 Task: In the  document Jonathan.pdf Write the word in the shape with center alignment 'XOXO'Change Page orientation to  'Landscape' Insert emoji at the end of quote: Red Heart
Action: Mouse moved to (321, 502)
Screenshot: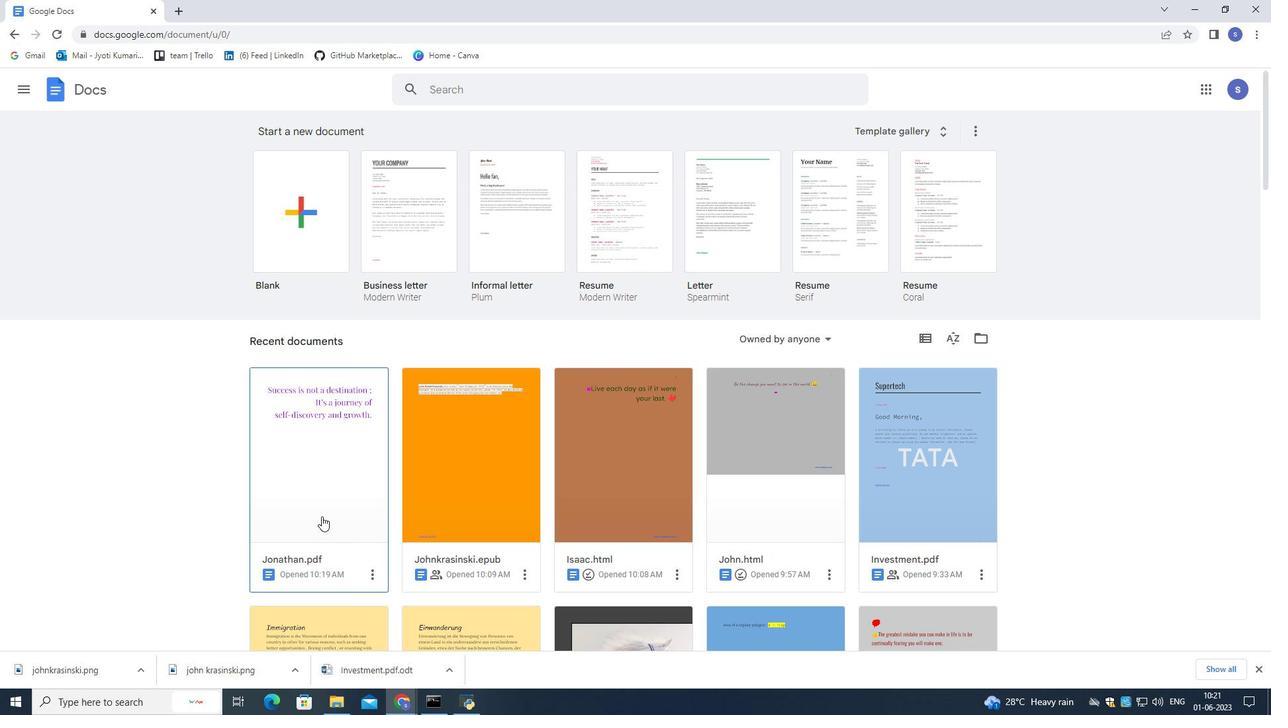 
Action: Mouse pressed left at (321, 502)
Screenshot: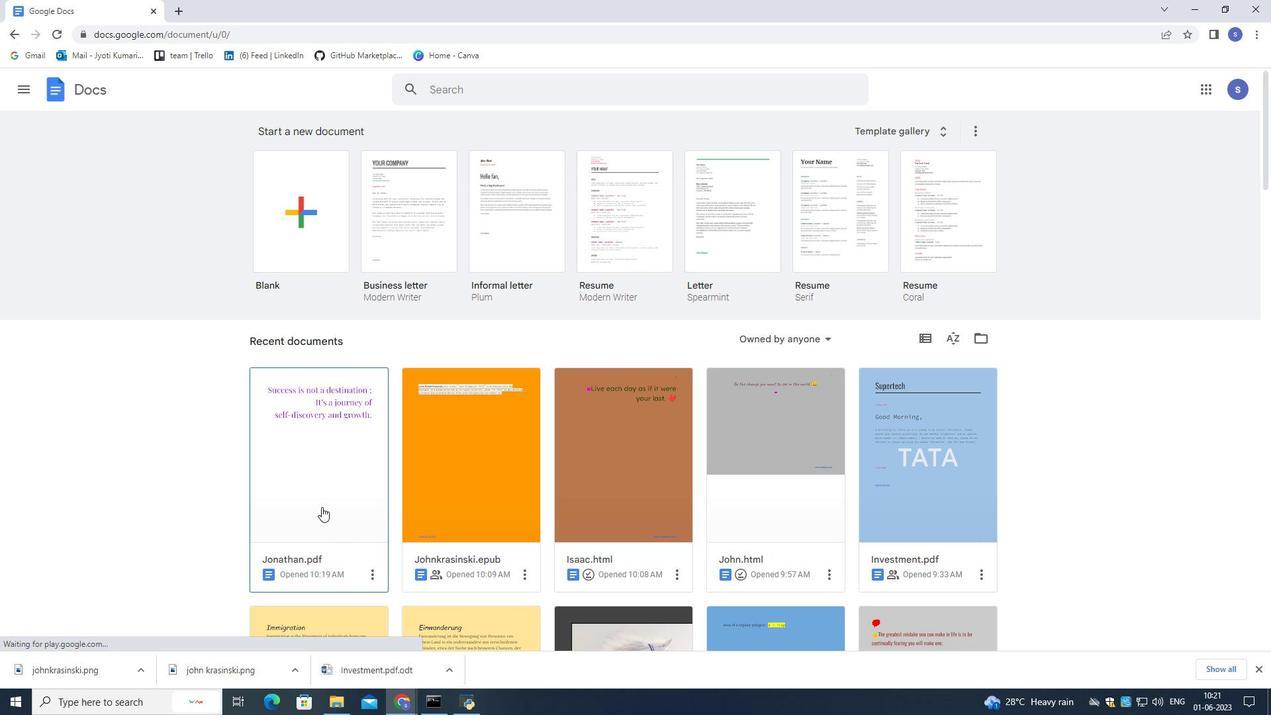 
Action: Mouse pressed left at (321, 502)
Screenshot: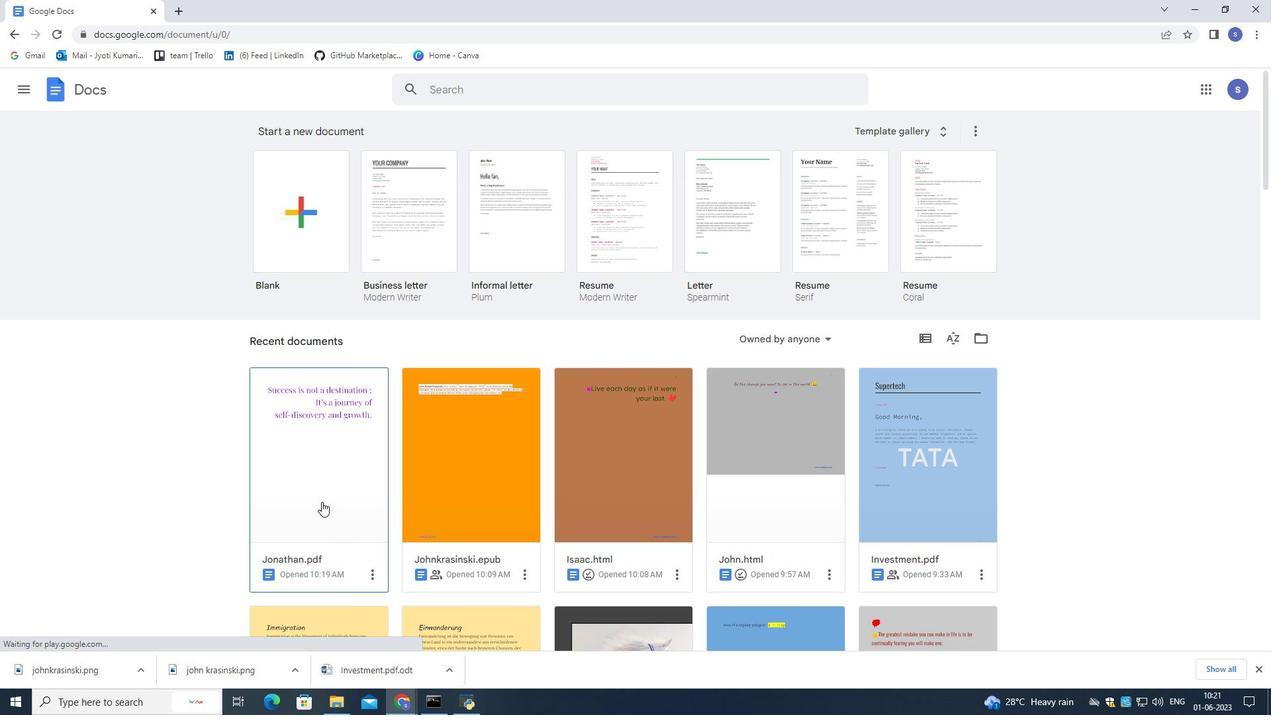 
Action: Mouse moved to (495, 392)
Screenshot: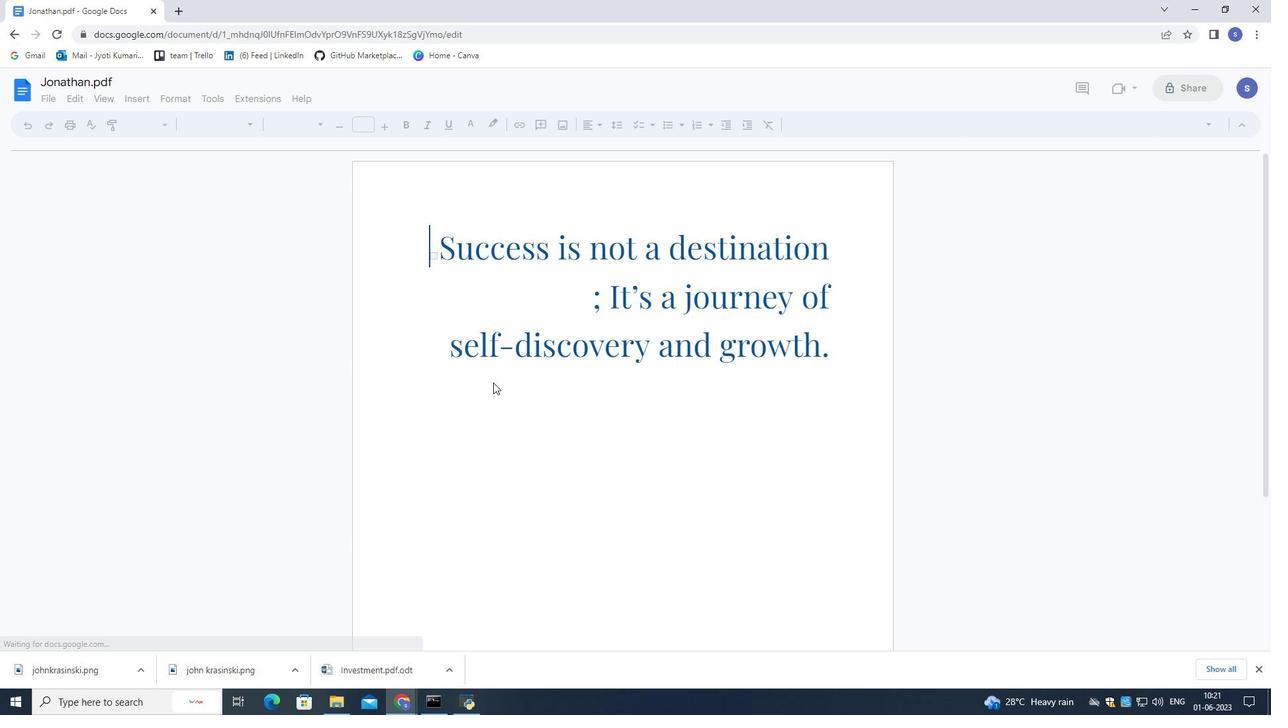 
Action: Mouse pressed left at (495, 392)
Screenshot: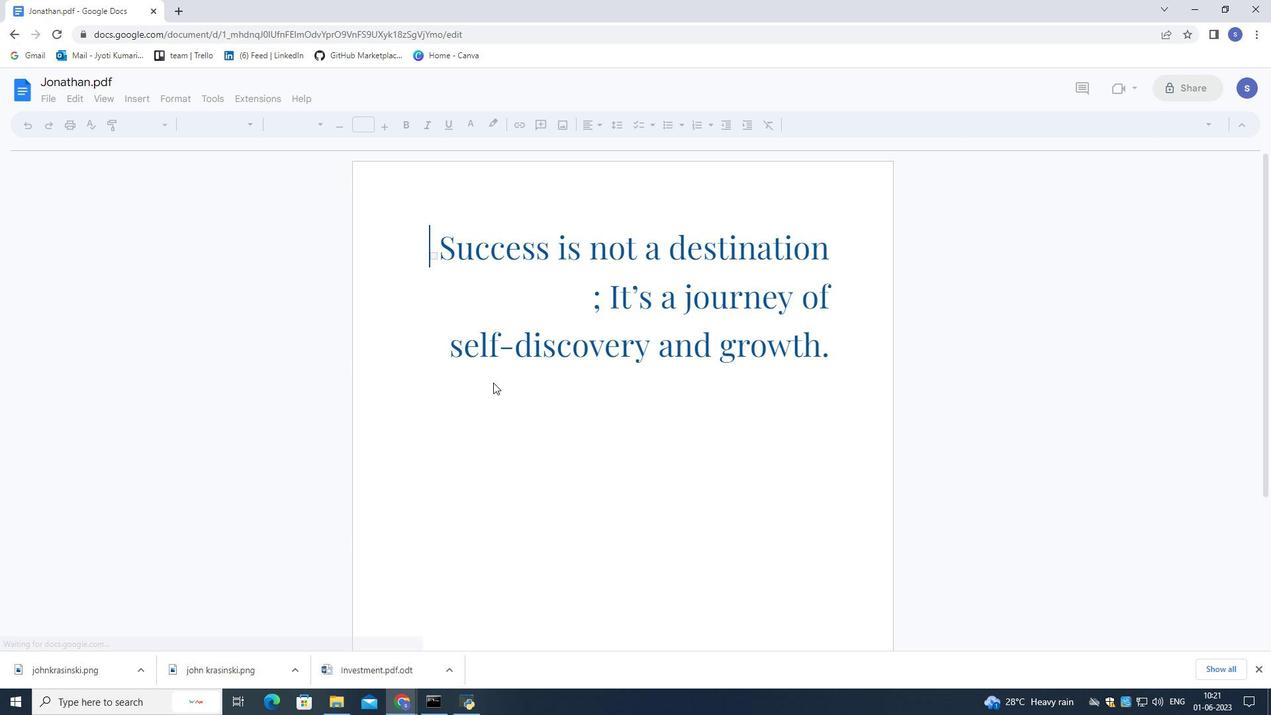 
Action: Mouse moved to (434, 250)
Screenshot: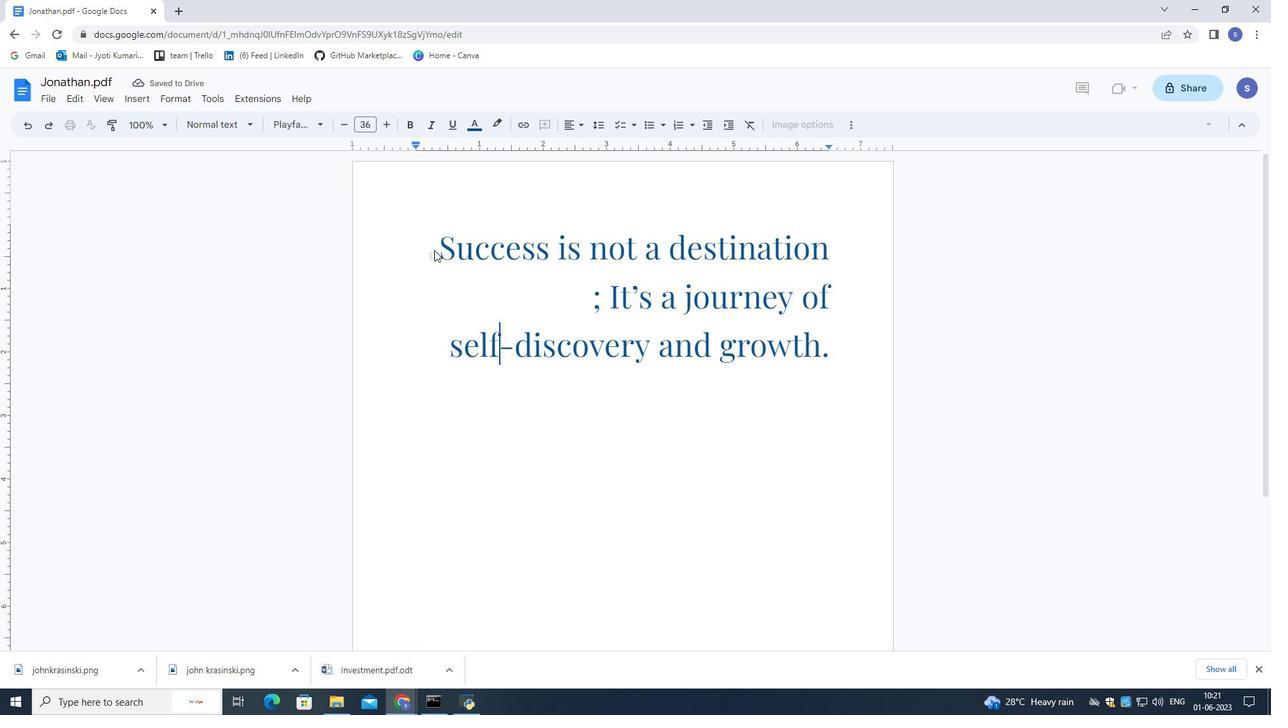 
Action: Mouse pressed left at (434, 250)
Screenshot: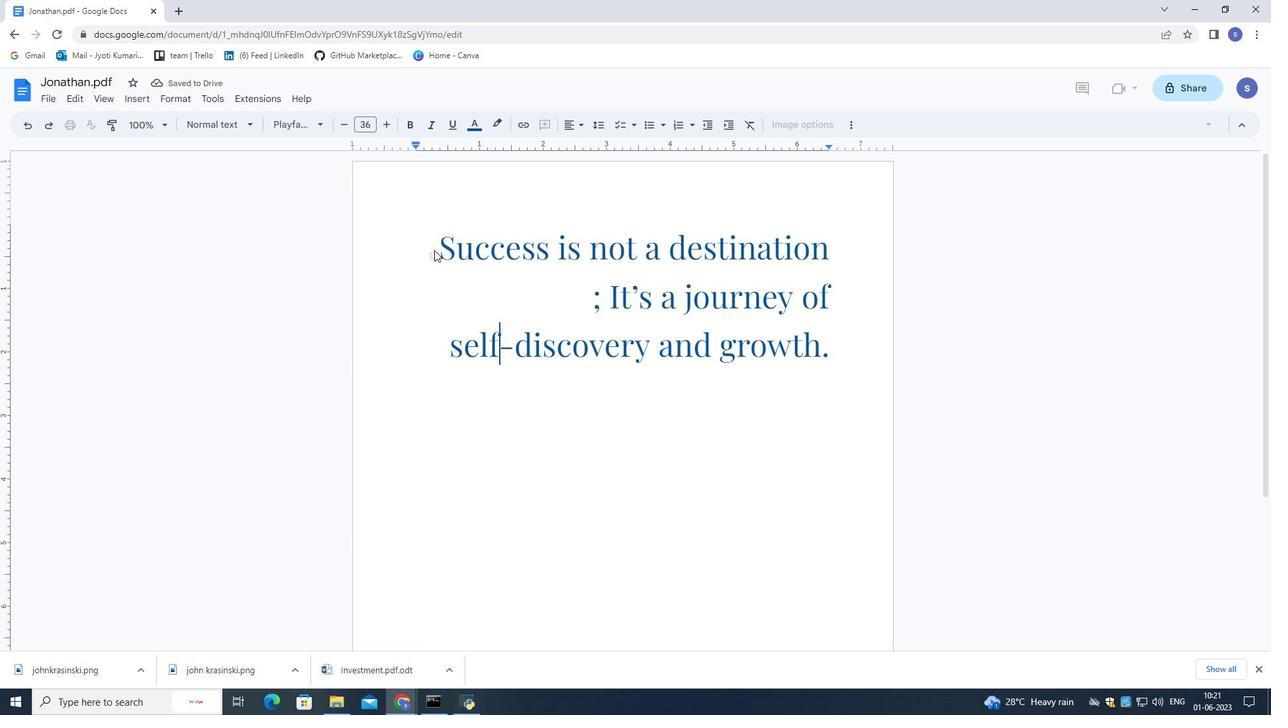 
Action: Mouse moved to (435, 254)
Screenshot: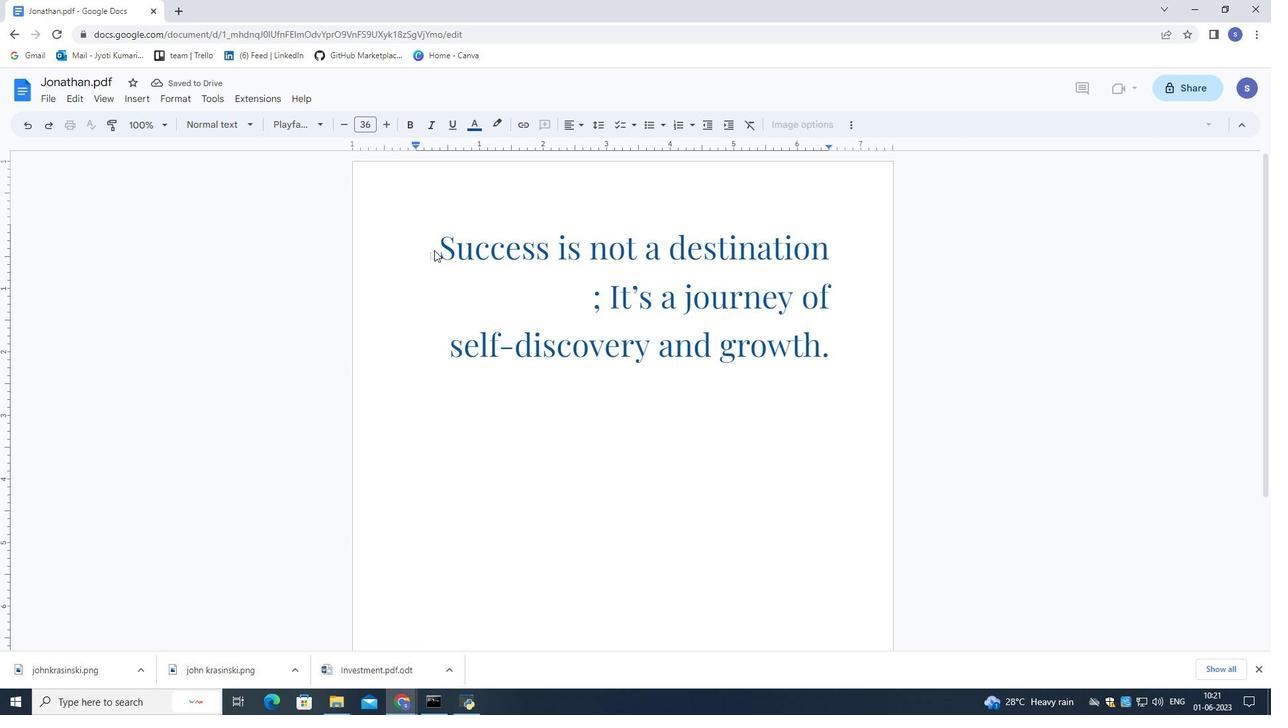 
Action: Mouse pressed left at (435, 254)
Screenshot: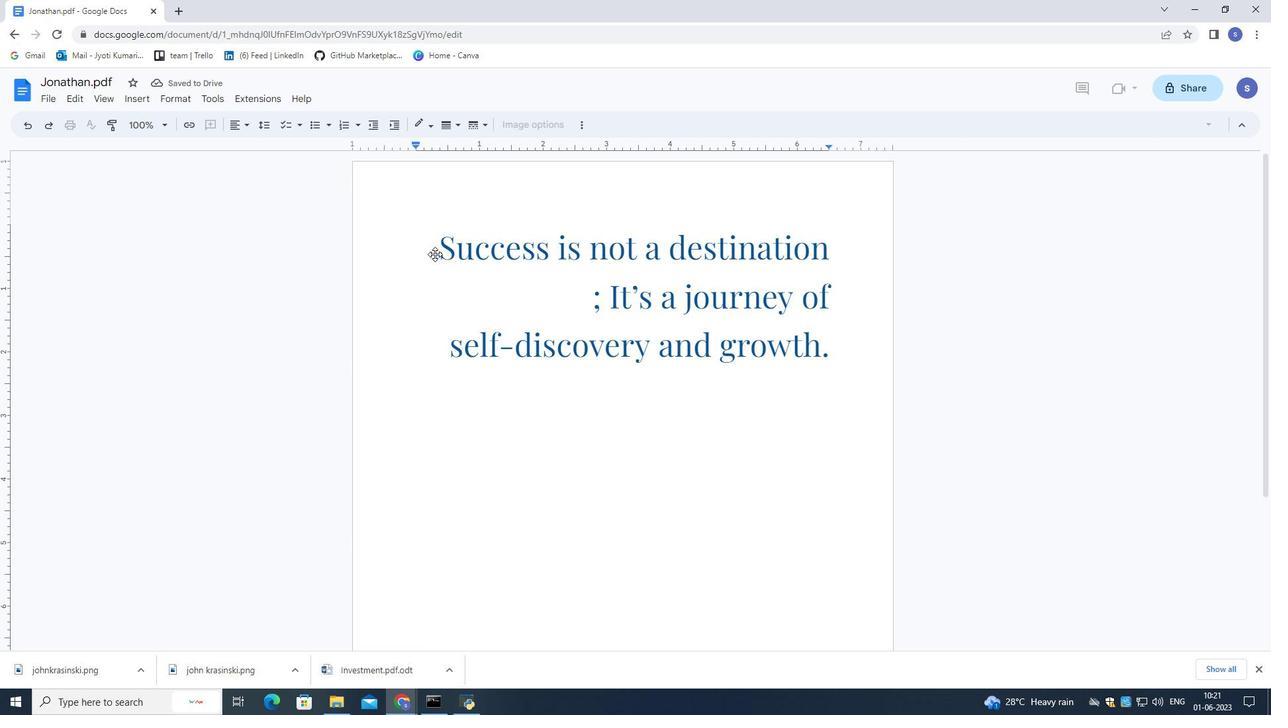 
Action: Mouse pressed left at (435, 254)
Screenshot: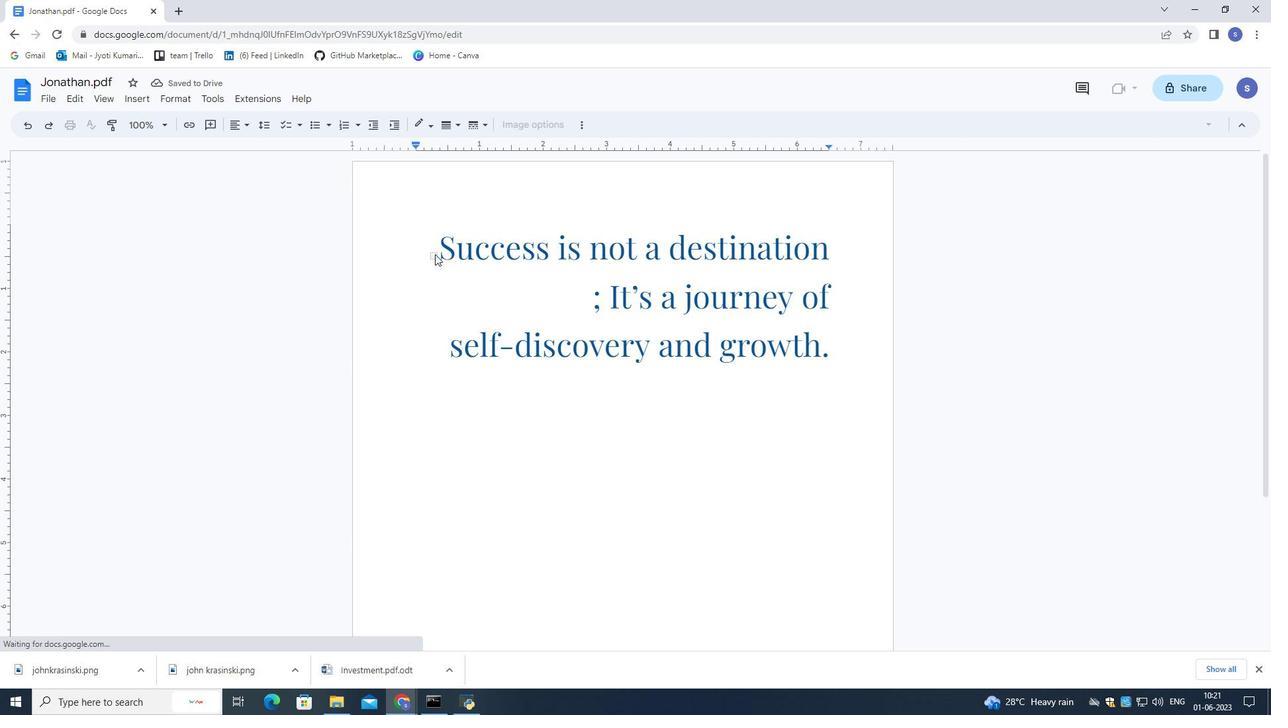 
Action: Mouse pressed left at (435, 254)
Screenshot: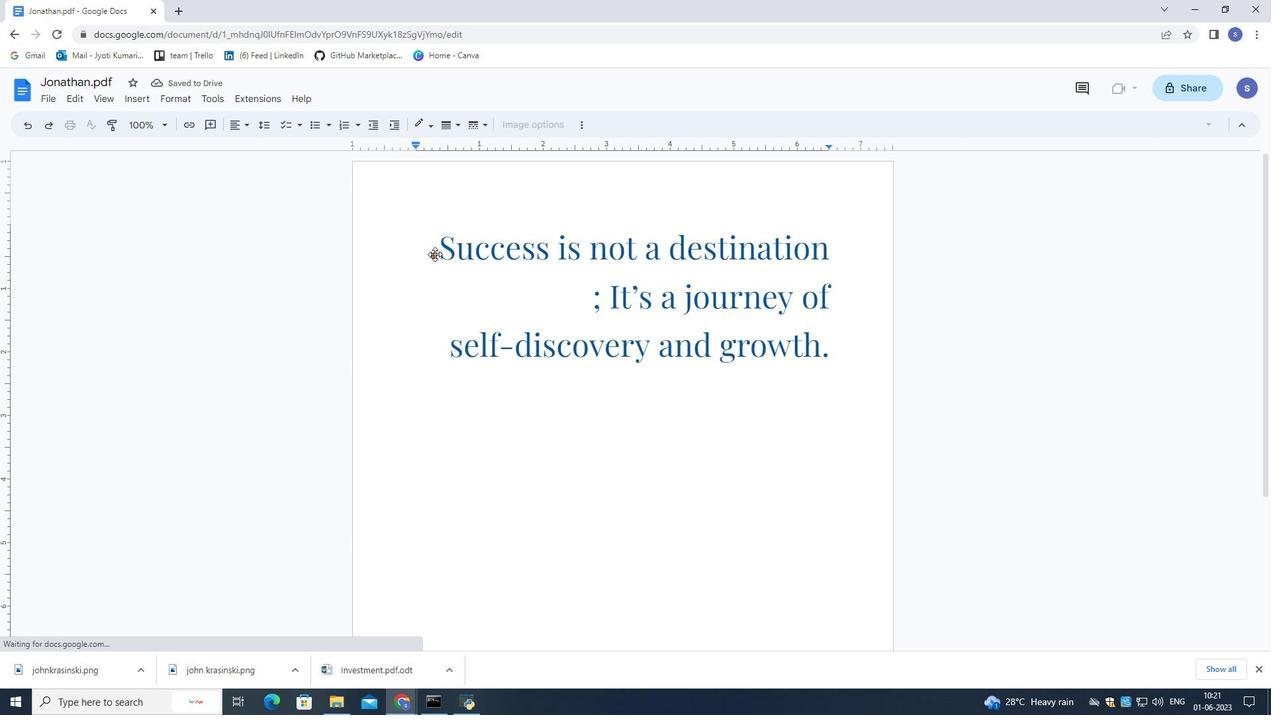 
Action: Mouse moved to (665, 341)
Screenshot: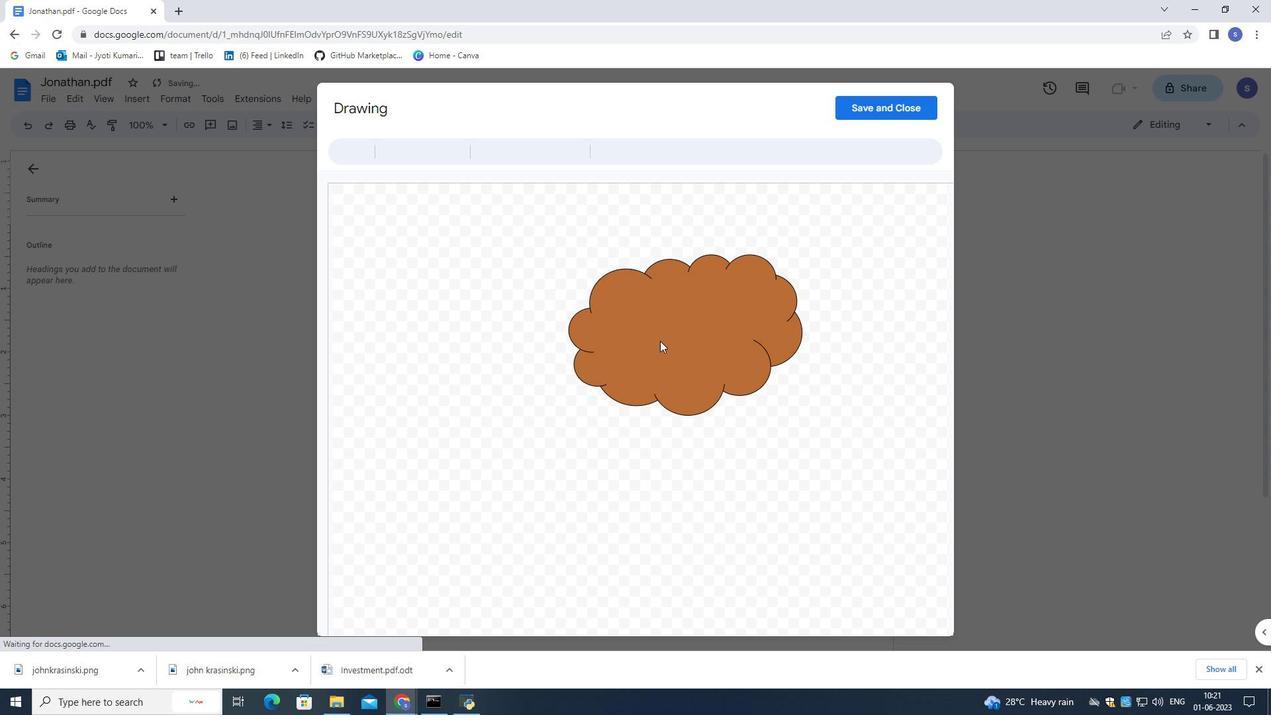 
Action: Mouse pressed left at (665, 341)
Screenshot: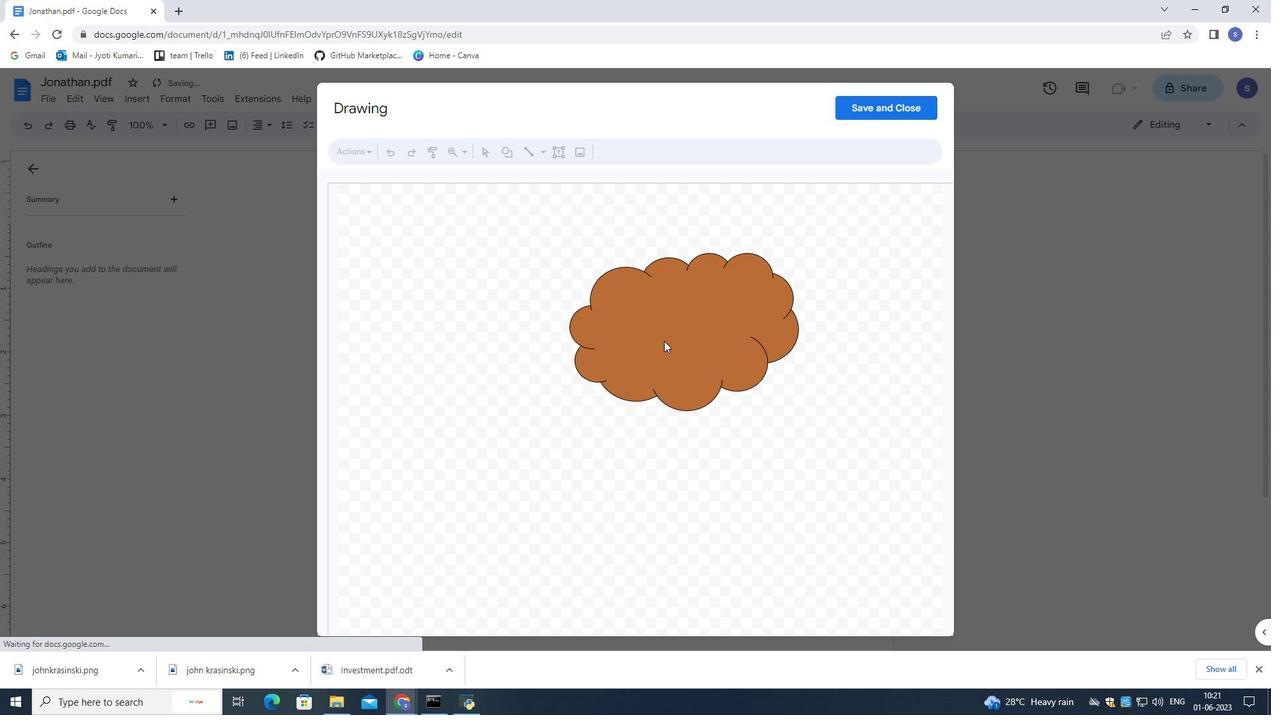 
Action: Mouse pressed left at (665, 341)
Screenshot: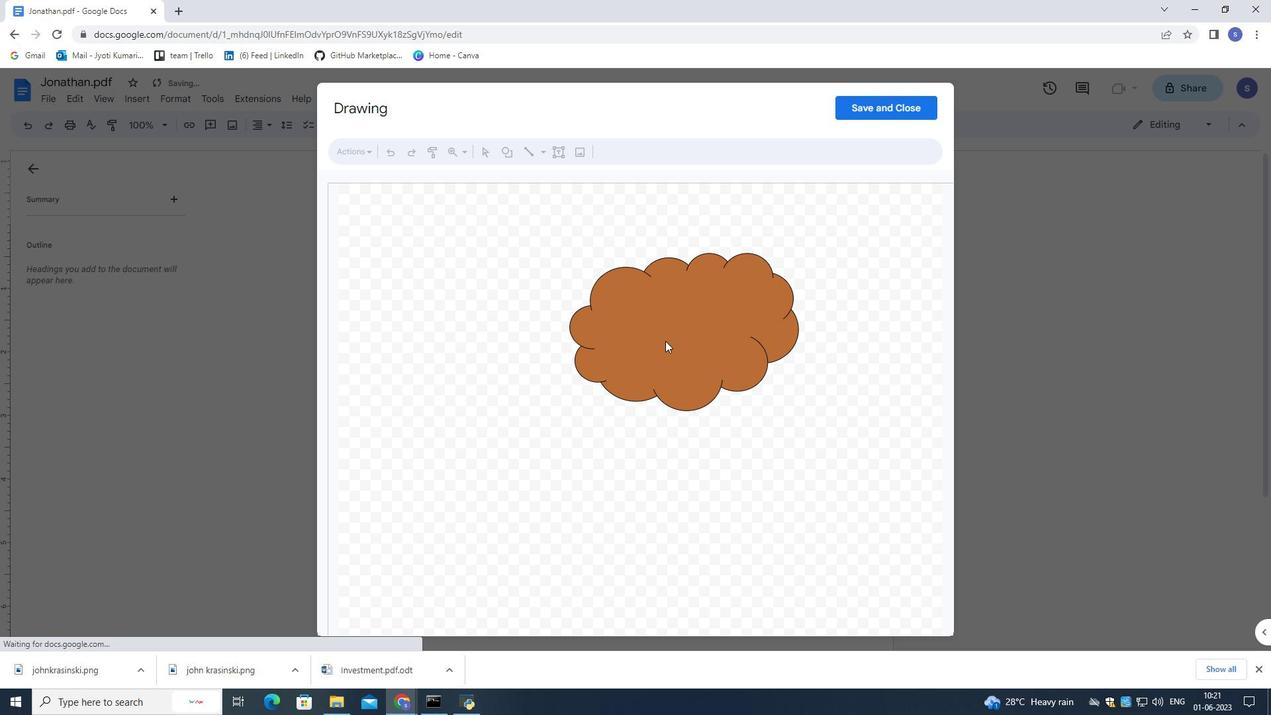 
Action: Mouse pressed left at (665, 341)
Screenshot: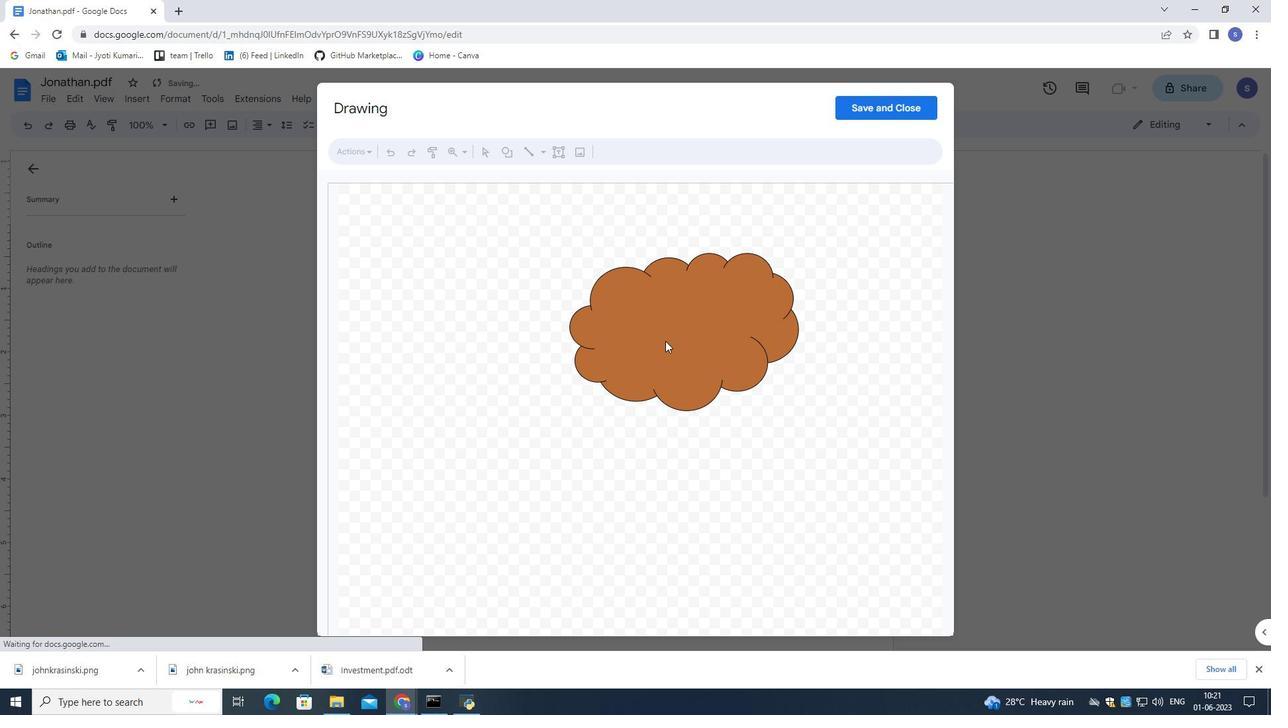 
Action: Key pressed <Key.shift><Key.shift><Key.shift>XOXO<Key.left><Key.left><Key.left><Key.left><Key.space><Key.space><Key.space><Key.space><Key.space><Key.space><Key.space><Key.space><Key.space><Key.space><Key.space><Key.space><Key.space><Key.space><Key.space><Key.space><Key.space>
Screenshot: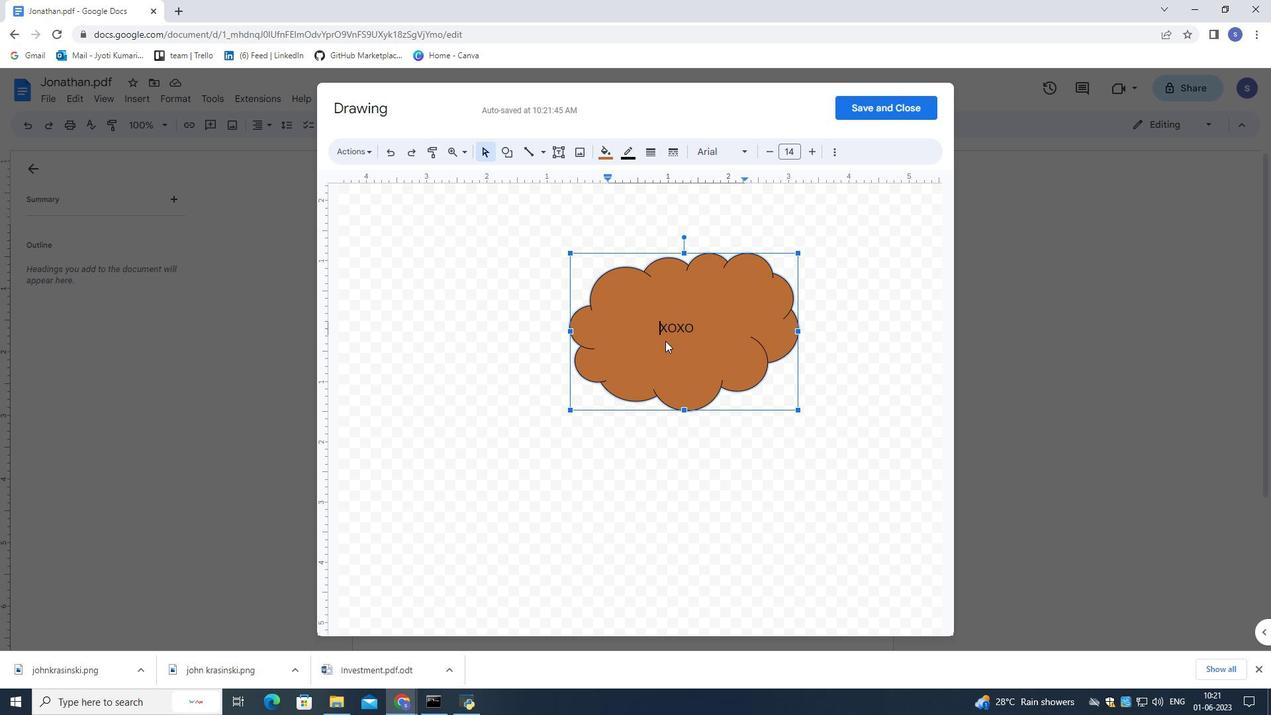 
Action: Mouse moved to (727, 323)
Screenshot: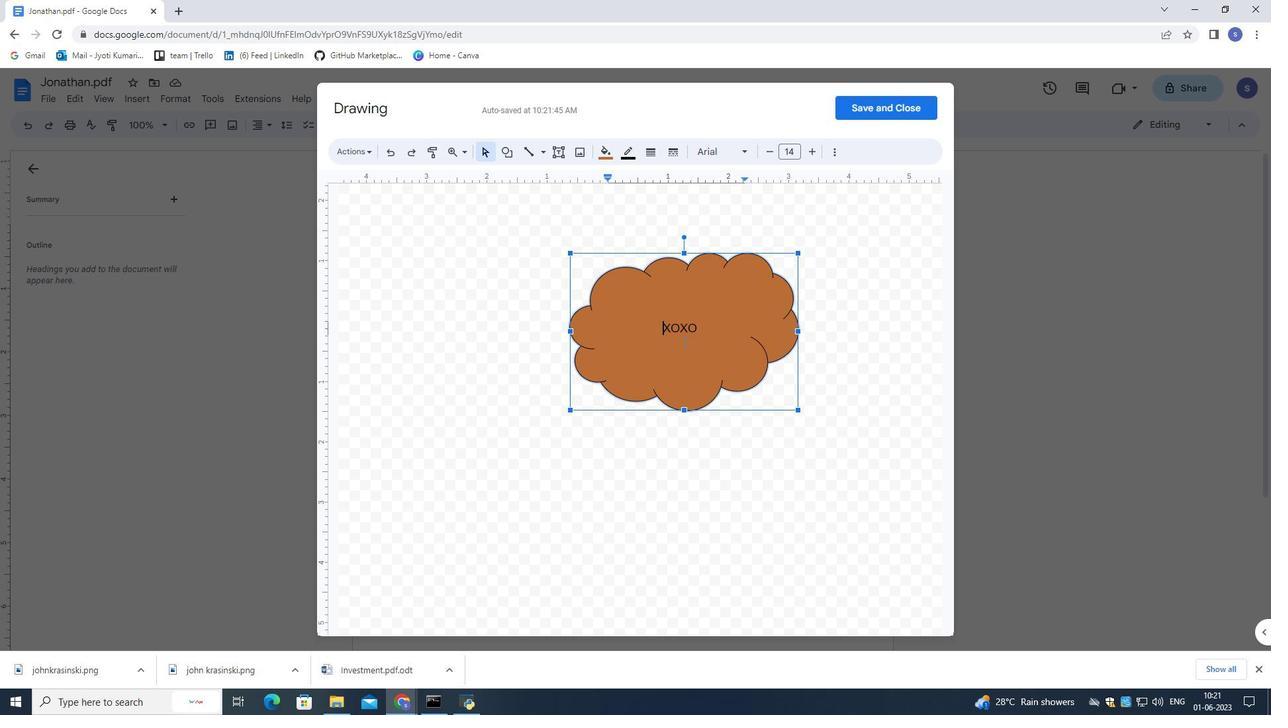 
Action: Key pressed <Key.space>
Screenshot: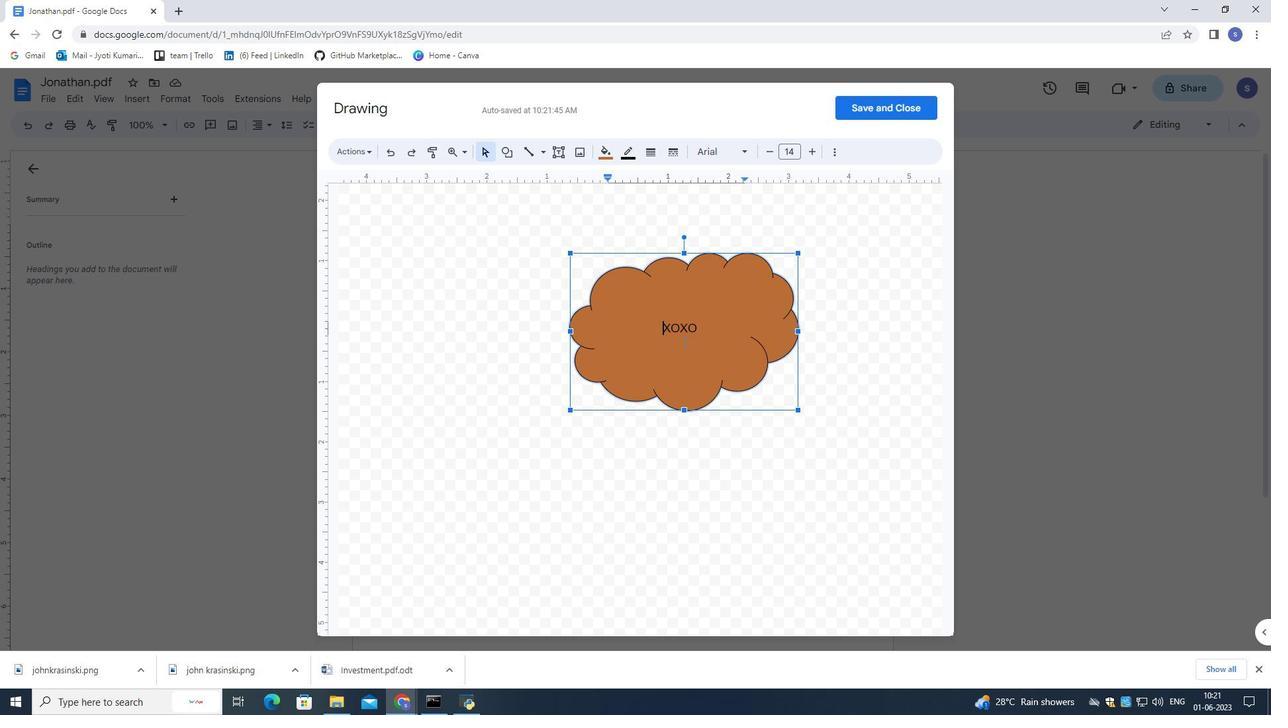 
Action: Mouse moved to (877, 98)
Screenshot: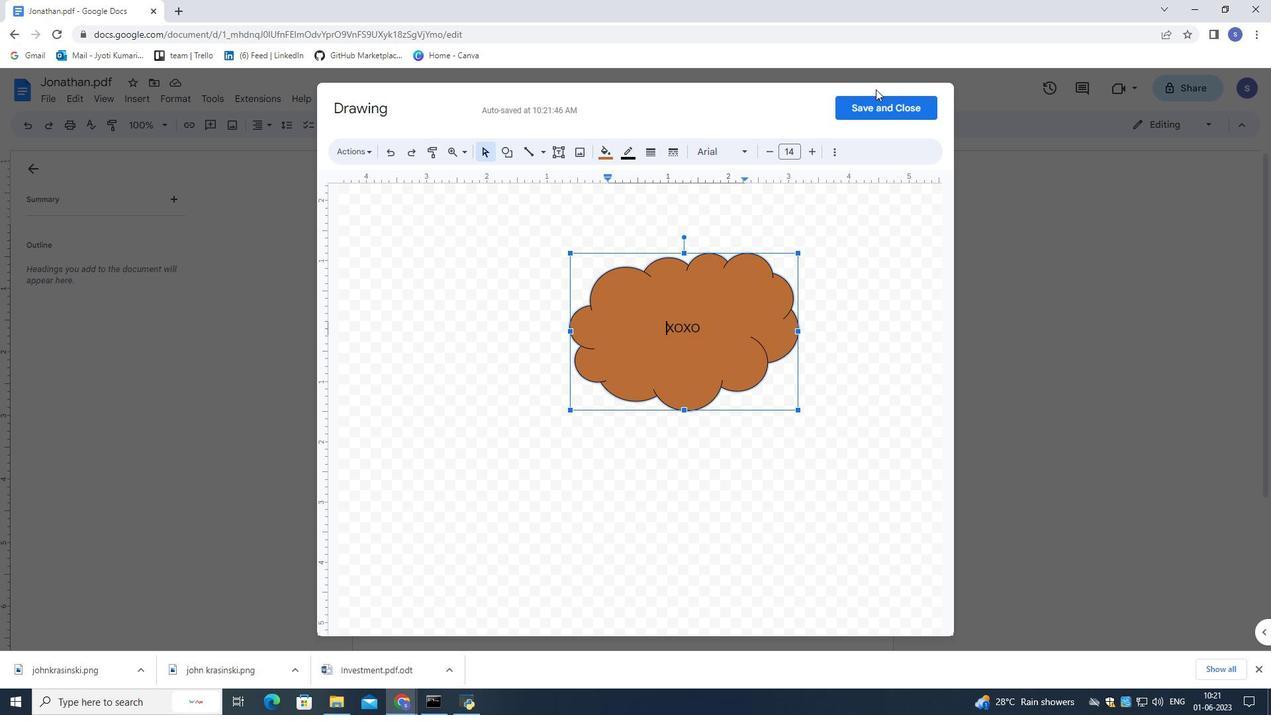 
Action: Mouse pressed left at (877, 98)
Screenshot: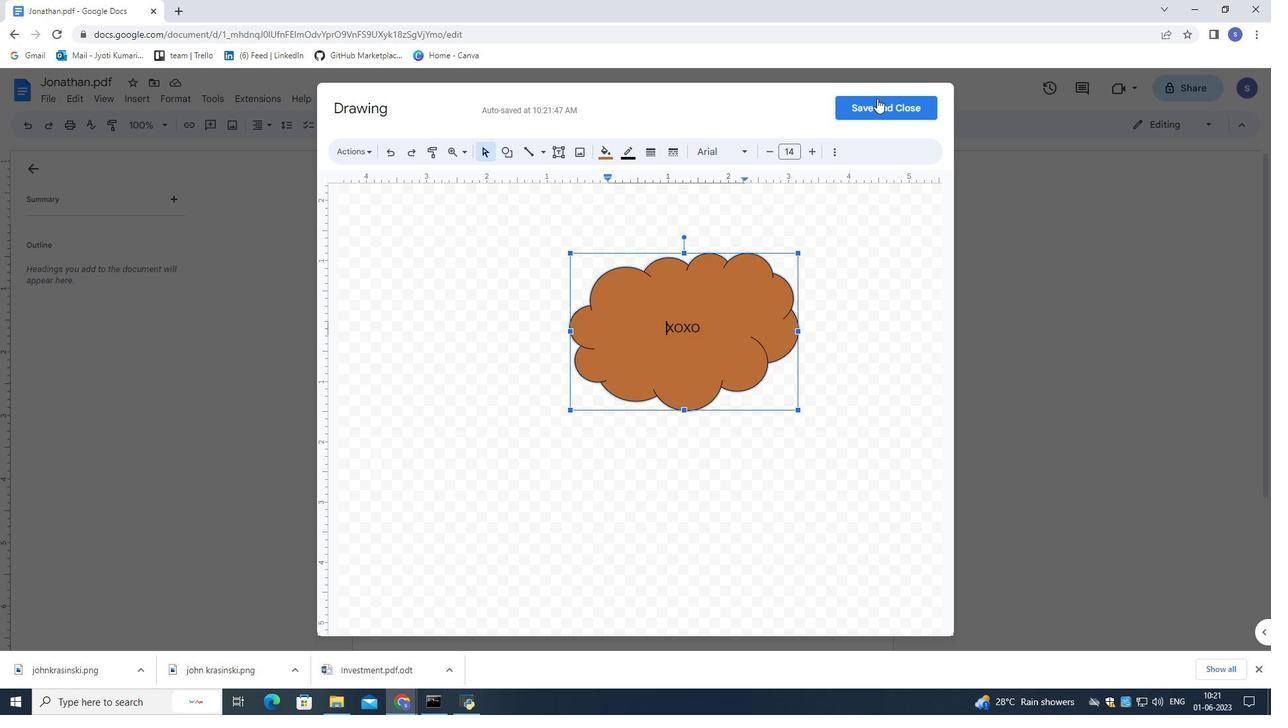 
Action: Mouse moved to (702, 378)
Screenshot: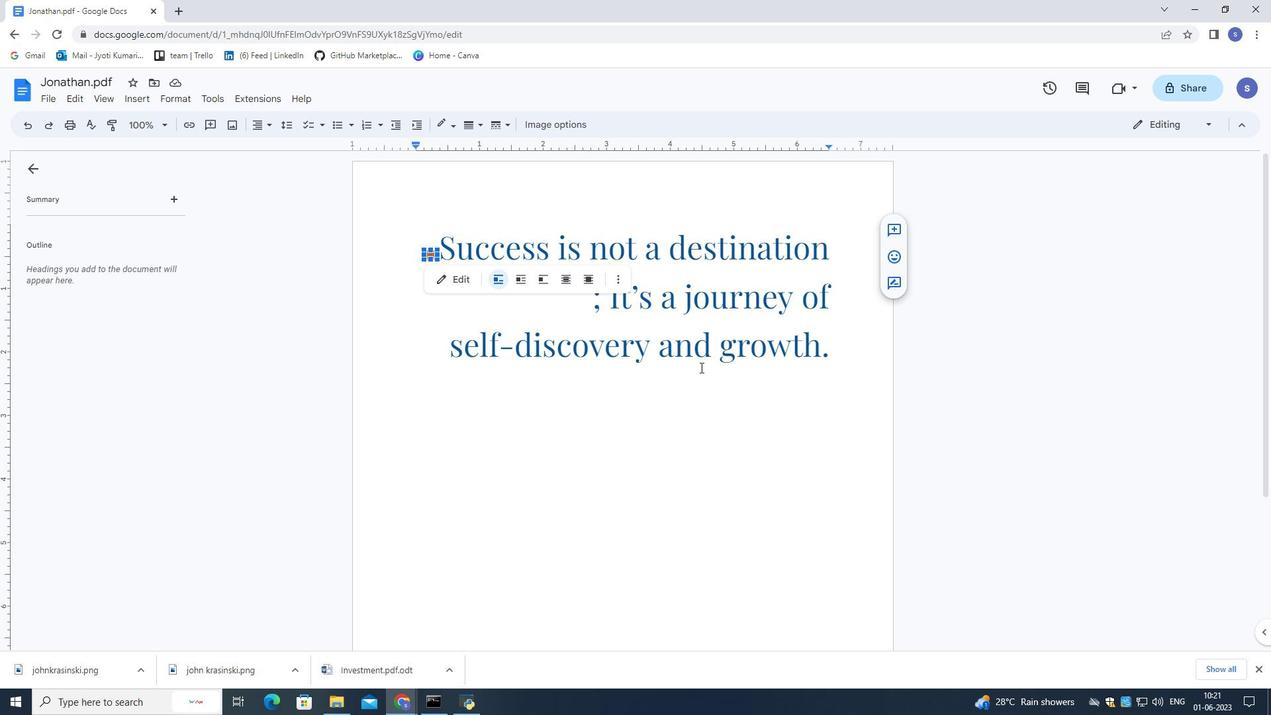 
Action: Mouse pressed left at (702, 378)
Screenshot: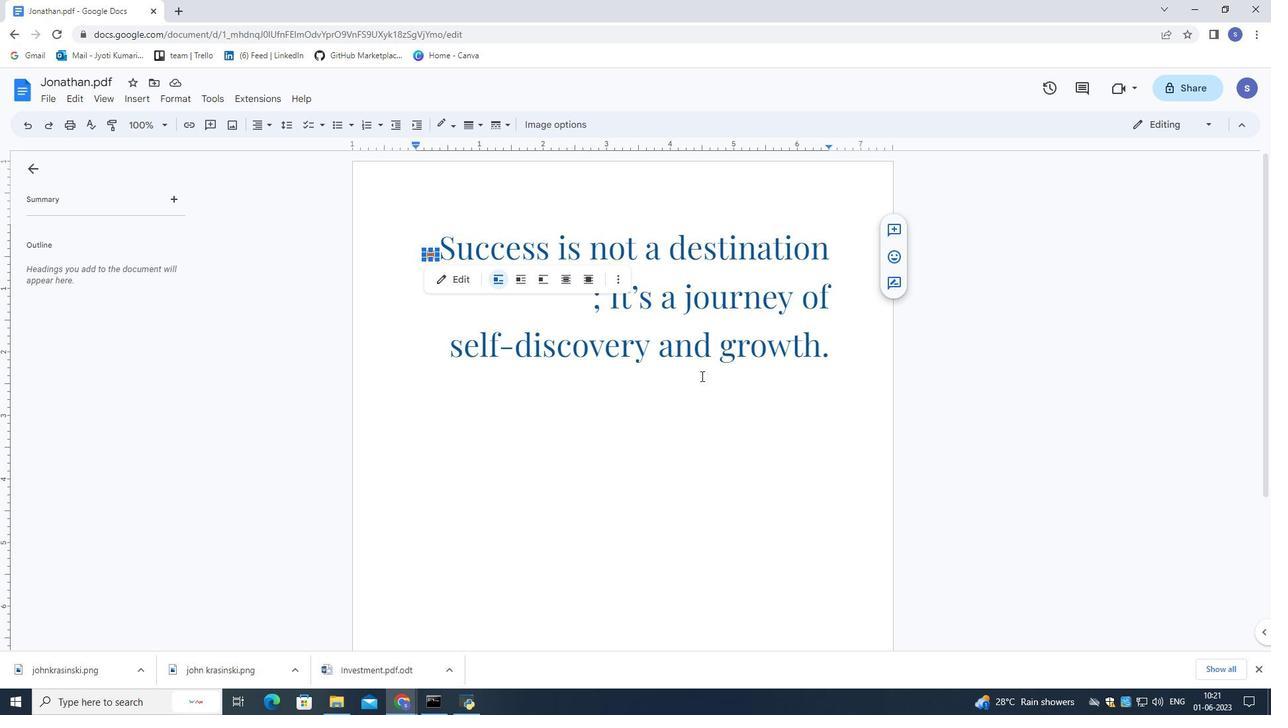 
Action: Mouse moved to (832, 355)
Screenshot: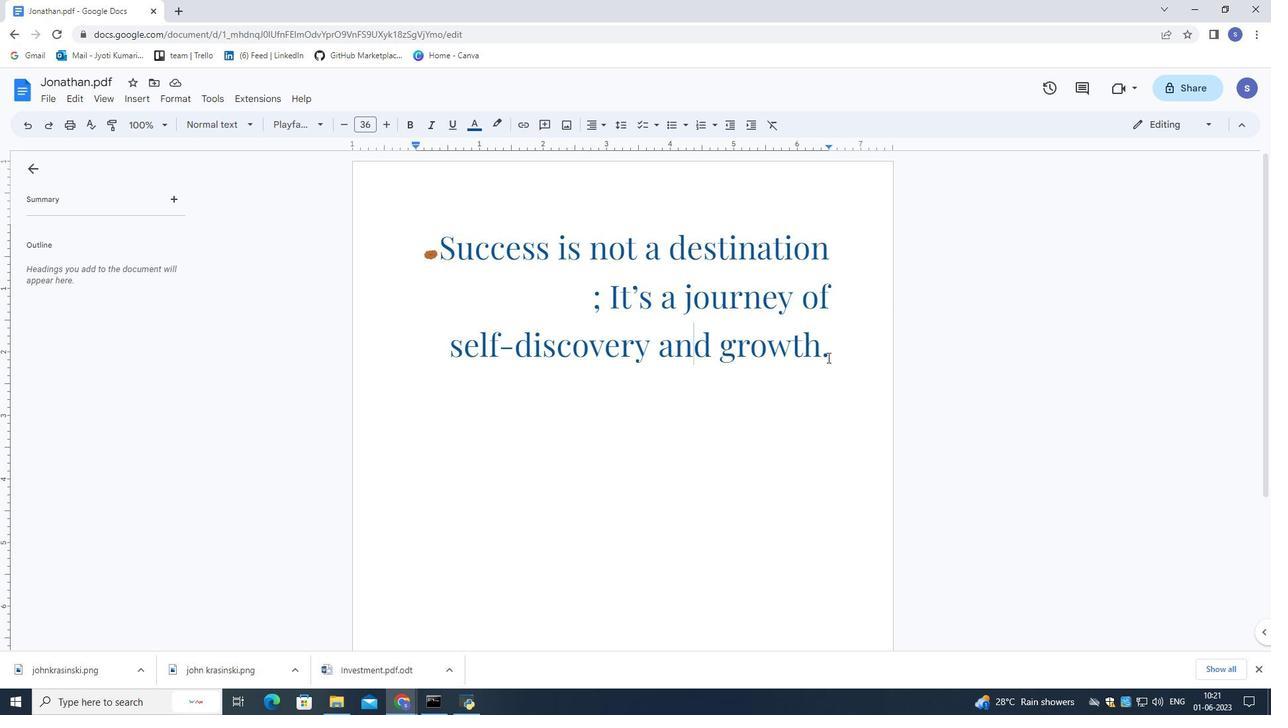 
Action: Mouse pressed left at (832, 355)
Screenshot: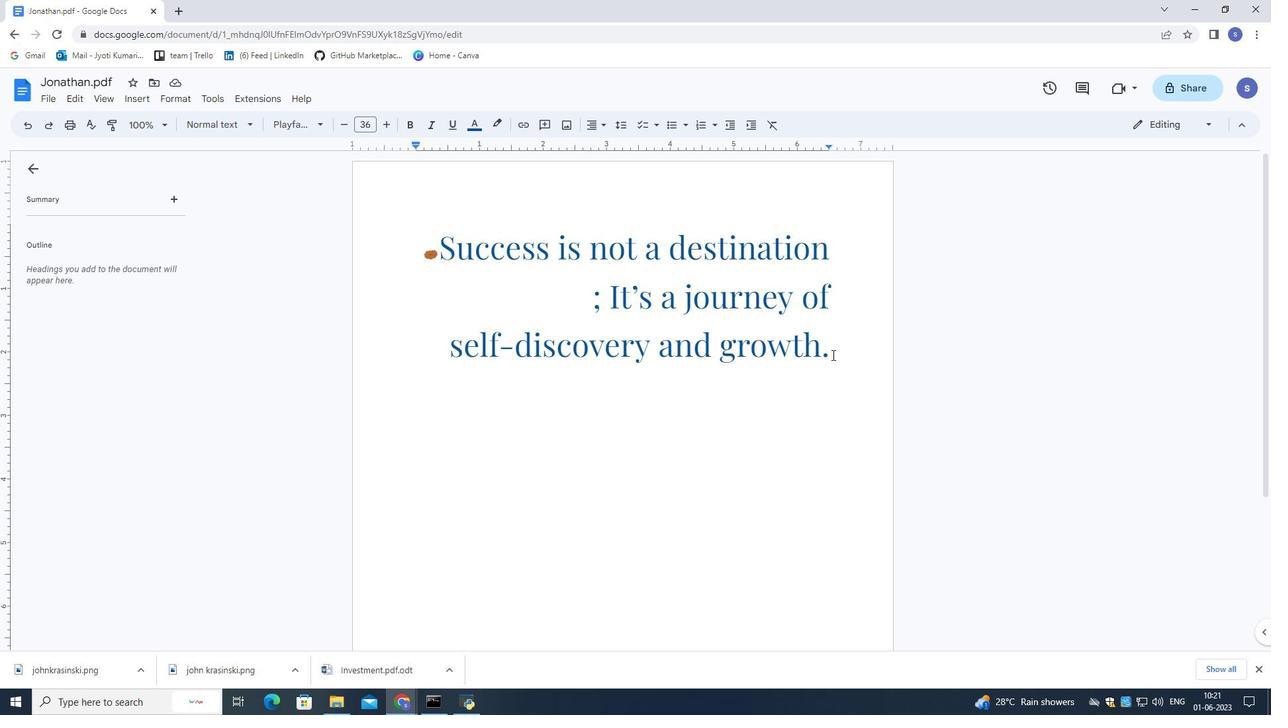 
Action: Mouse moved to (183, 100)
Screenshot: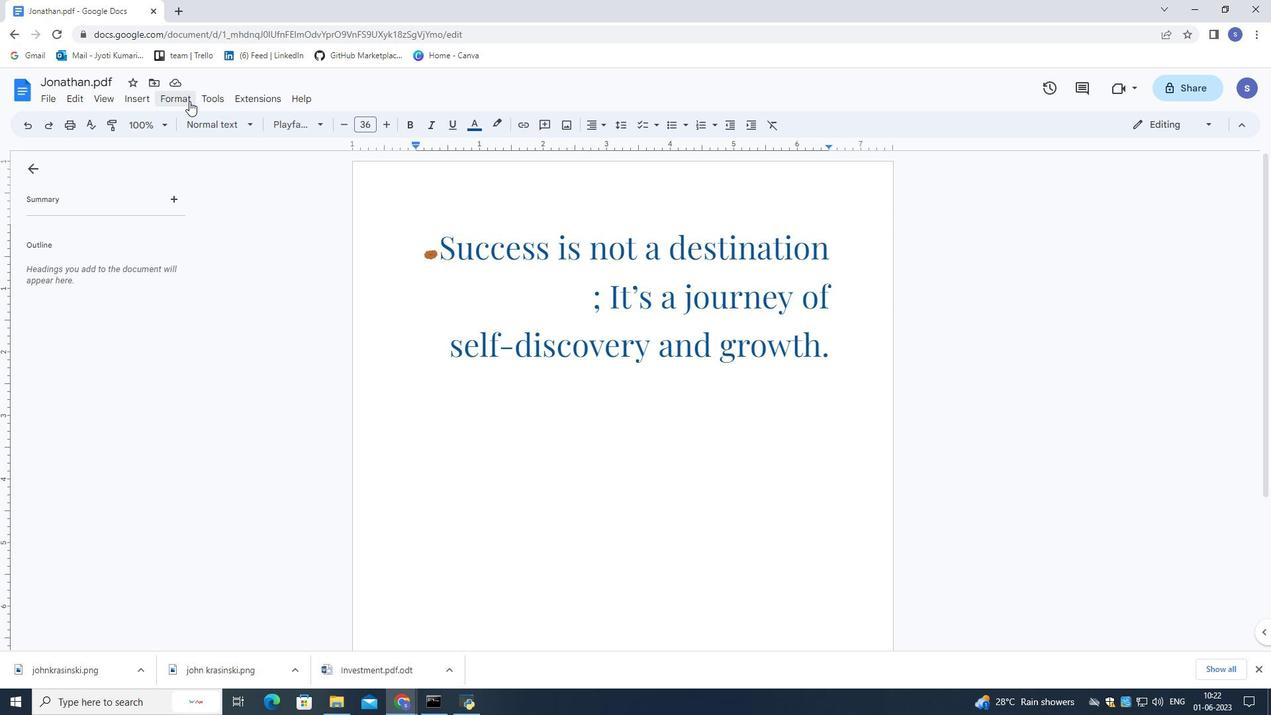 
Action: Mouse pressed left at (183, 100)
Screenshot: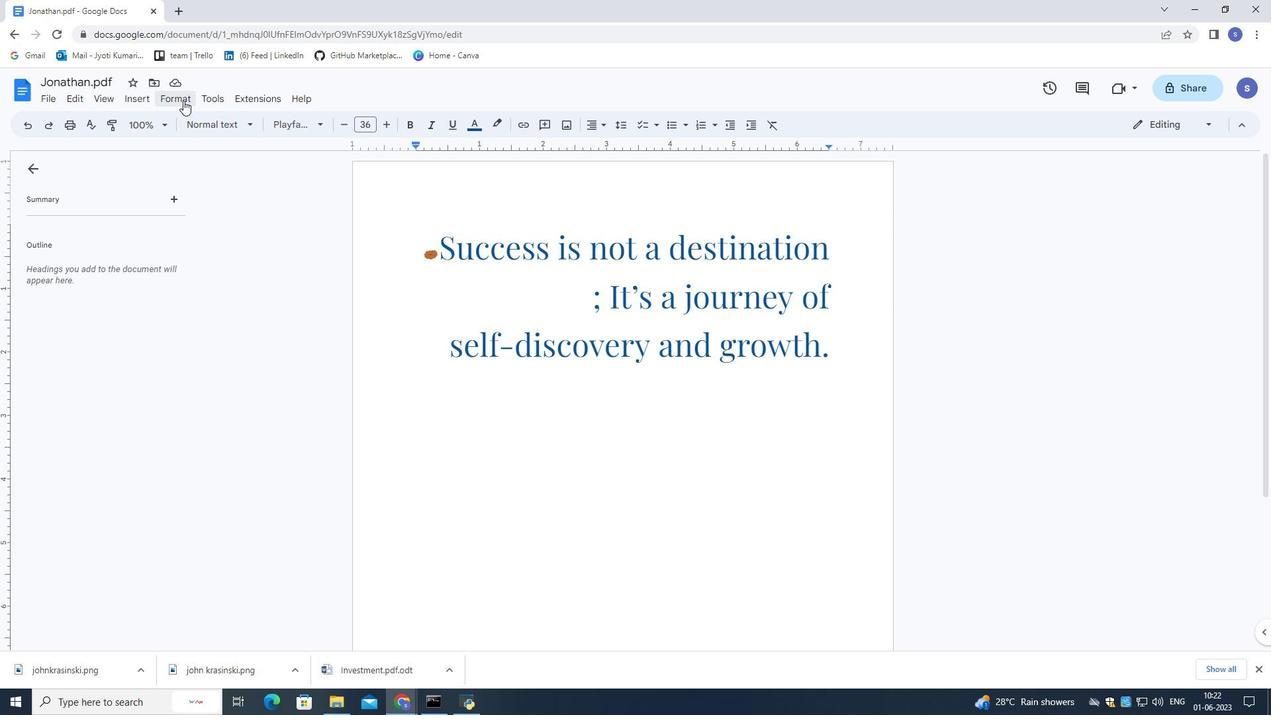
Action: Mouse moved to (227, 299)
Screenshot: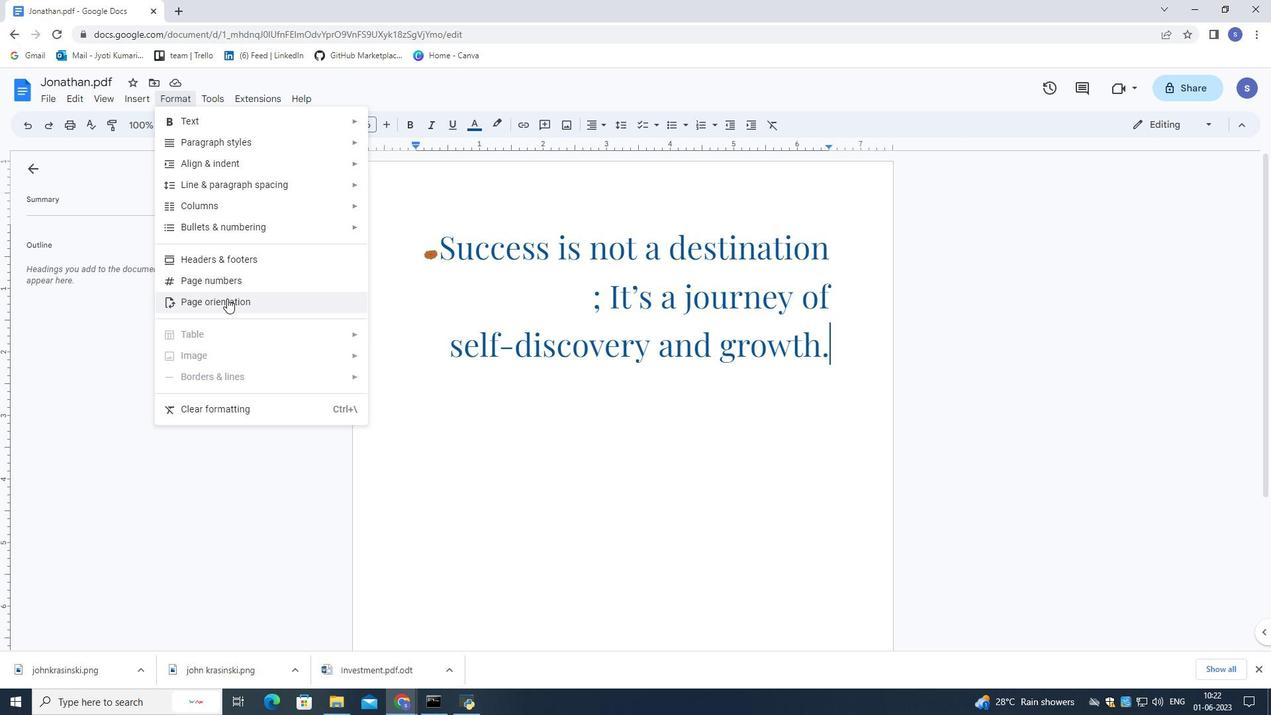 
Action: Mouse pressed left at (227, 299)
Screenshot: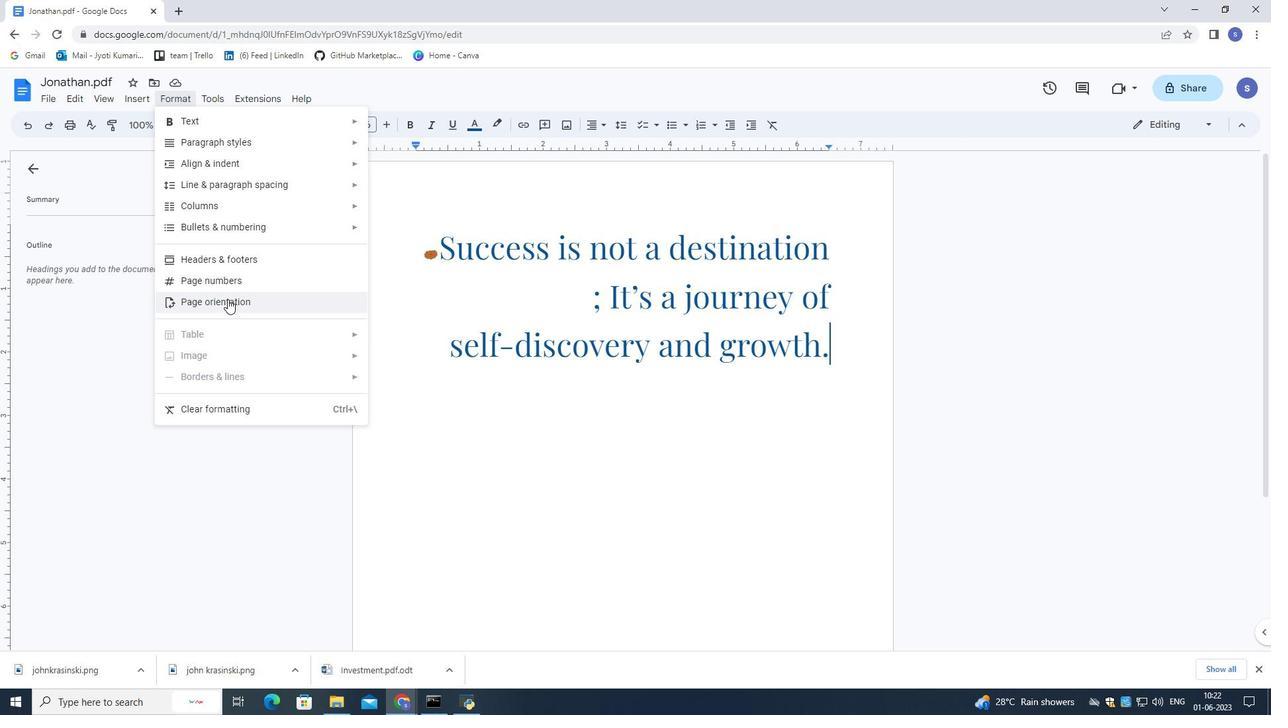 
Action: Mouse moved to (613, 380)
Screenshot: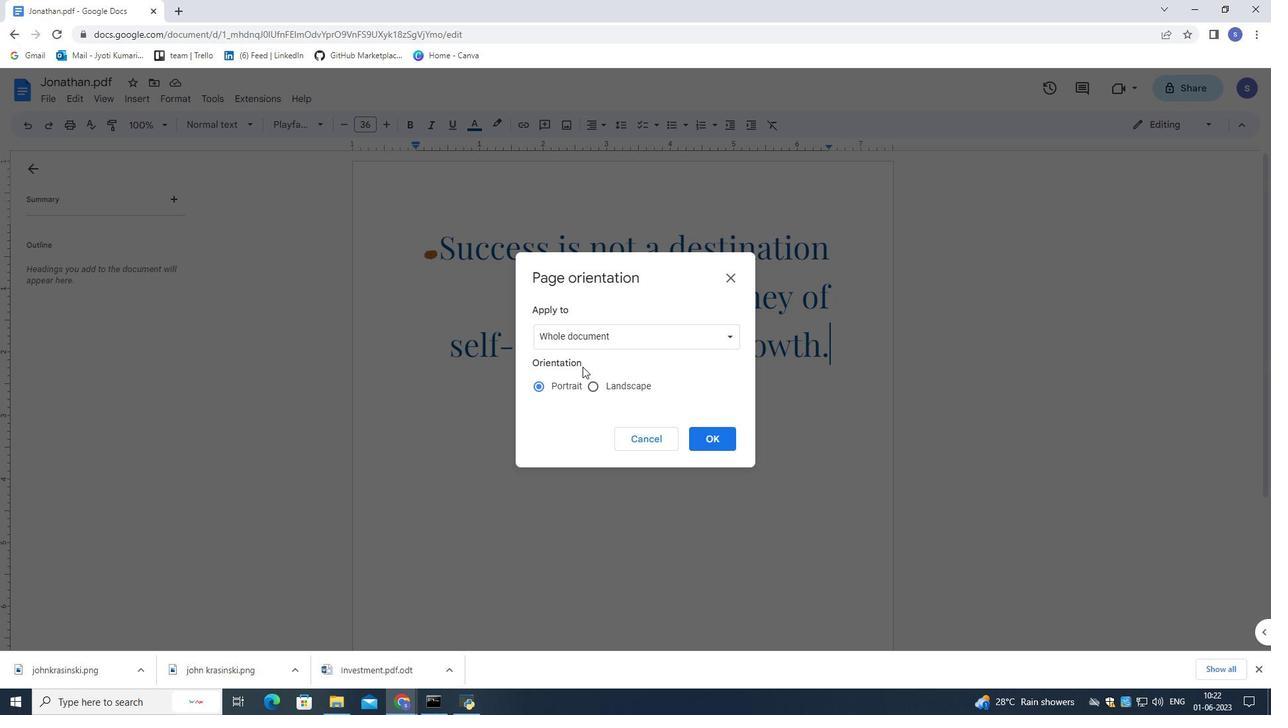 
Action: Mouse pressed left at (613, 380)
Screenshot: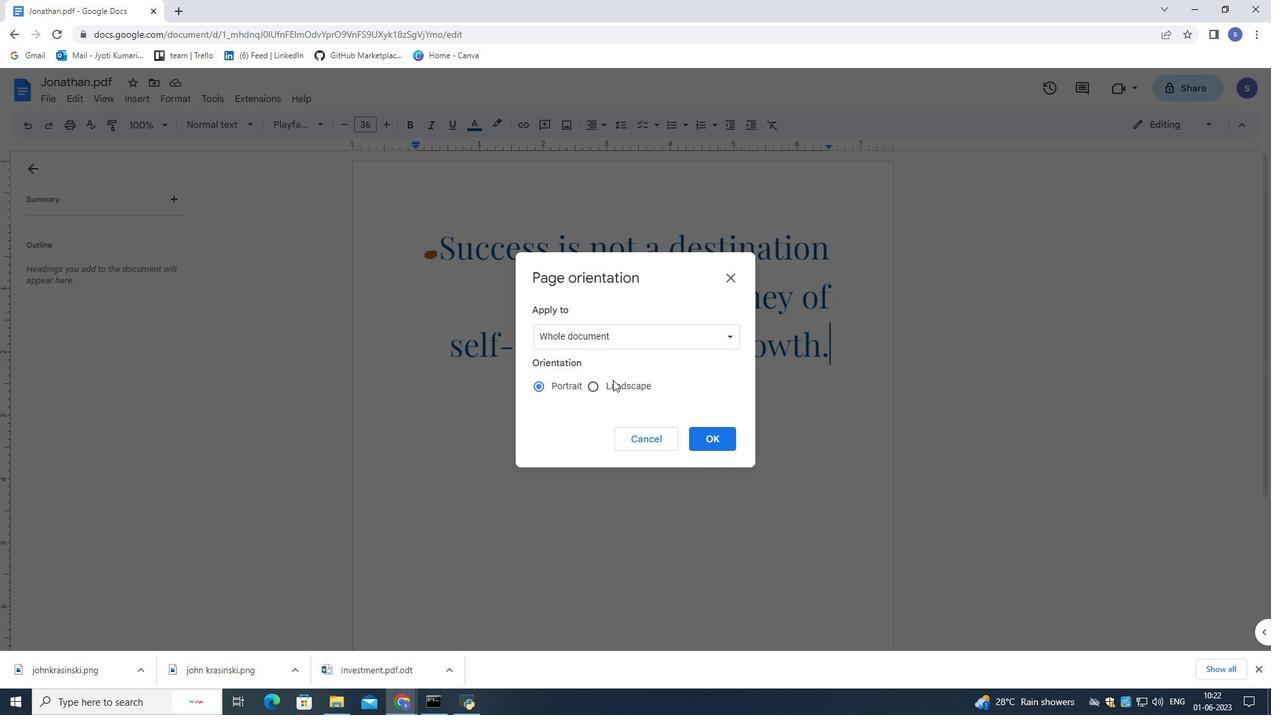 
Action: Mouse moved to (714, 445)
Screenshot: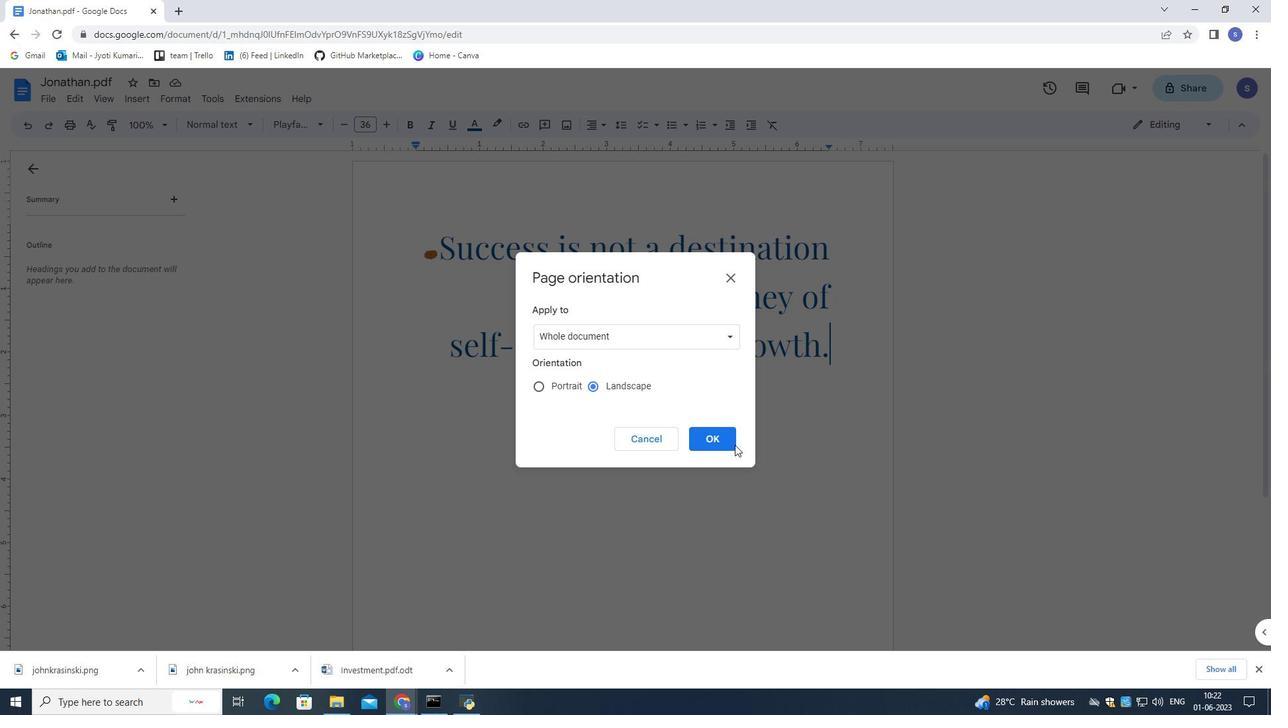 
Action: Mouse pressed left at (714, 445)
Screenshot: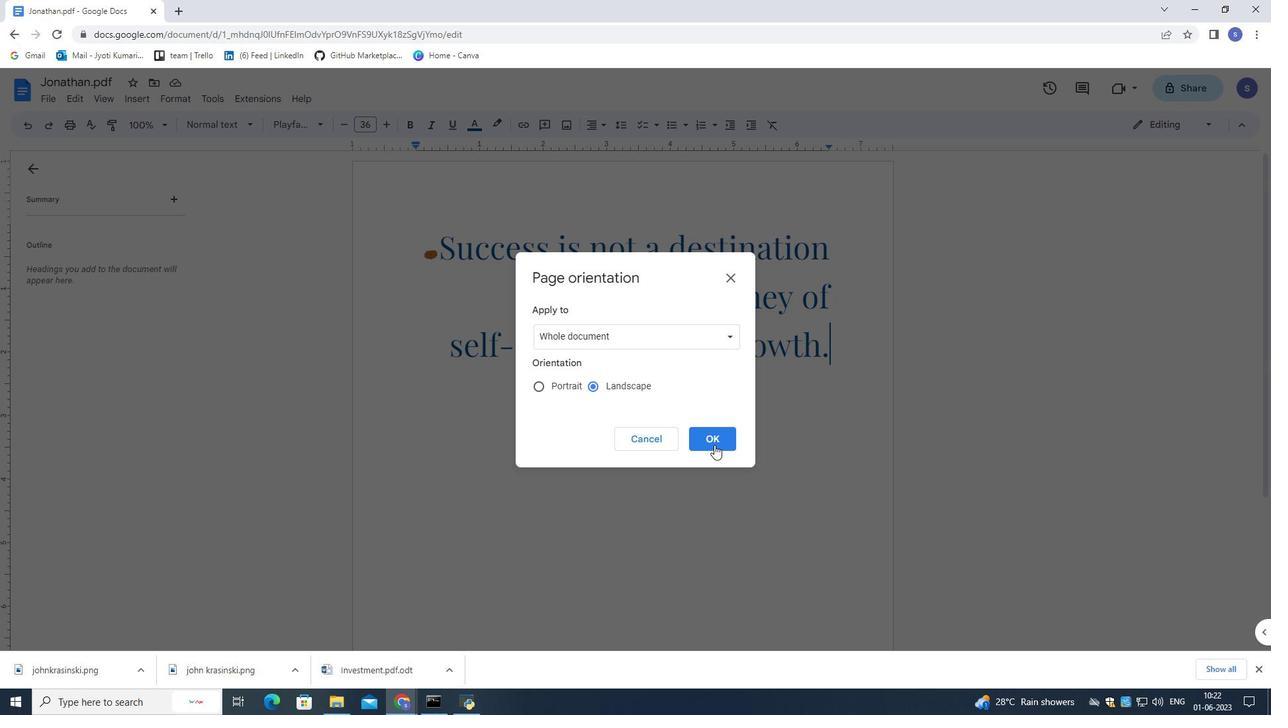 
Action: Mouse moved to (919, 315)
Screenshot: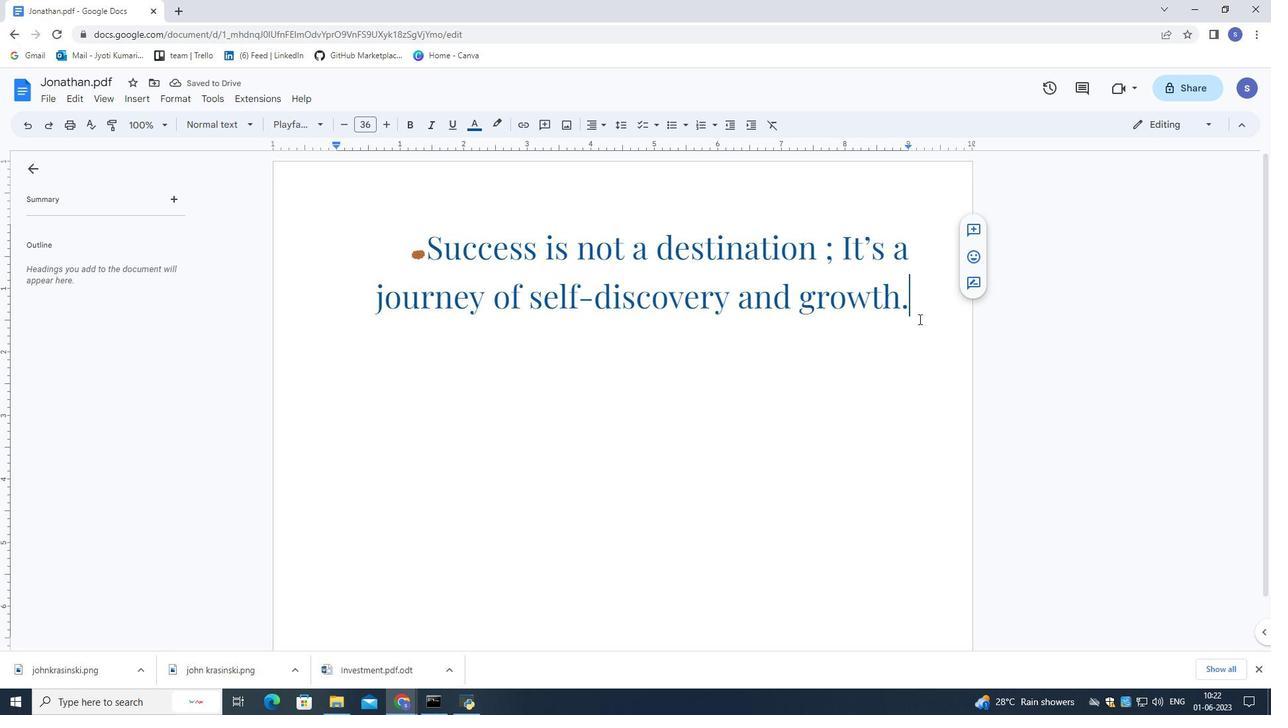 
Action: Mouse pressed left at (919, 315)
Screenshot: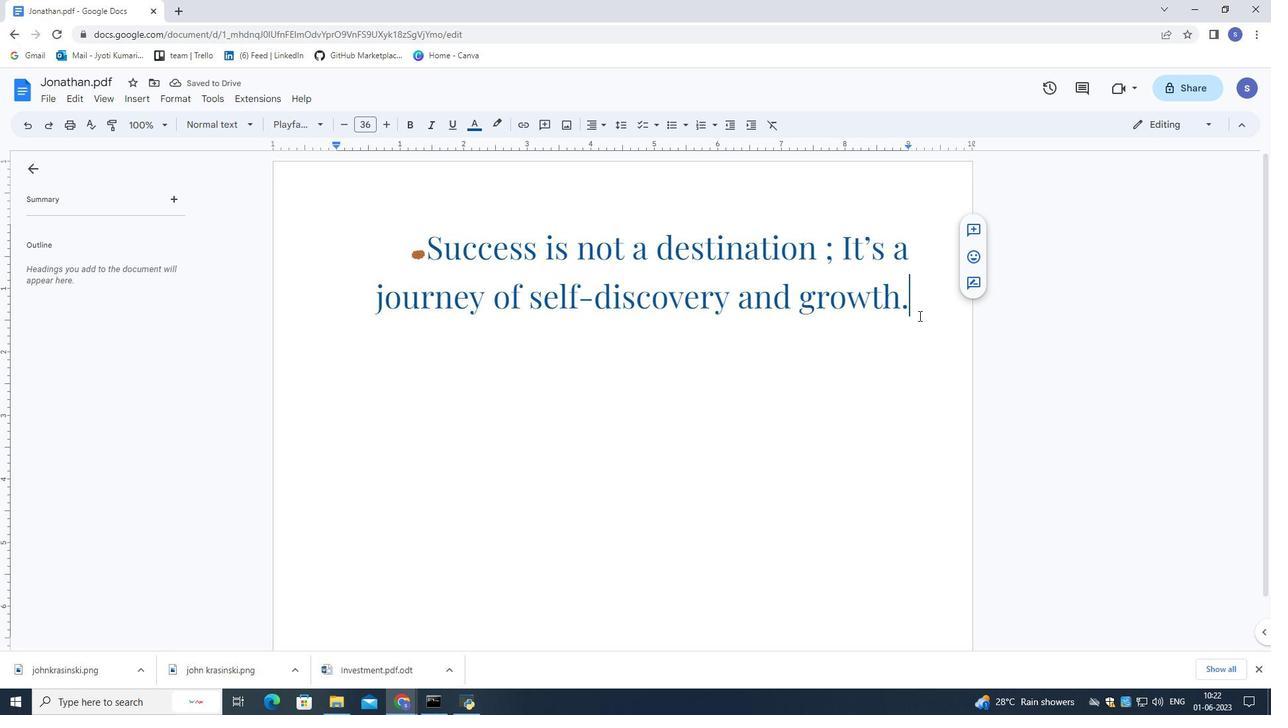 
Action: Mouse moved to (134, 93)
Screenshot: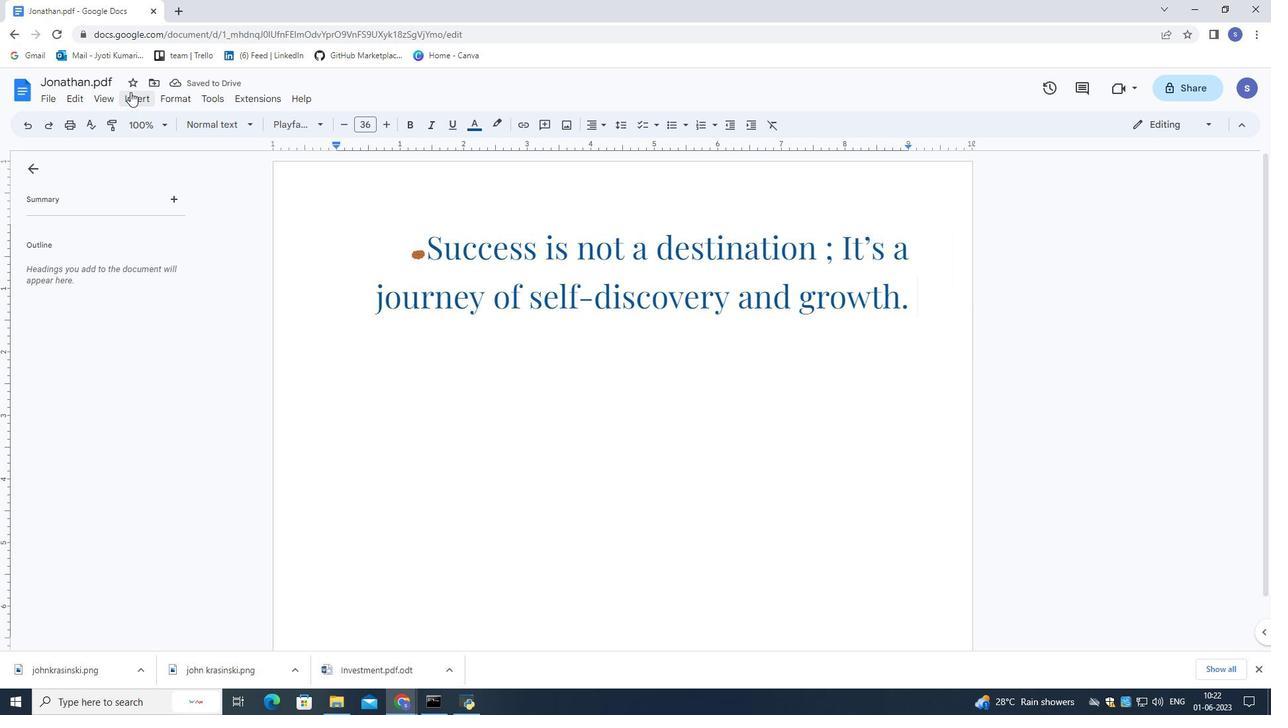 
Action: Mouse pressed left at (134, 93)
Screenshot: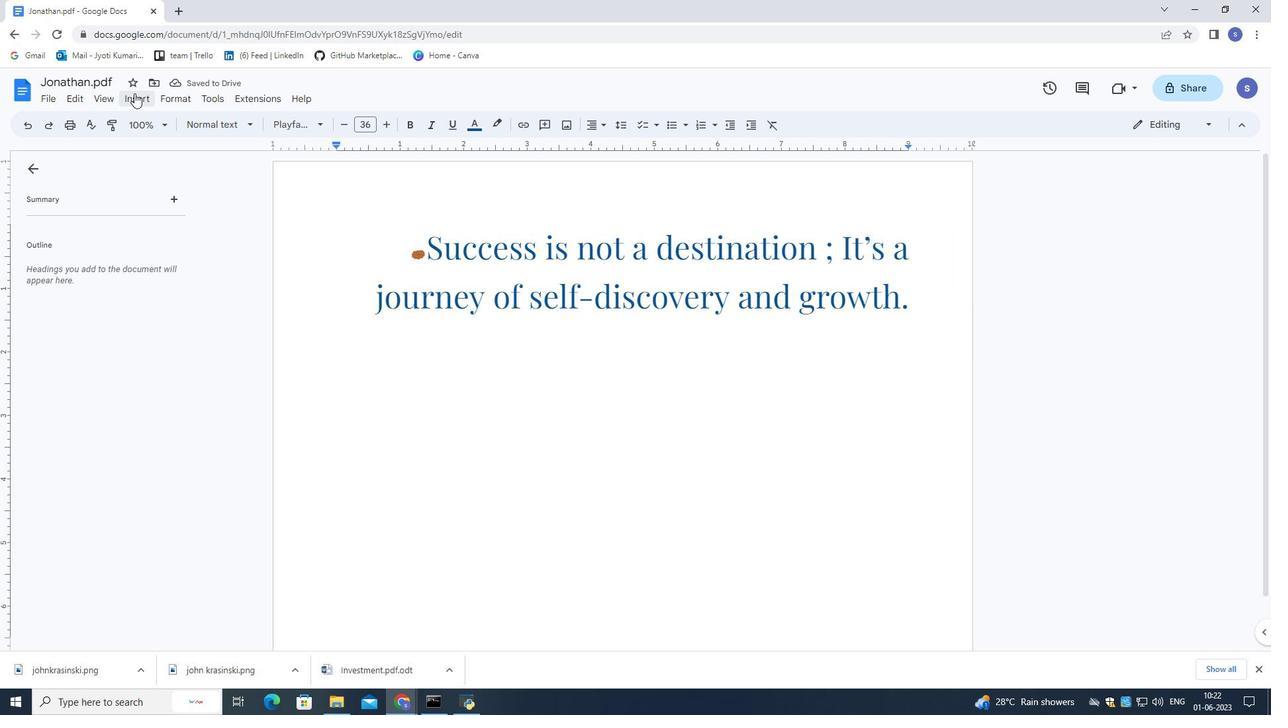
Action: Mouse moved to (193, 233)
Screenshot: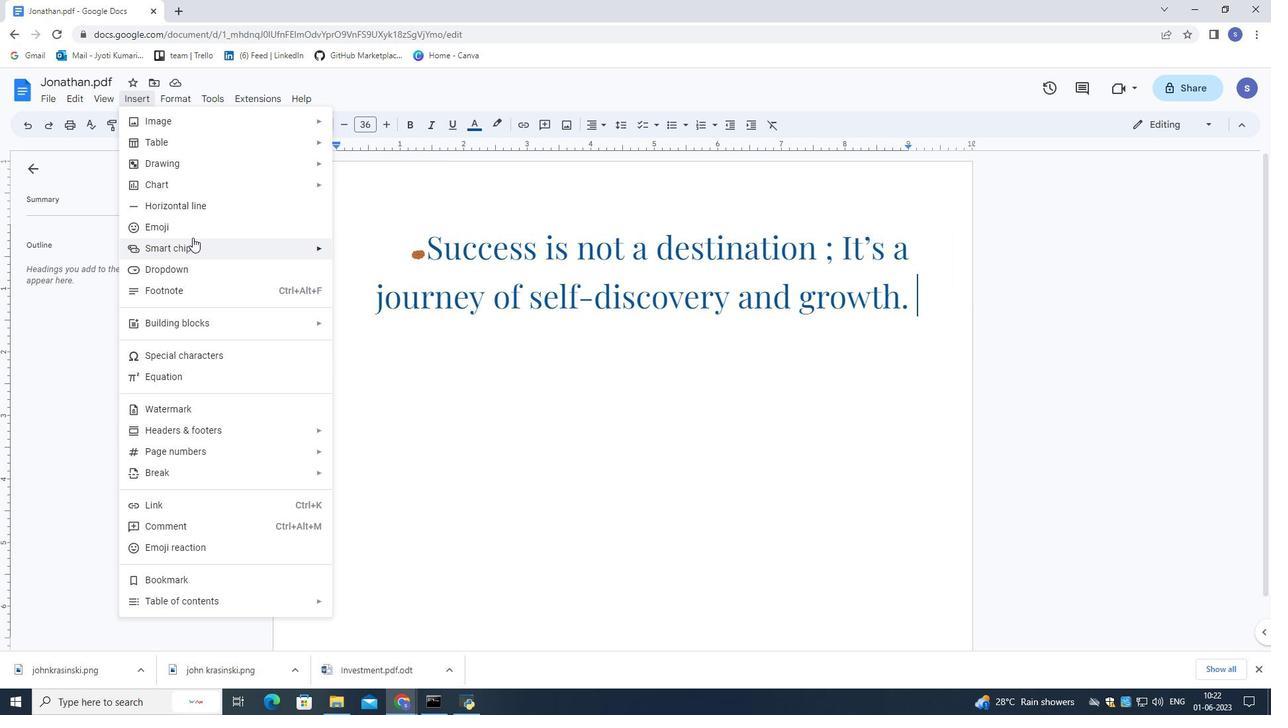 
Action: Mouse pressed left at (193, 233)
Screenshot: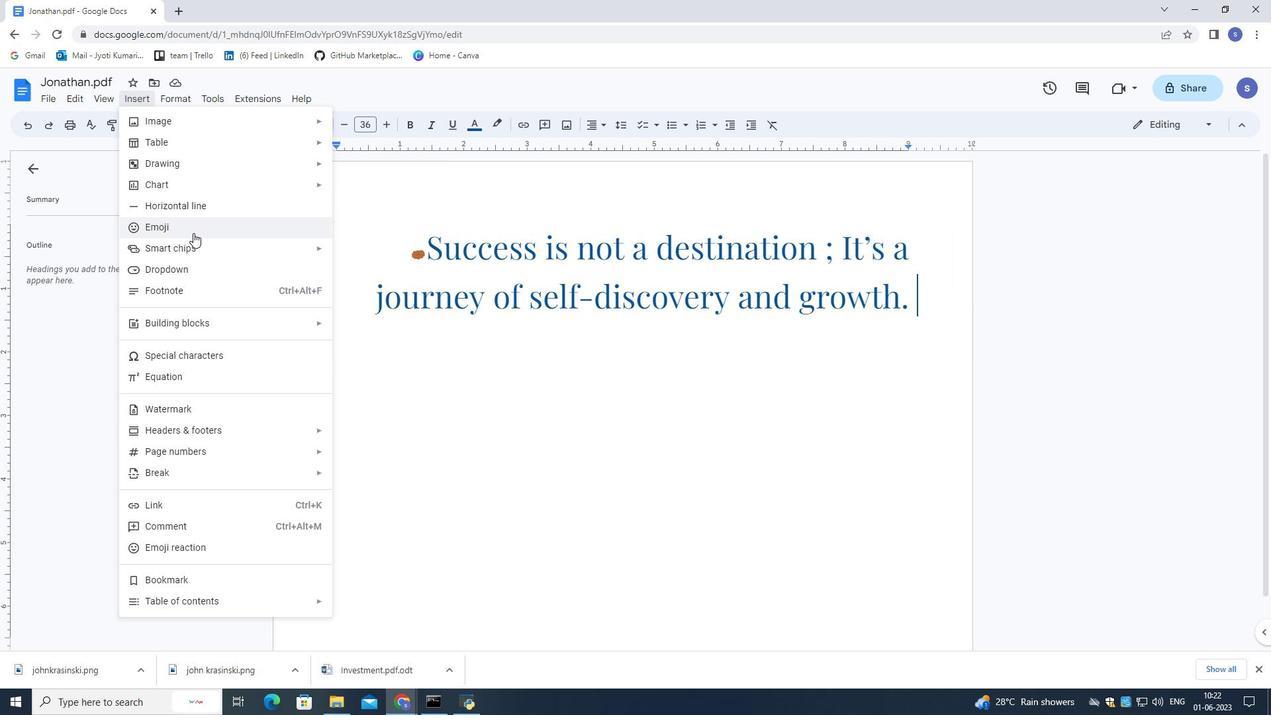 
Action: Mouse moved to (802, 476)
Screenshot: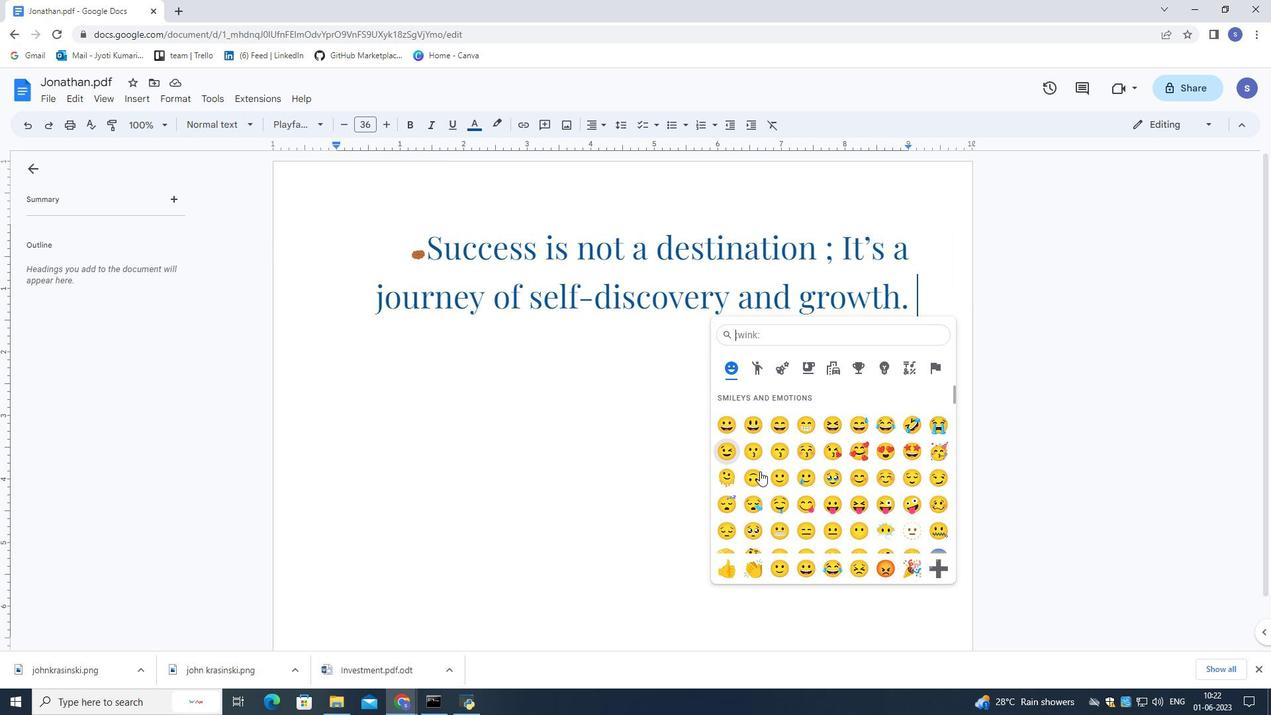 
Action: Mouse scrolled (802, 476) with delta (0, 0)
Screenshot: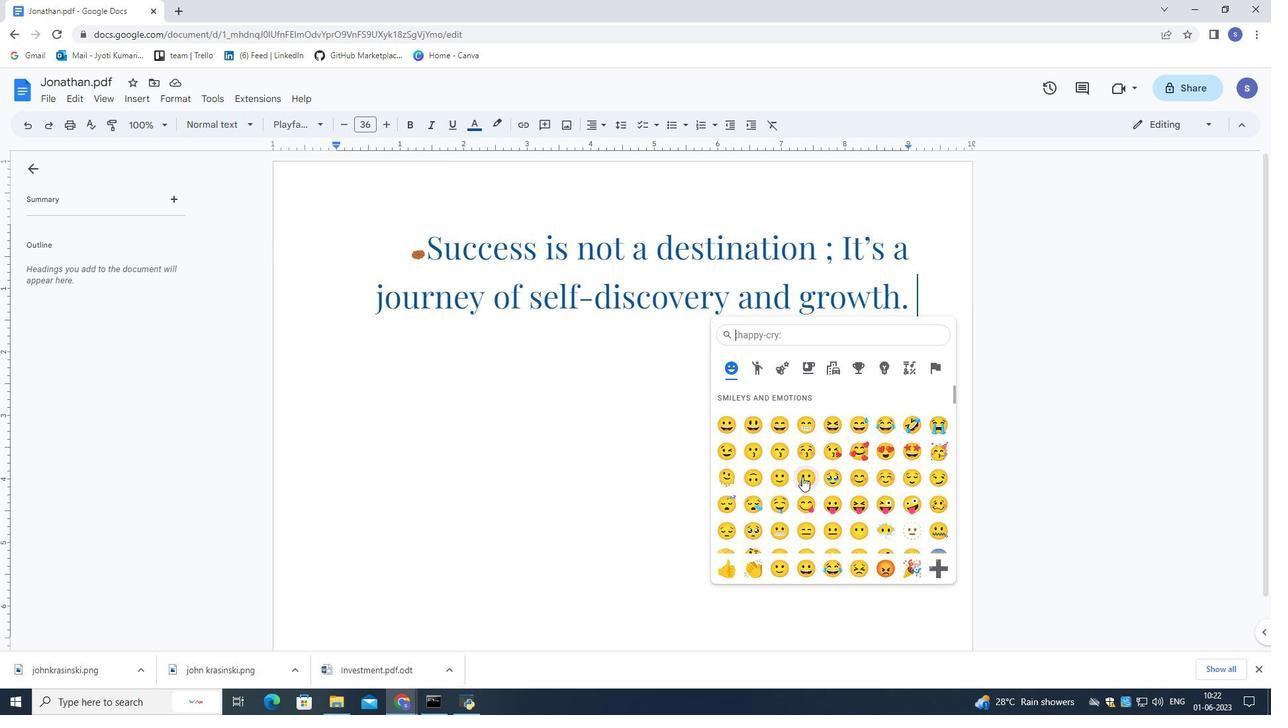 
Action: Mouse scrolled (802, 476) with delta (0, 0)
Screenshot: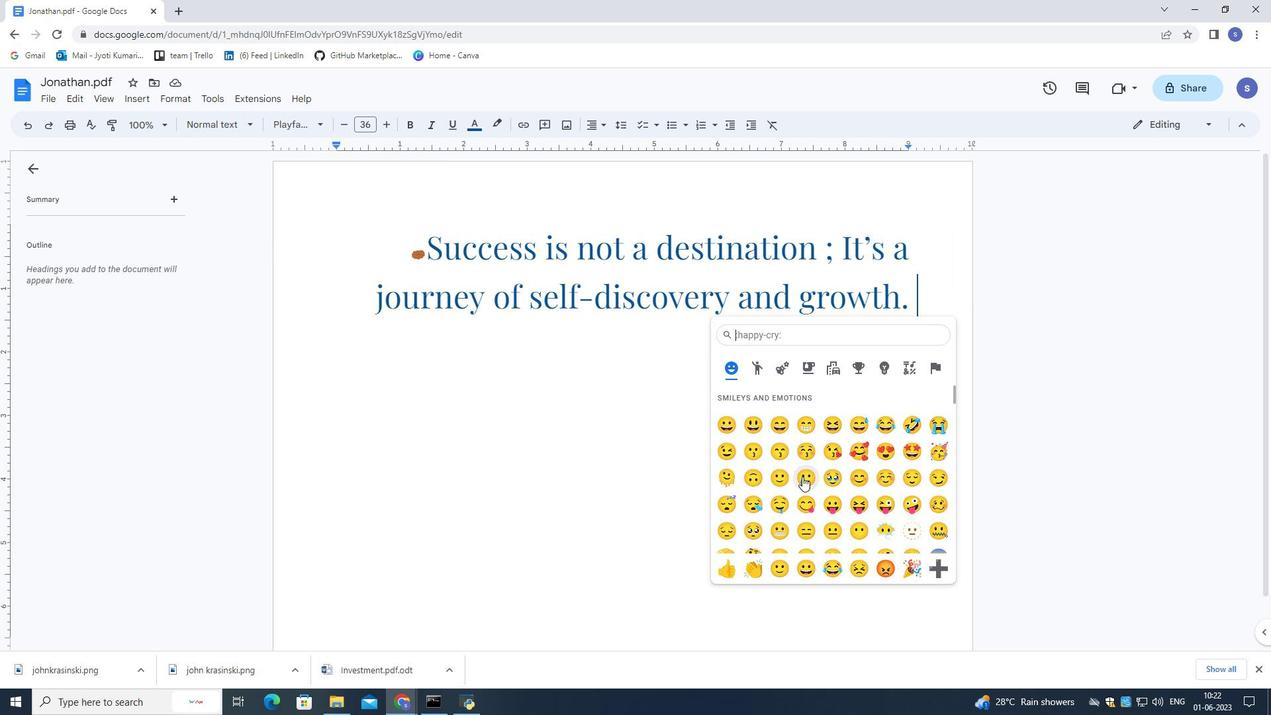 
Action: Mouse scrolled (802, 476) with delta (0, 0)
Screenshot: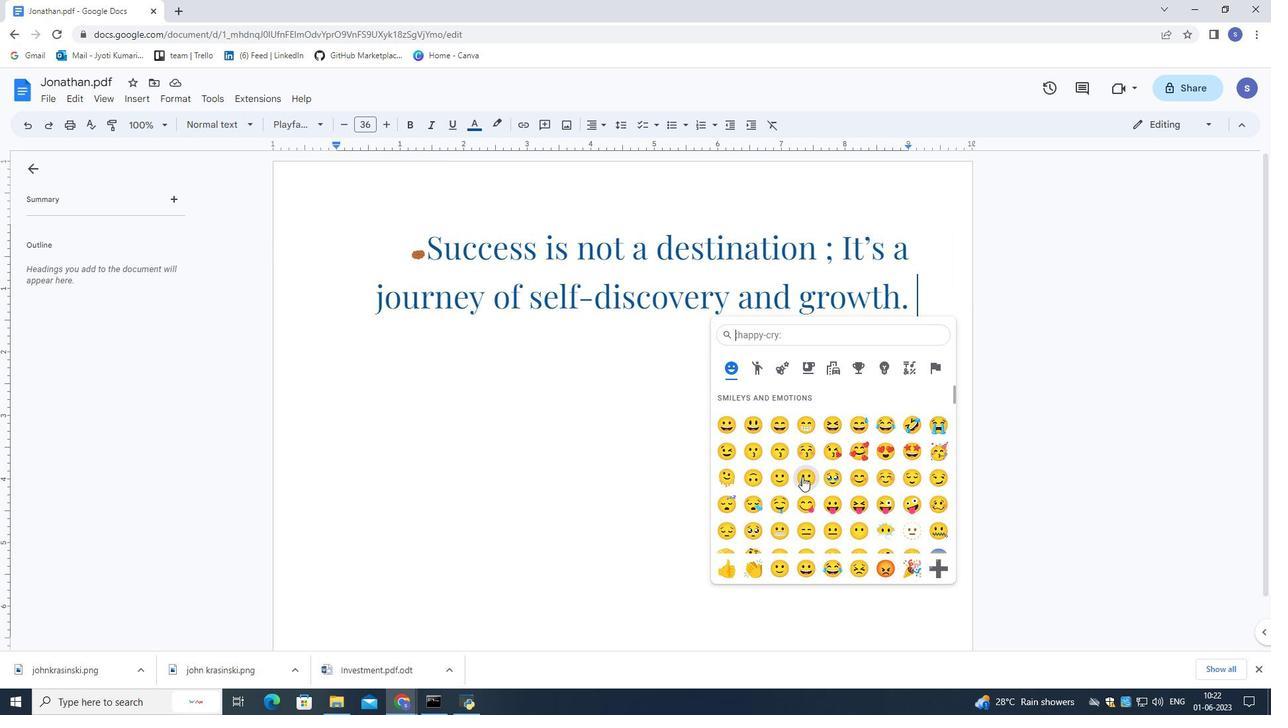 
Action: Mouse scrolled (802, 476) with delta (0, 0)
Screenshot: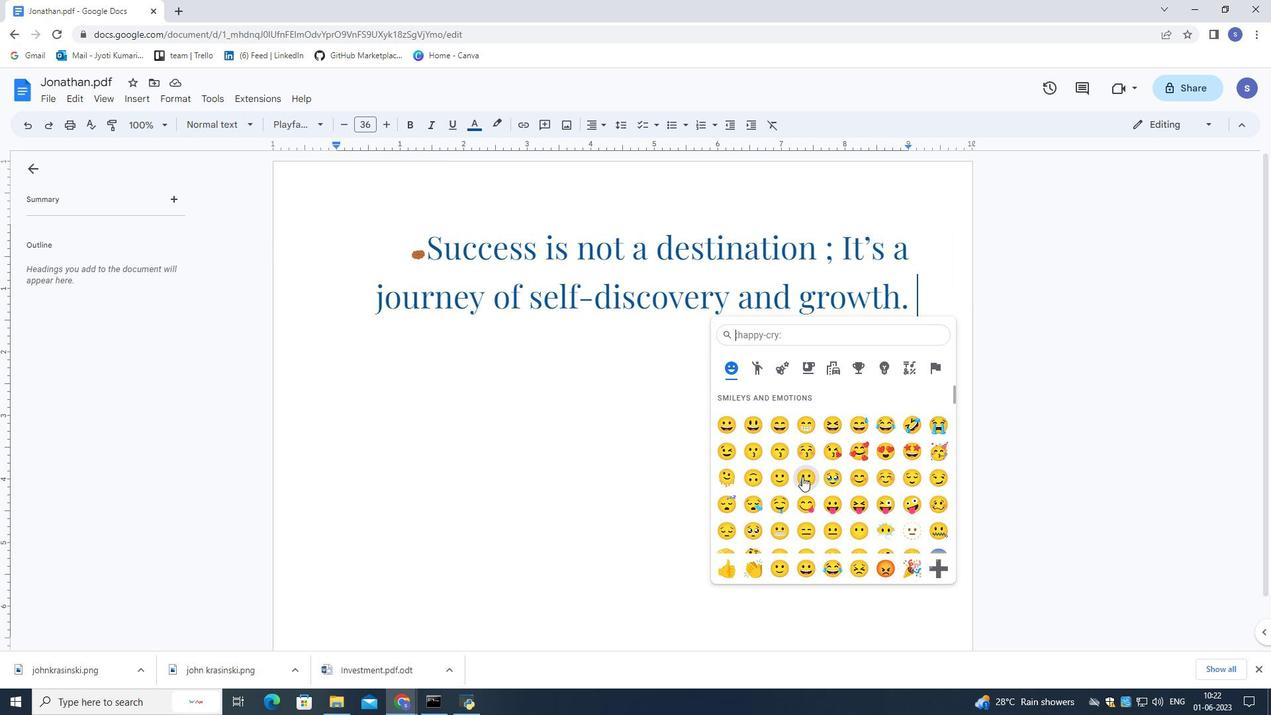 
Action: Mouse moved to (803, 474)
Screenshot: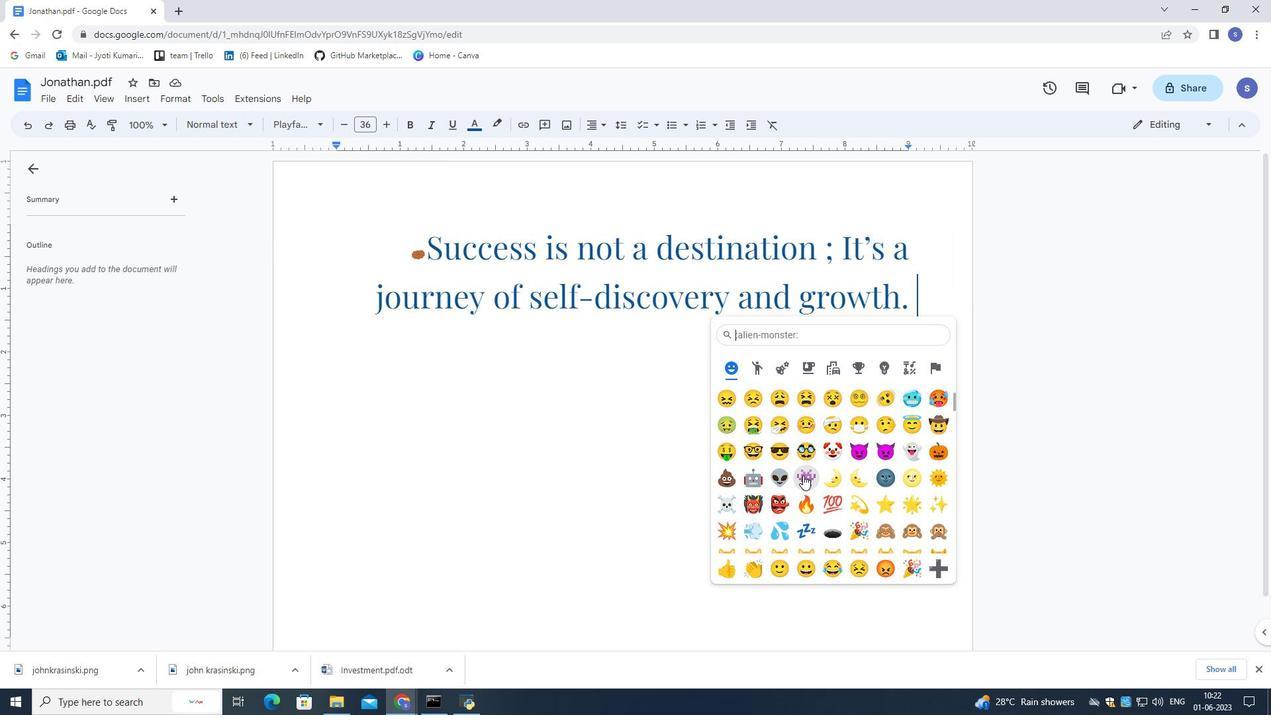 
Action: Mouse scrolled (803, 474) with delta (0, 0)
Screenshot: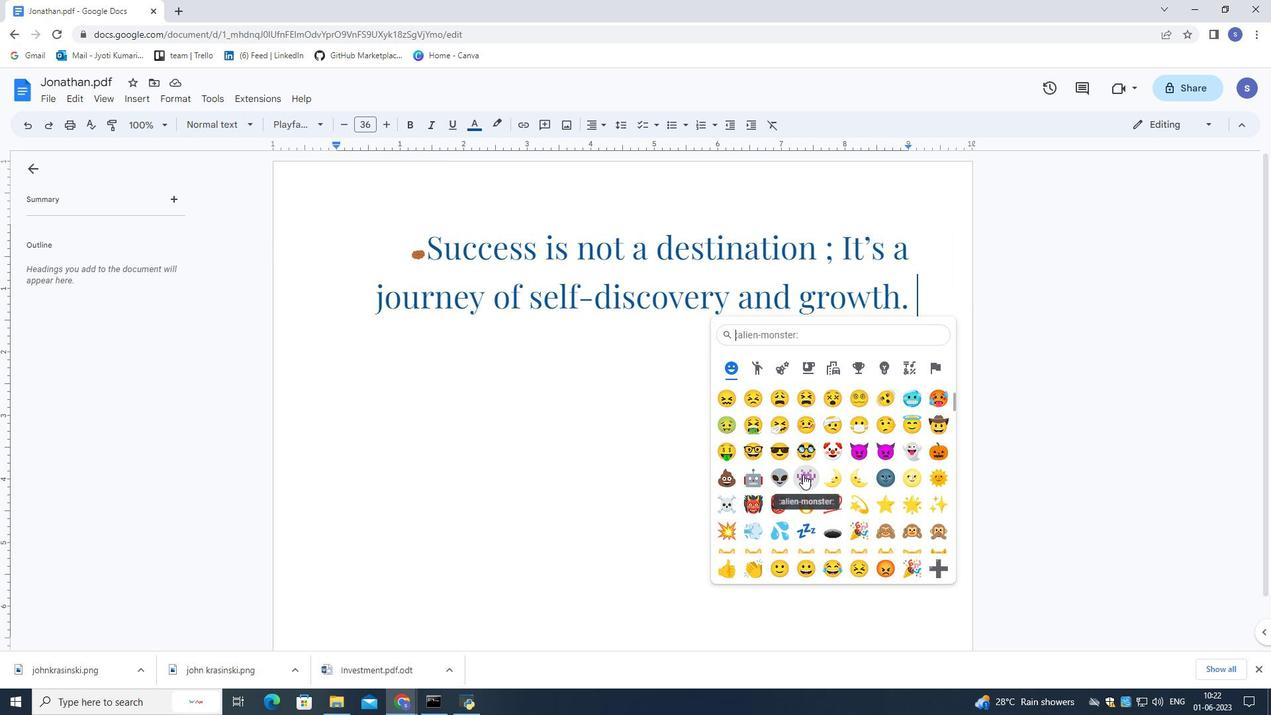 
Action: Mouse scrolled (803, 474) with delta (0, 0)
Screenshot: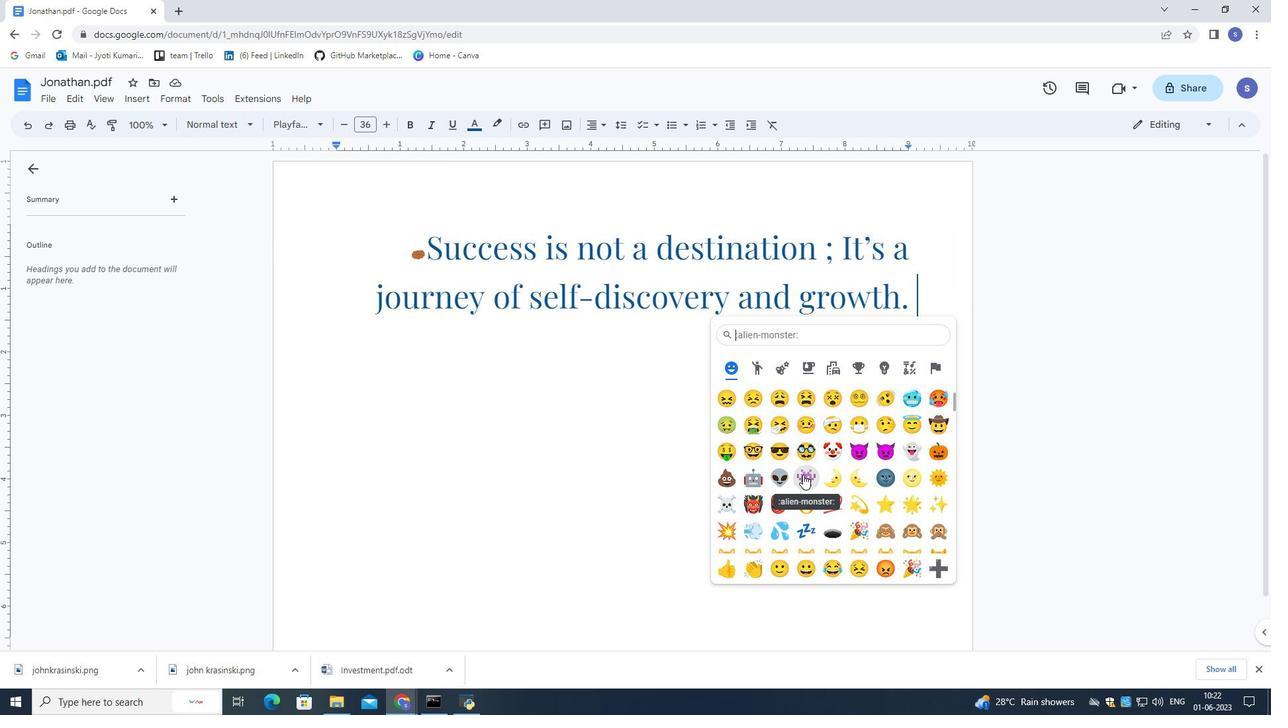 
Action: Mouse scrolled (803, 474) with delta (0, 0)
Screenshot: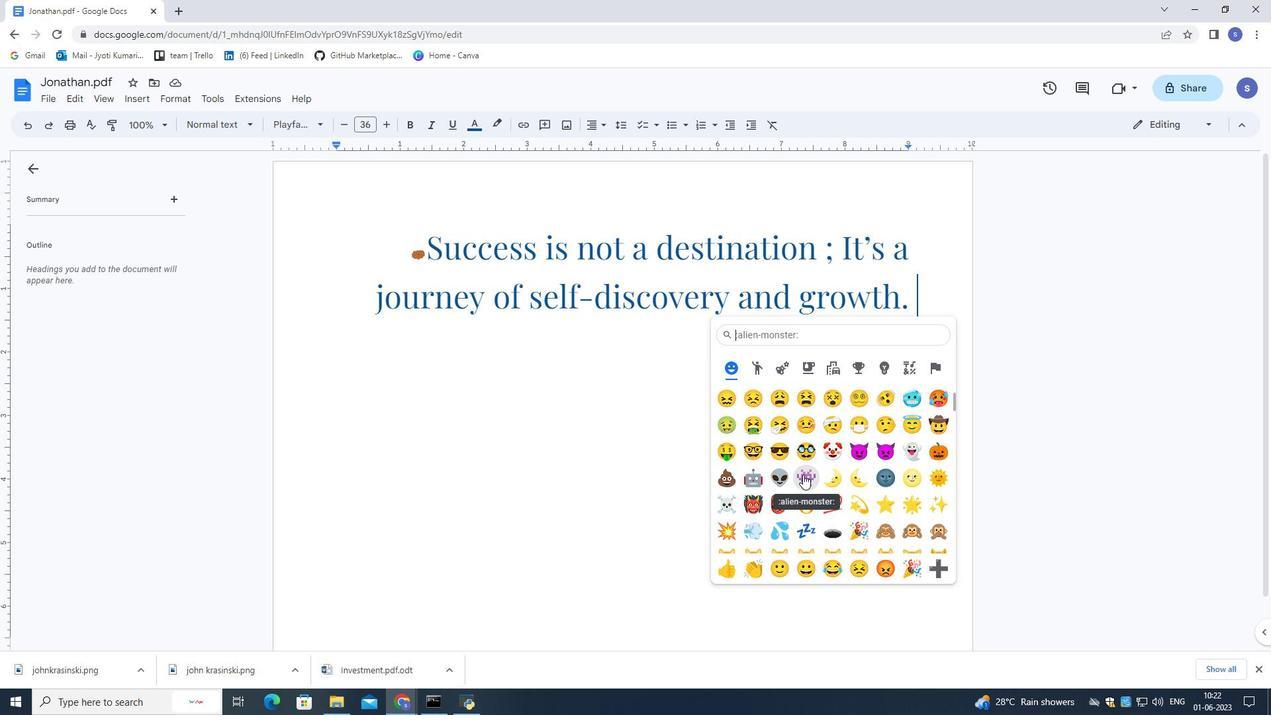 
Action: Mouse moved to (799, 439)
Screenshot: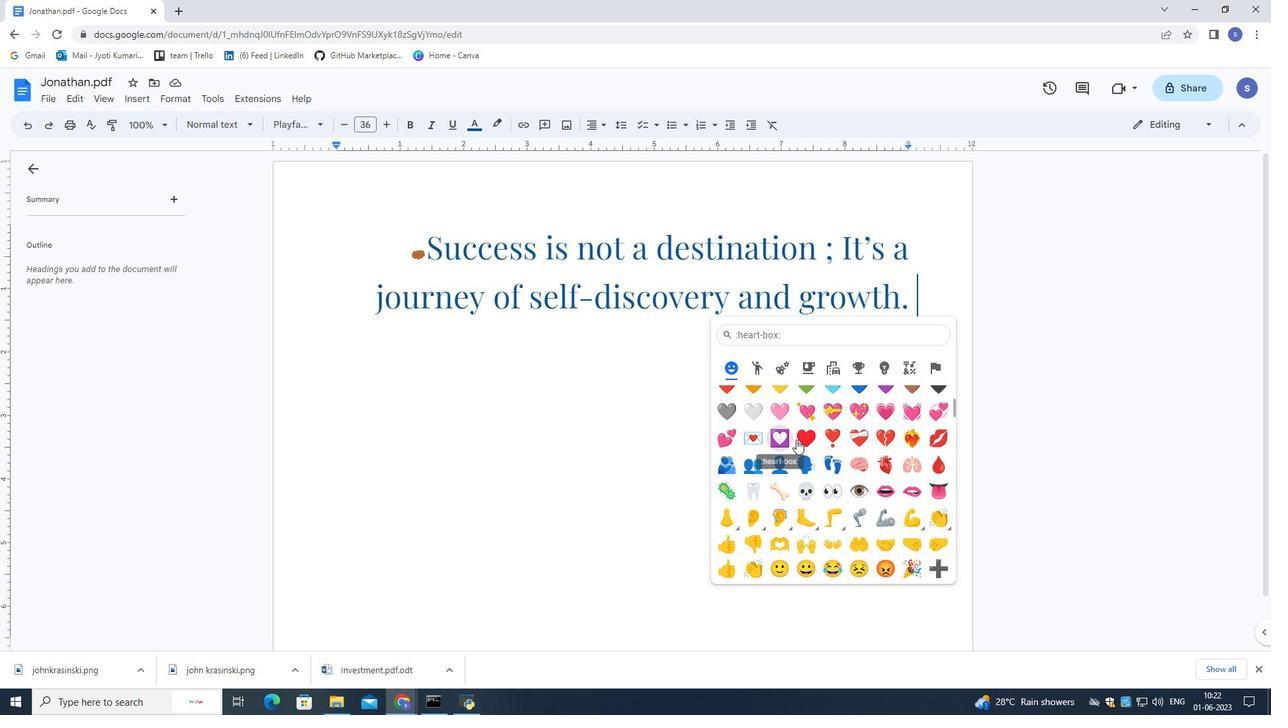 
Action: Mouse pressed left at (799, 439)
Screenshot: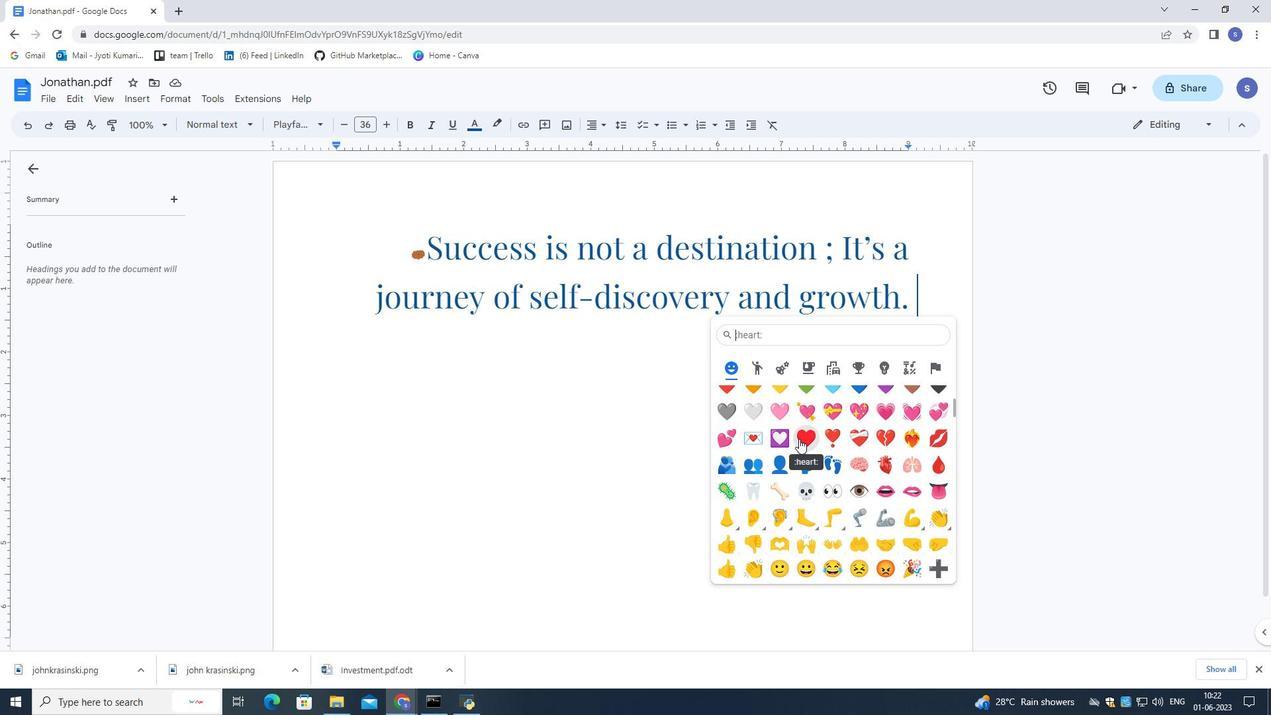 
Action: Mouse moved to (918, 288)
Screenshot: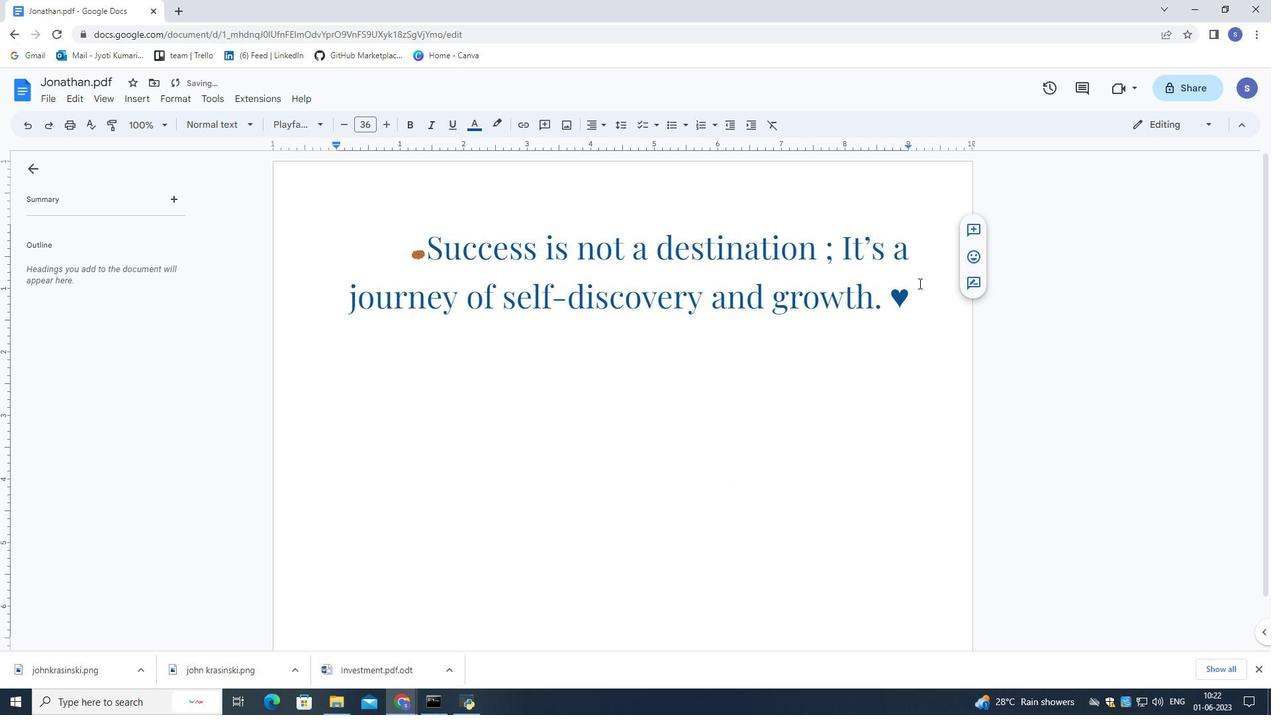 
Action: Key pressed <Key.backspace><Key.backspace>
Screenshot: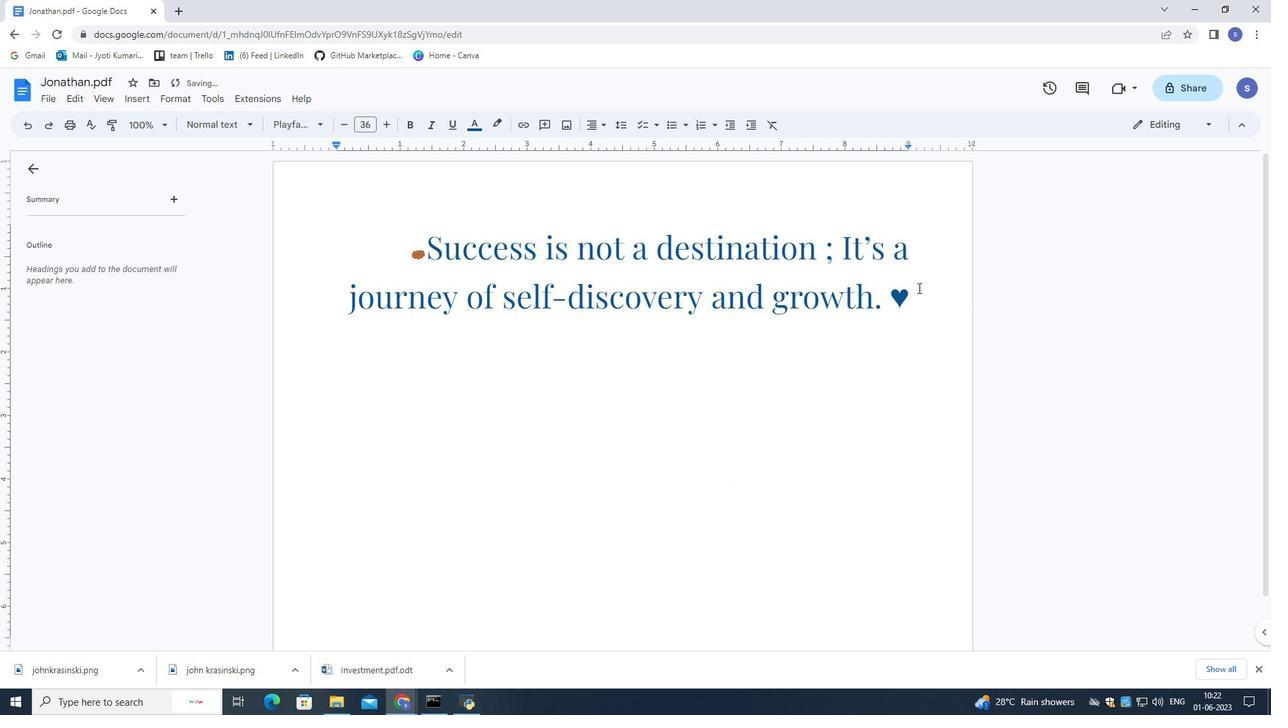 
Action: Mouse moved to (139, 101)
Screenshot: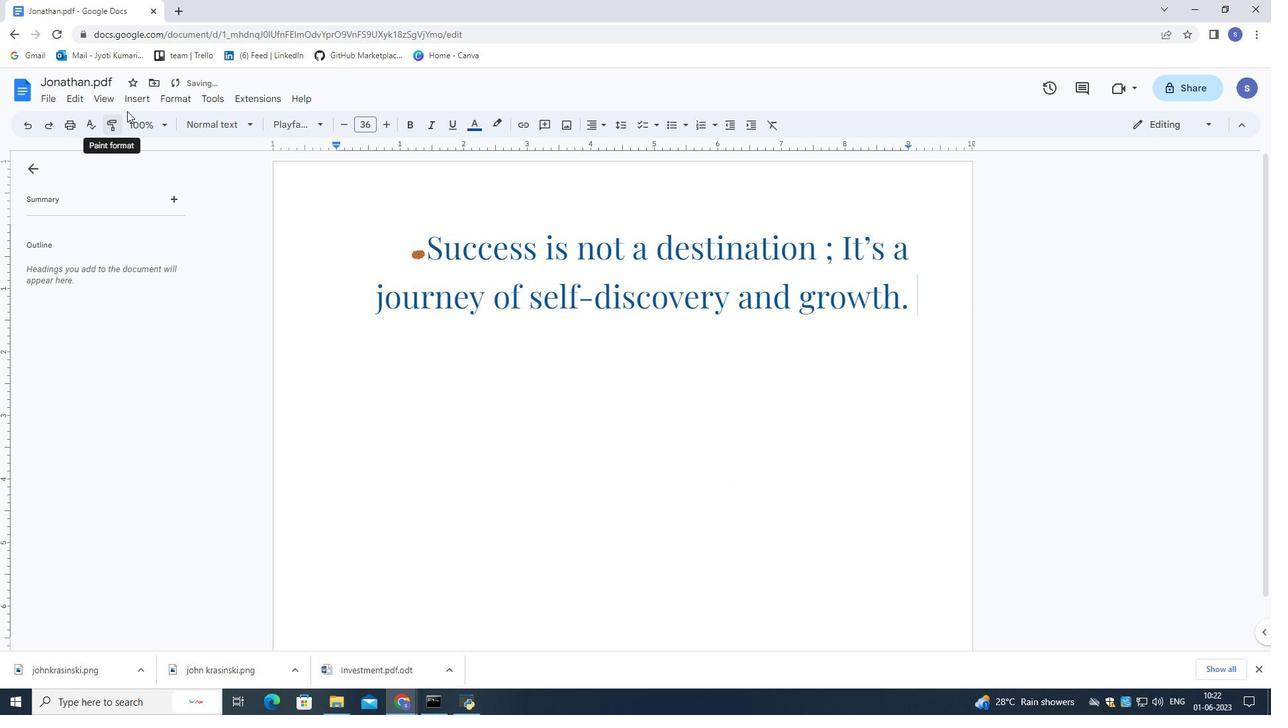 
Action: Mouse pressed left at (139, 101)
Screenshot: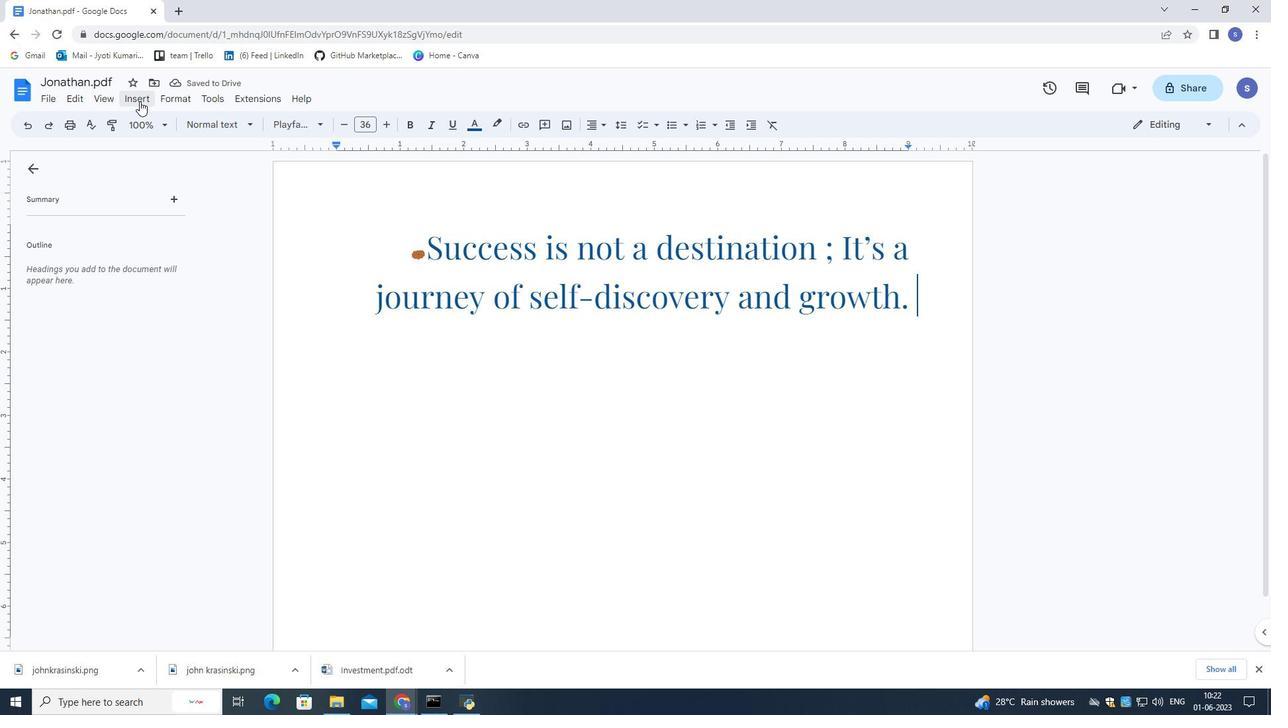 
Action: Mouse moved to (188, 232)
Screenshot: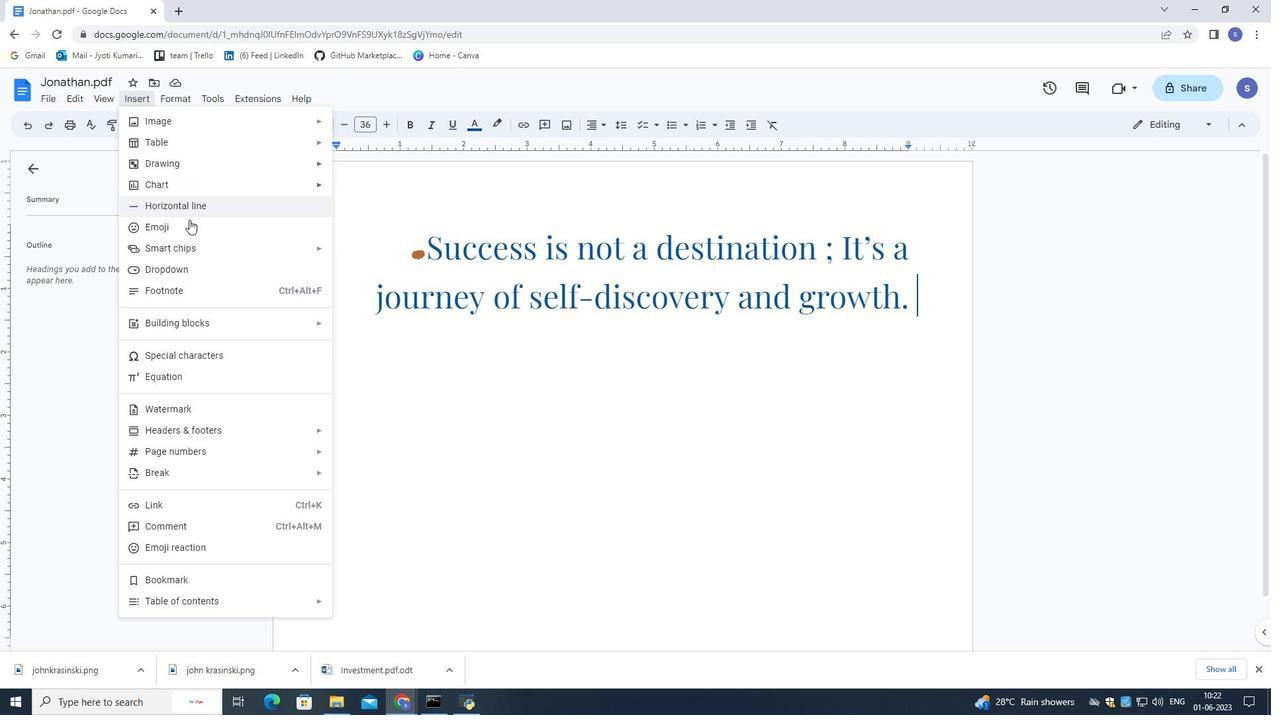 
Action: Mouse pressed left at (188, 232)
Screenshot: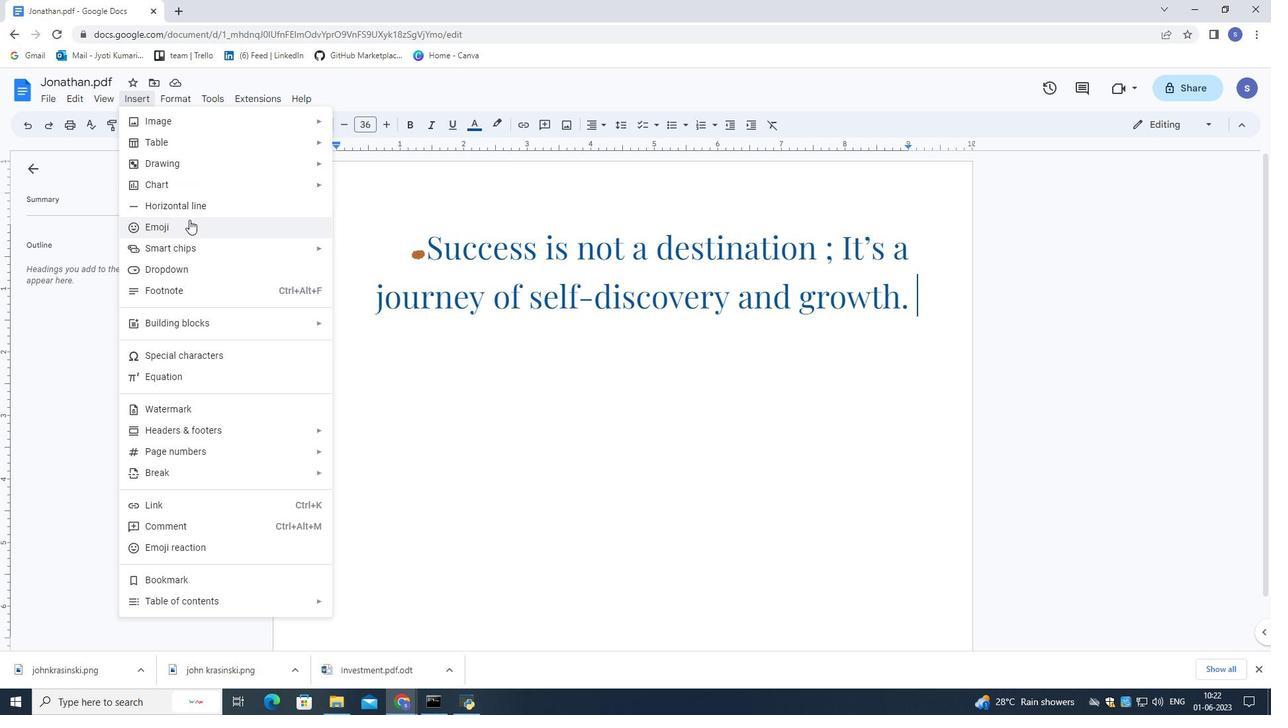 
Action: Mouse moved to (765, 484)
Screenshot: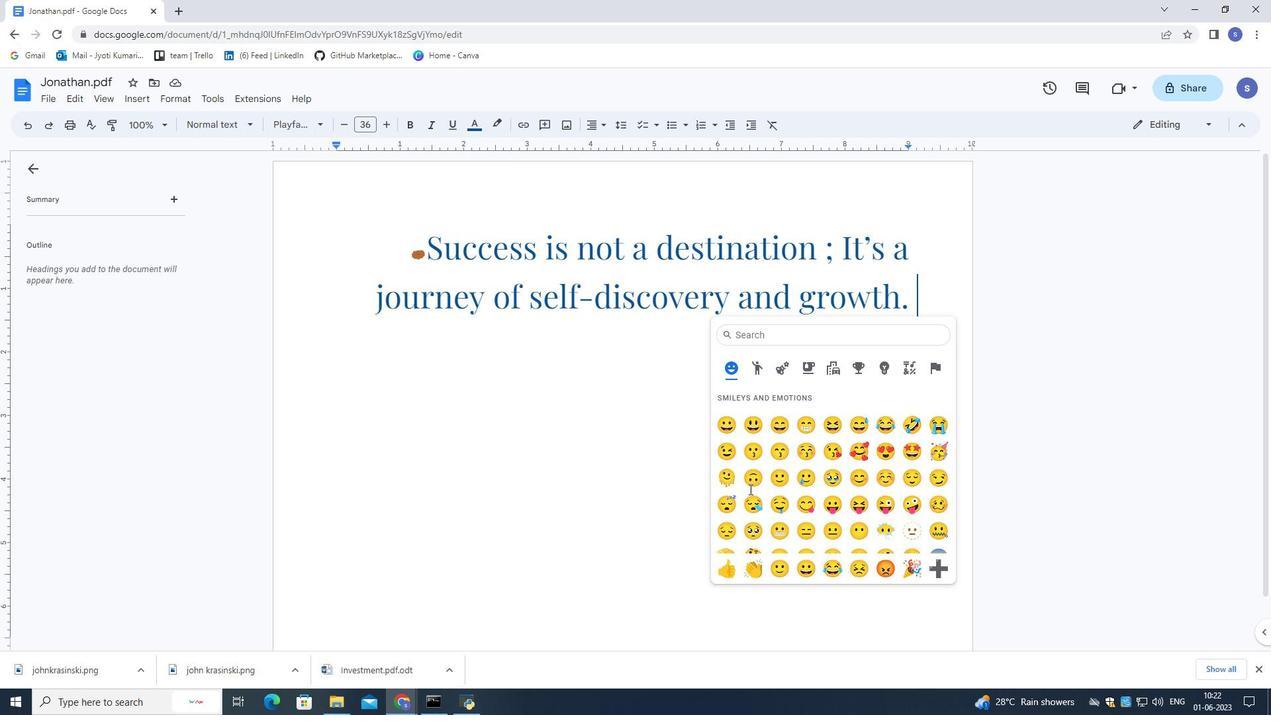 
Action: Mouse scrolled (765, 483) with delta (0, 0)
Screenshot: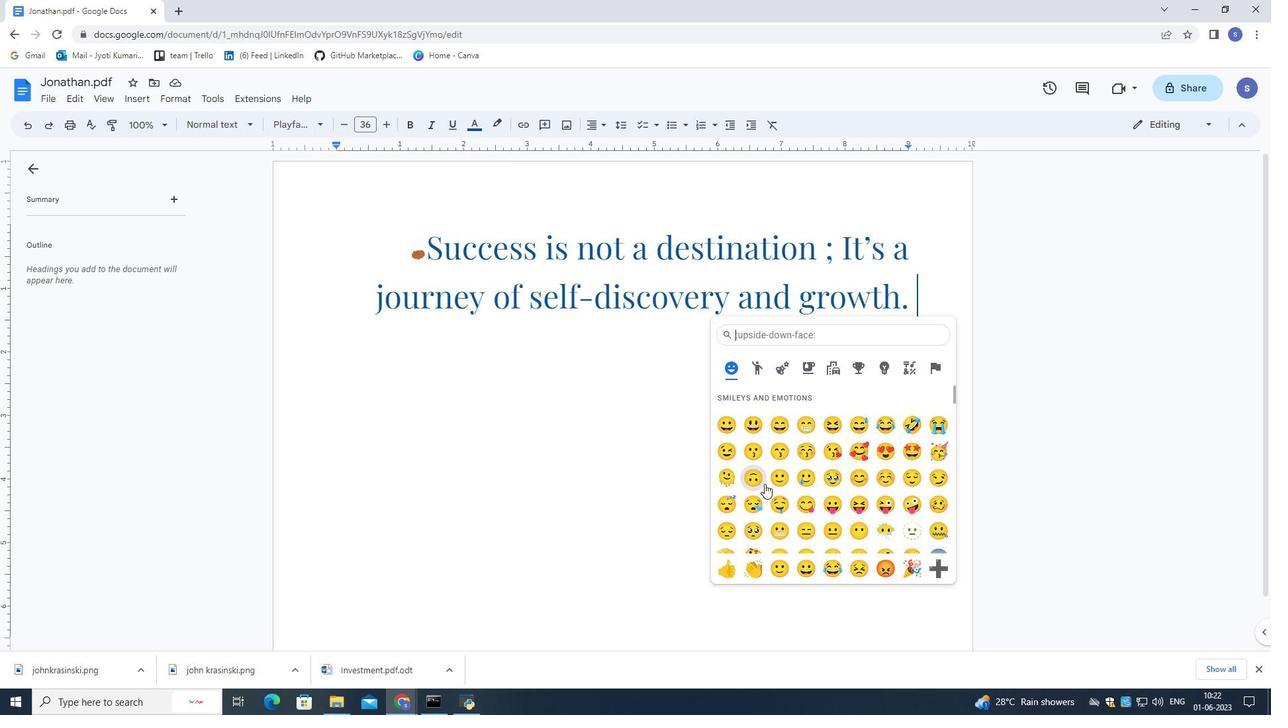 
Action: Mouse scrolled (765, 483) with delta (0, 0)
Screenshot: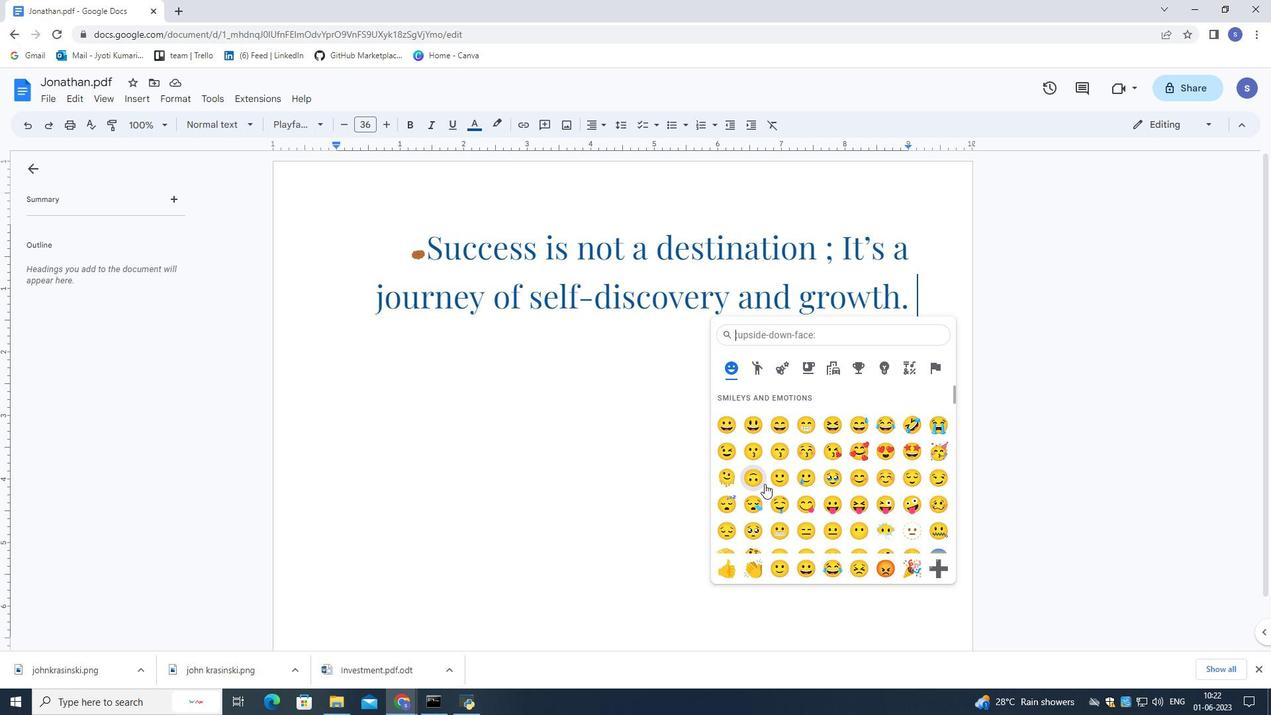 
Action: Mouse scrolled (765, 483) with delta (0, 0)
Screenshot: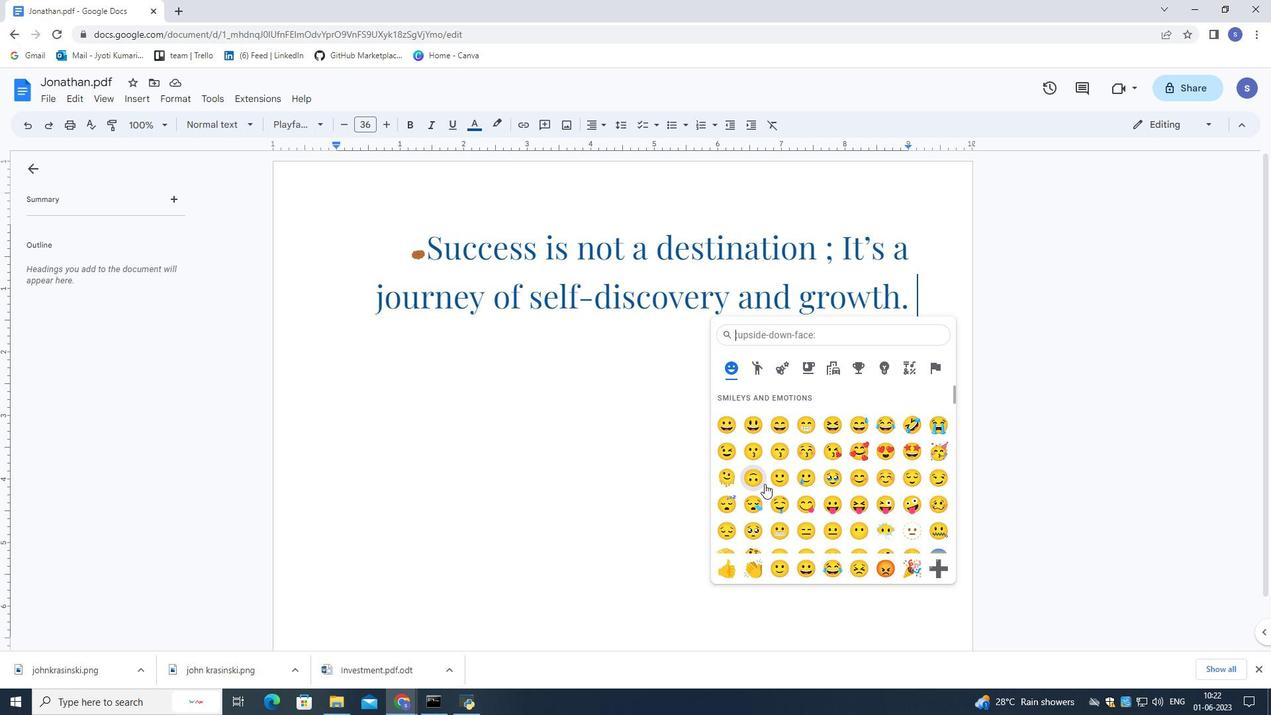 
Action: Mouse moved to (759, 475)
Screenshot: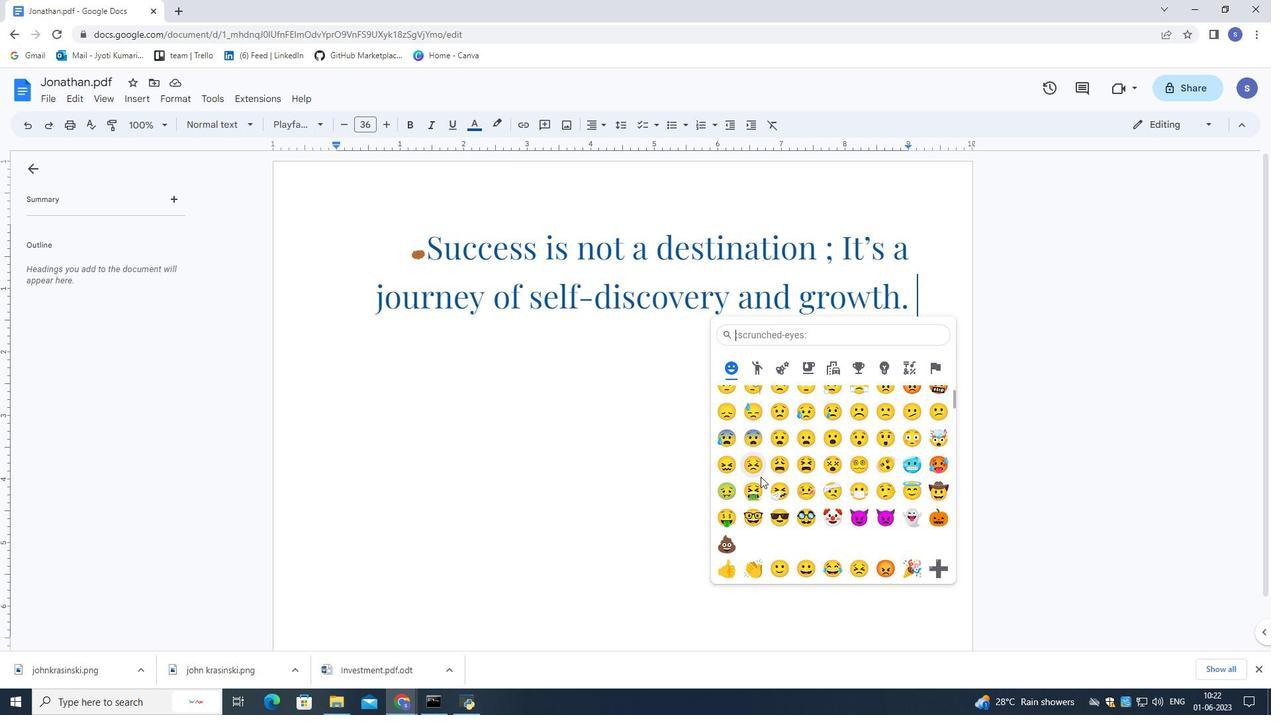 
Action: Mouse scrolled (759, 474) with delta (0, 0)
Screenshot: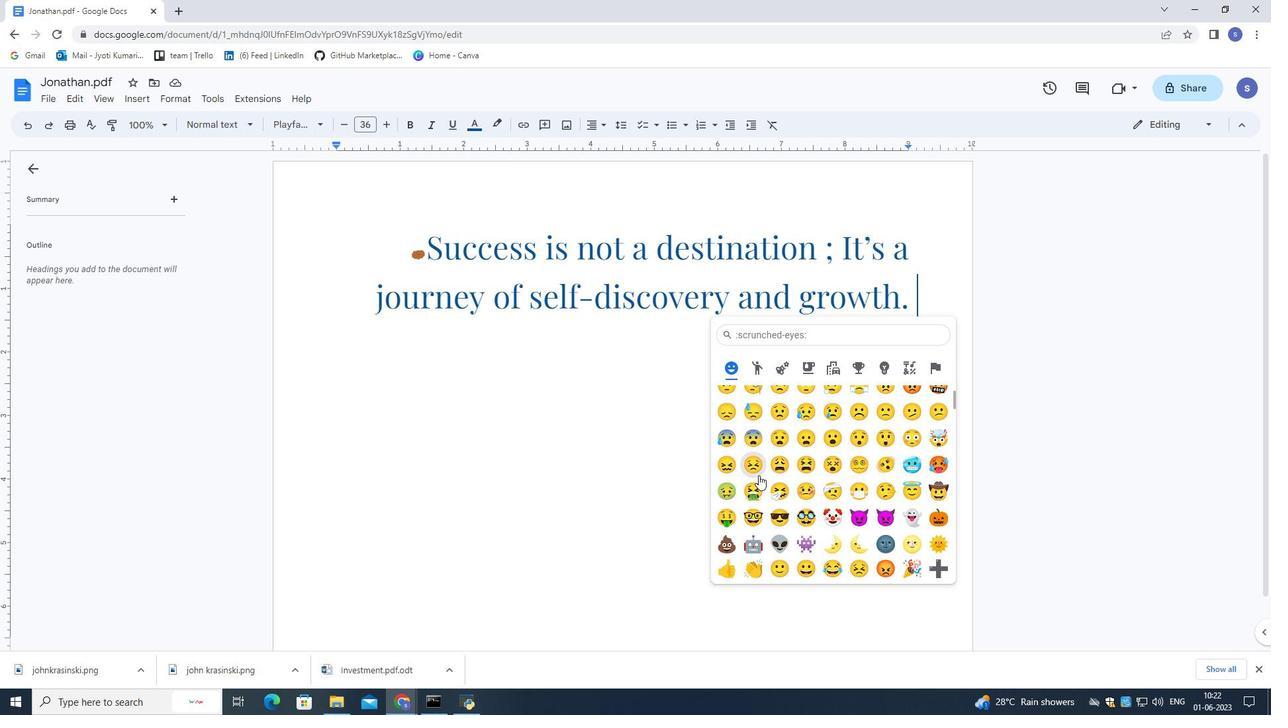
Action: Mouse scrolled (759, 474) with delta (0, 0)
Screenshot: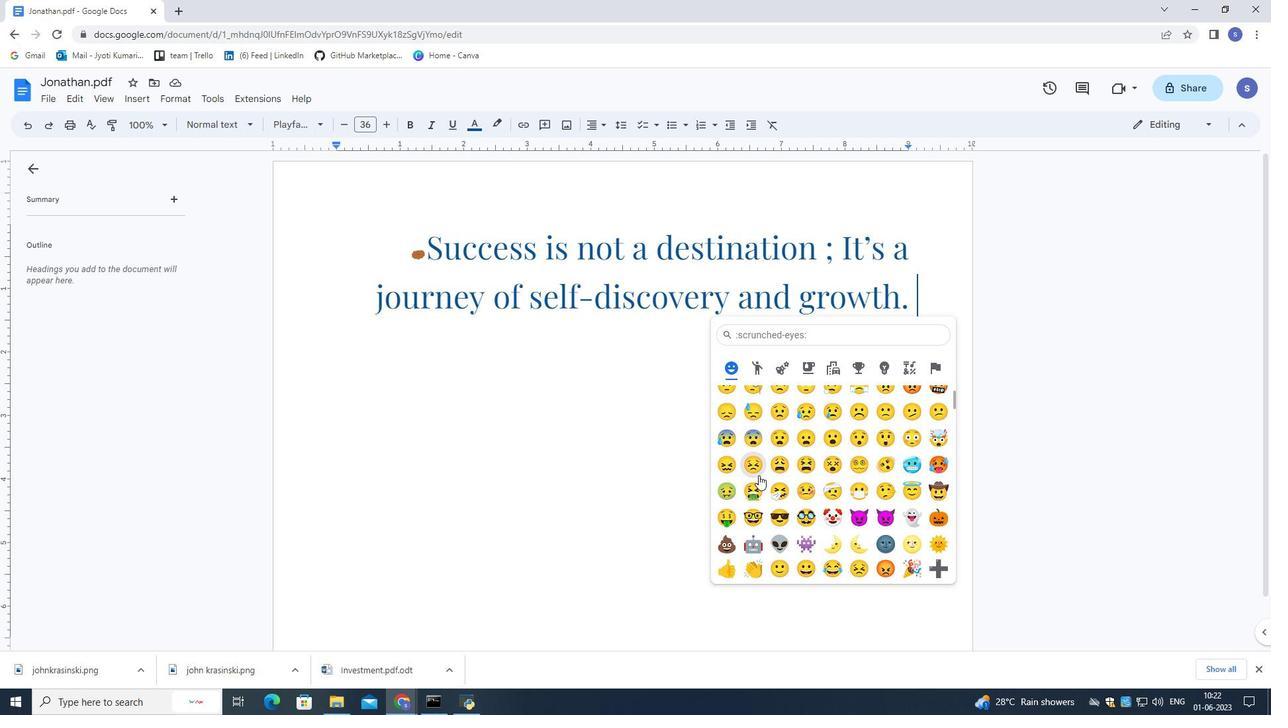 
Action: Mouse moved to (728, 504)
Screenshot: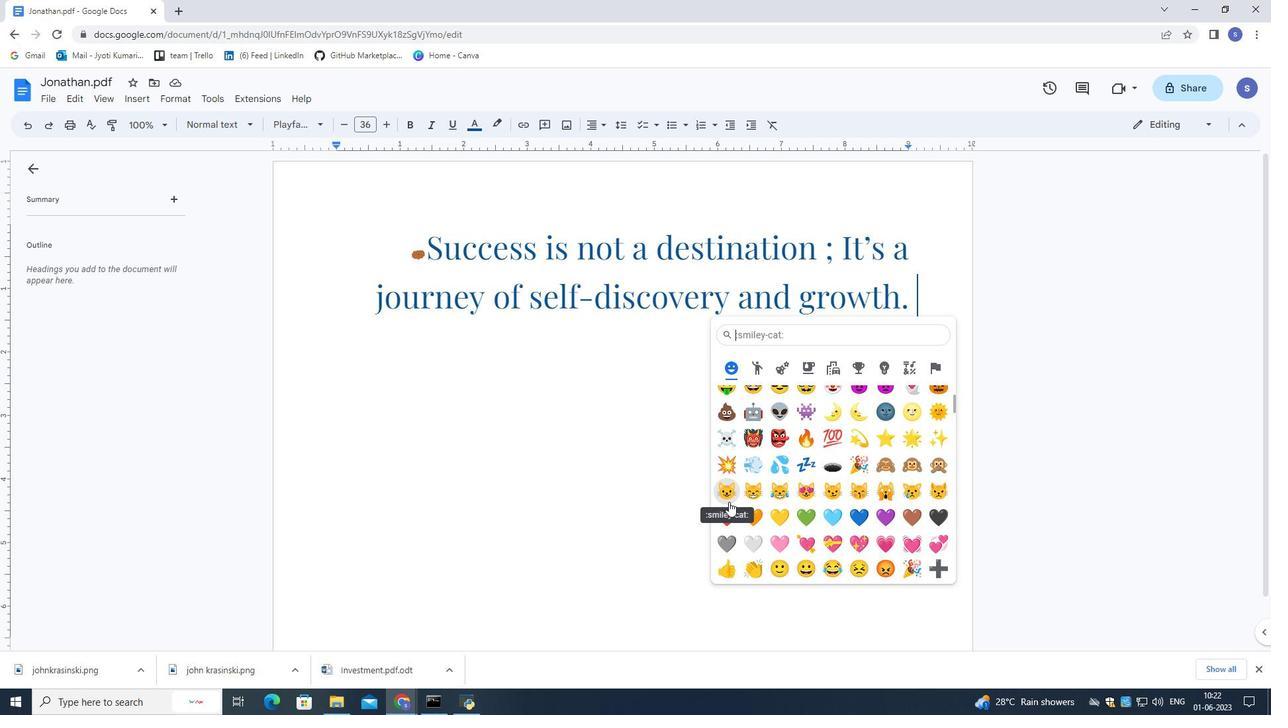 
Action: Mouse pressed left at (728, 504)
Screenshot: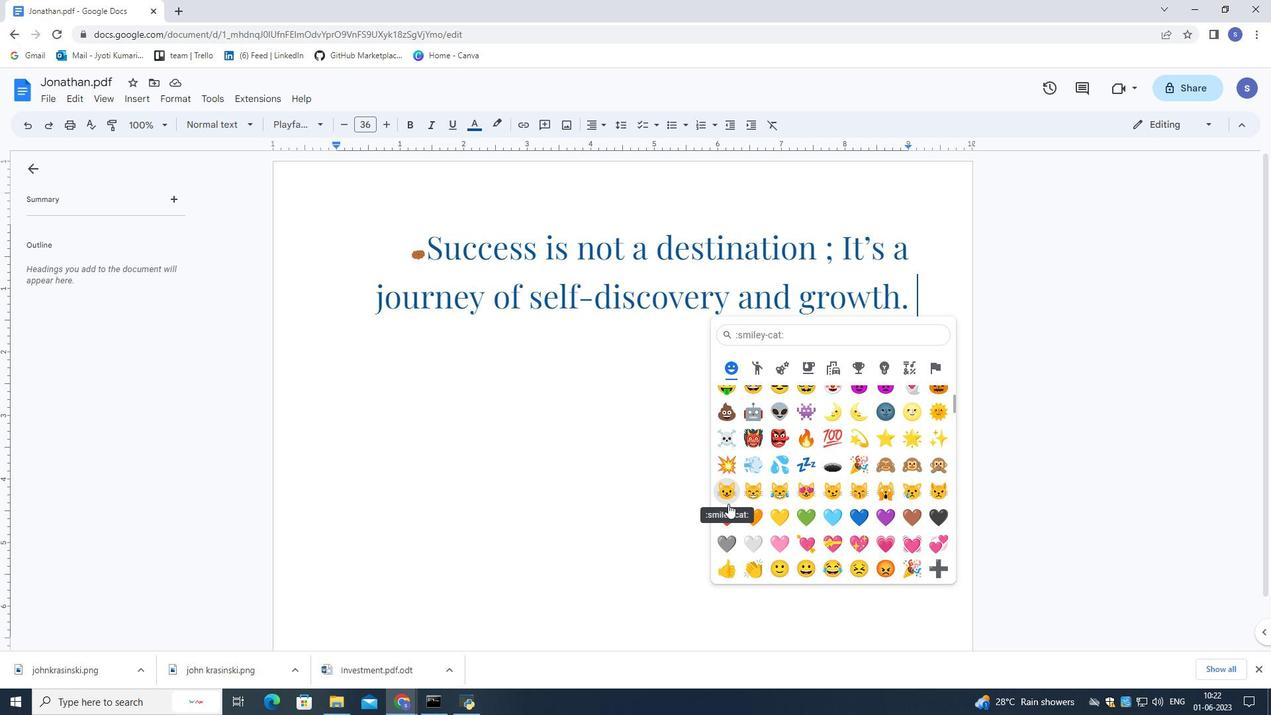 
Action: Mouse moved to (641, 302)
Screenshot: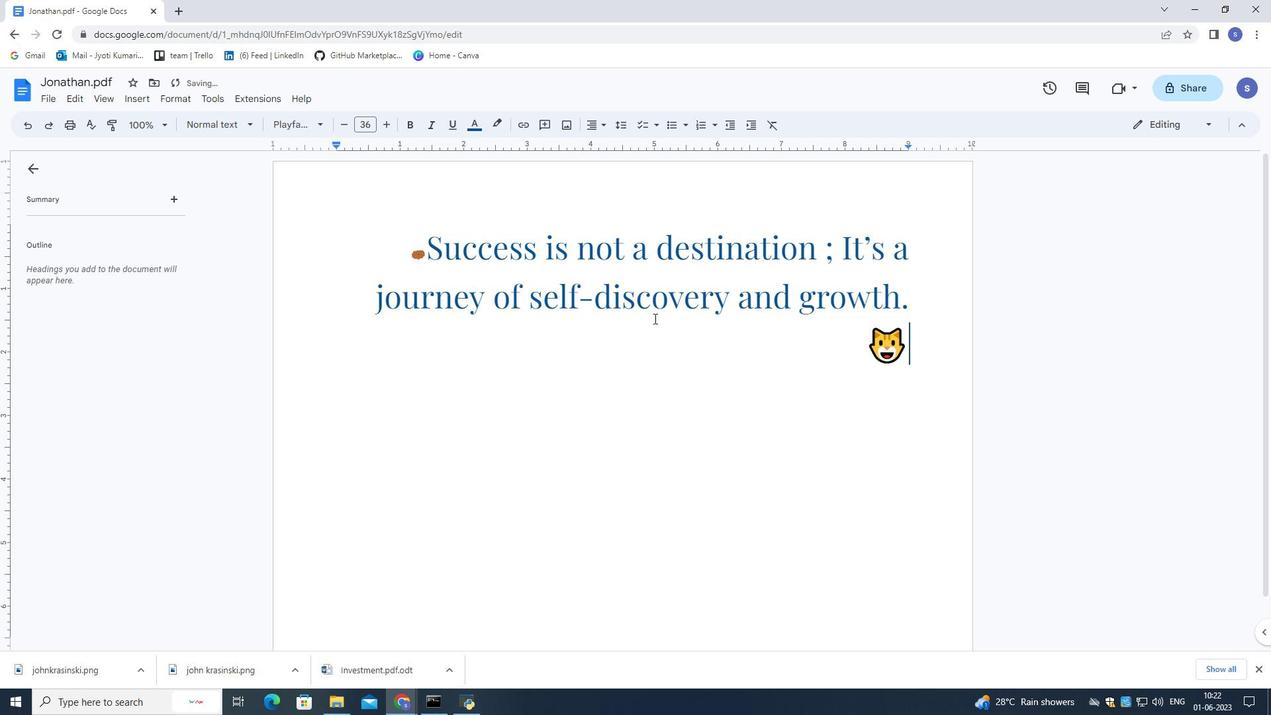 
Action: Key pressed <Key.backspace>
Screenshot: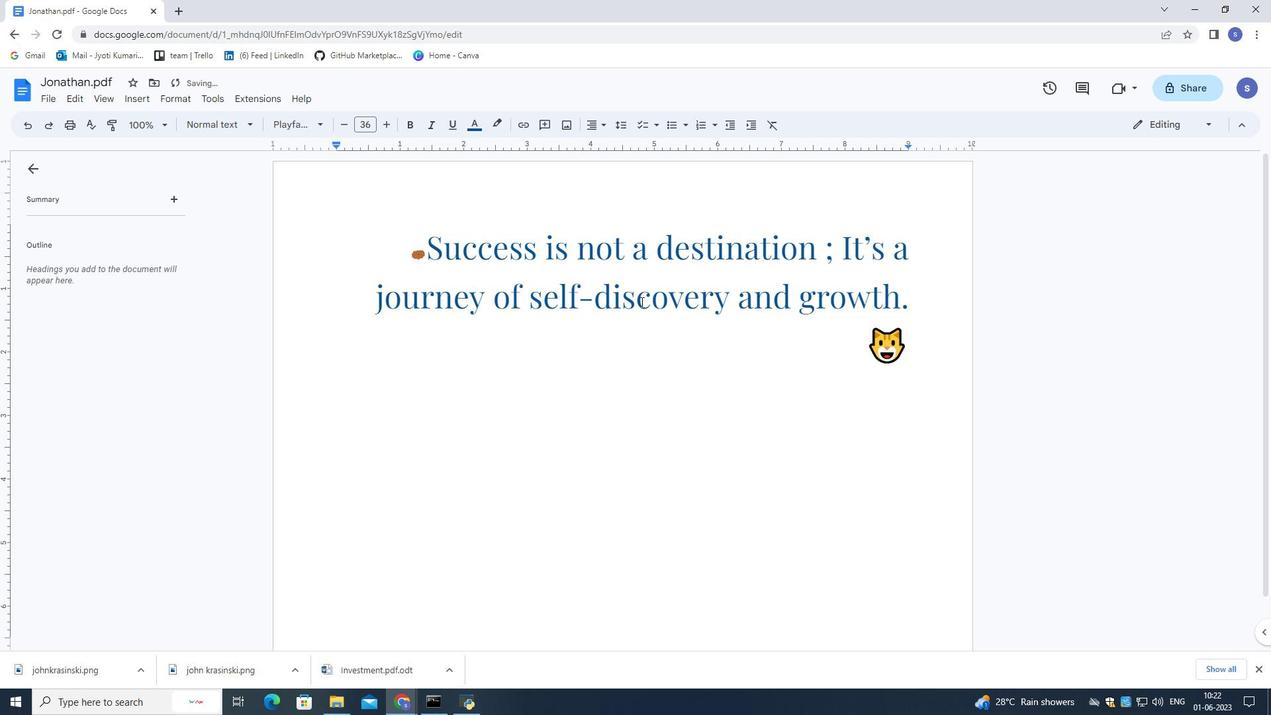 
Action: Mouse moved to (139, 95)
Screenshot: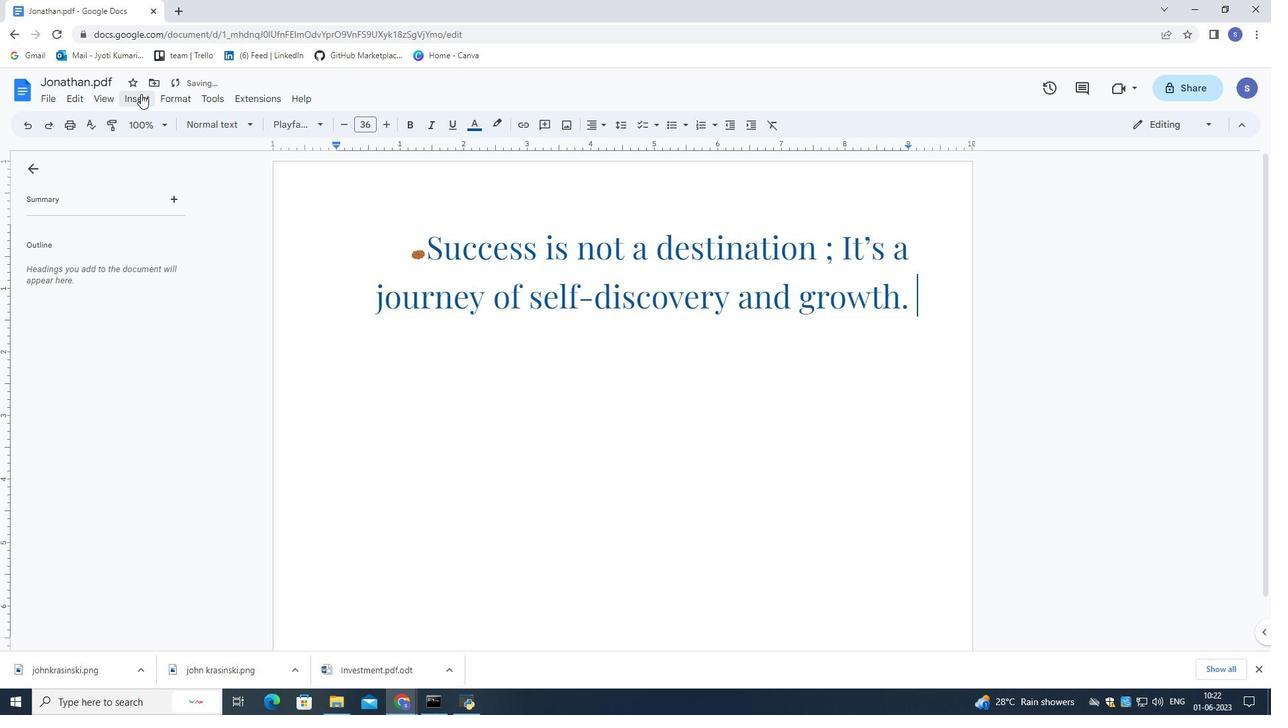 
Action: Mouse pressed left at (139, 95)
Screenshot: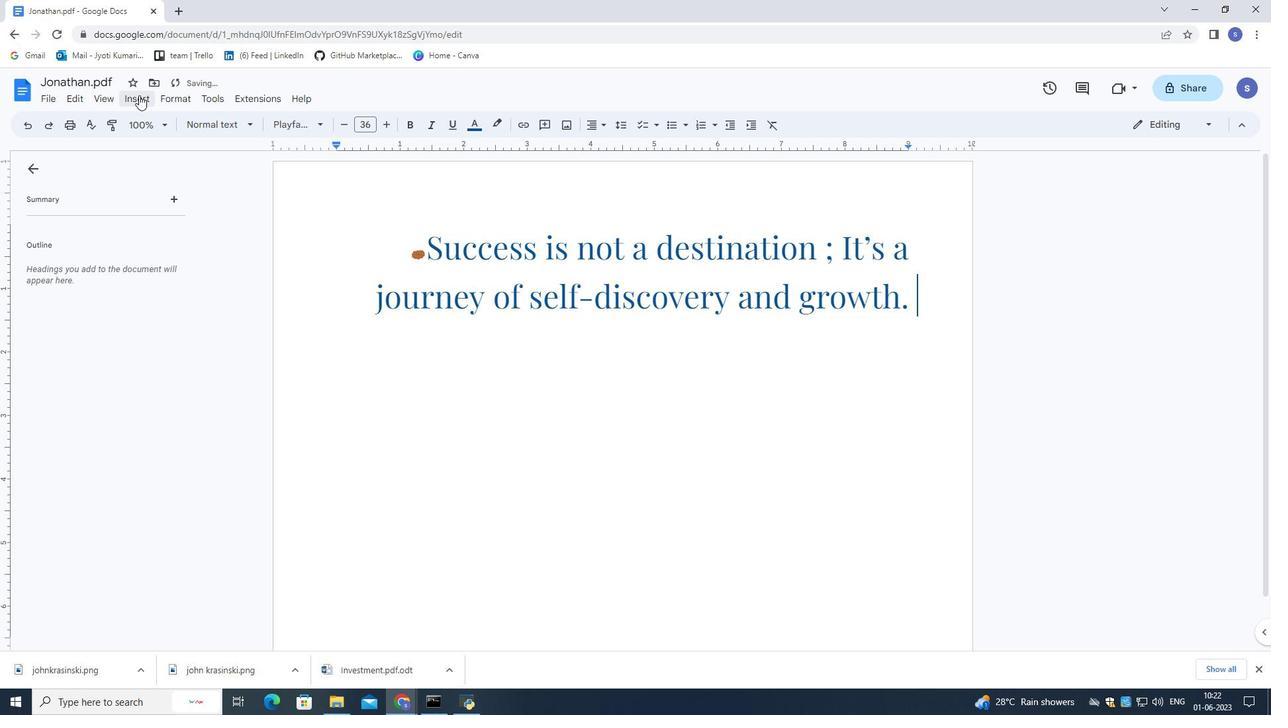 
Action: Mouse moved to (221, 229)
Screenshot: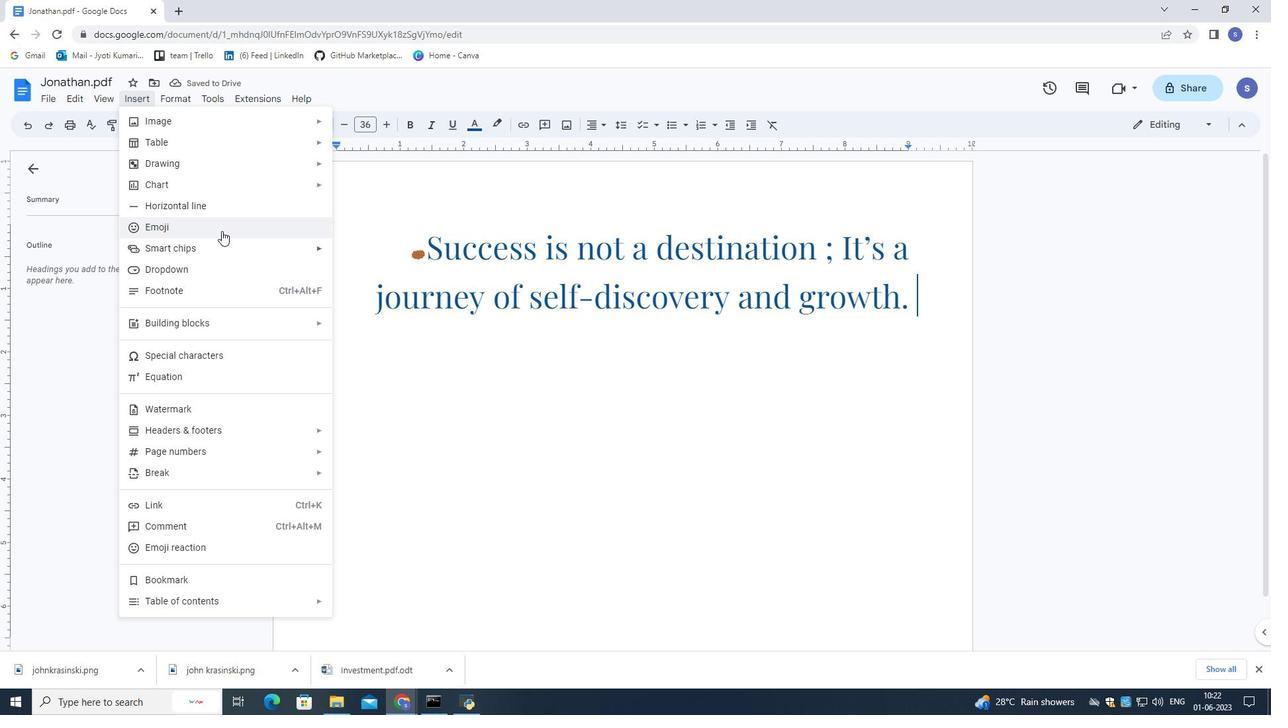 
Action: Mouse pressed left at (221, 229)
Screenshot: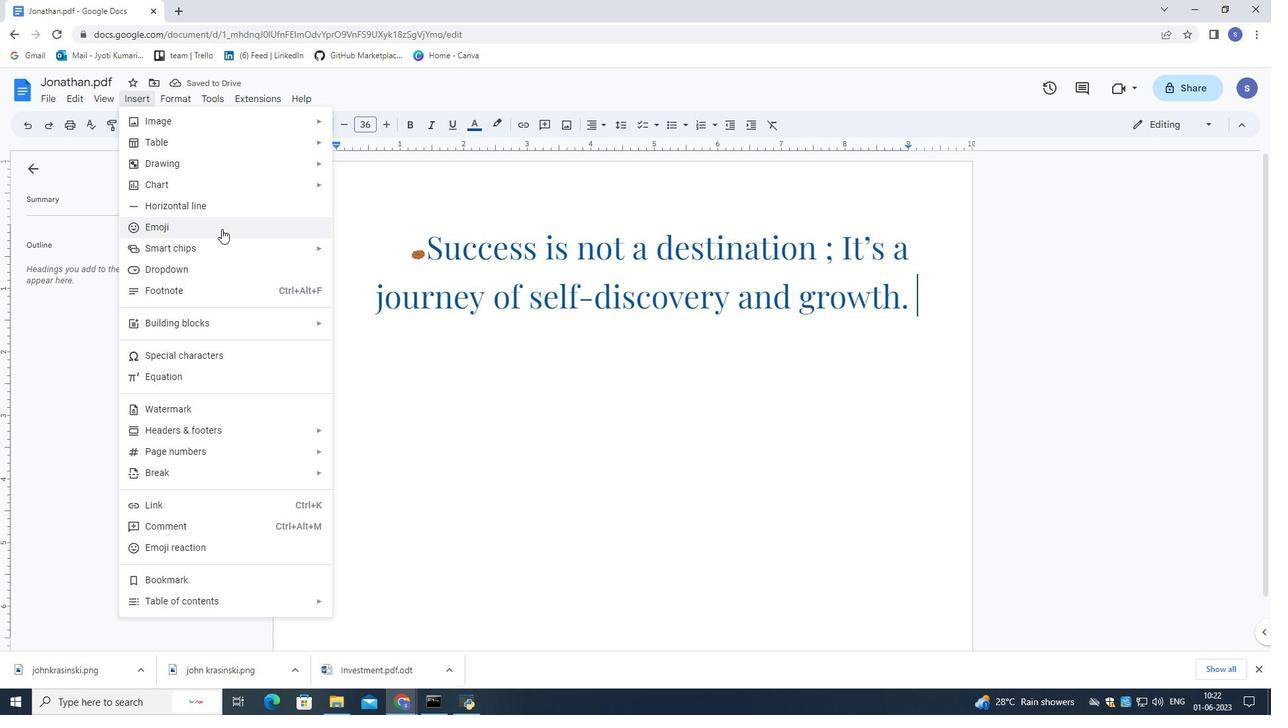 
Action: Mouse moved to (874, 445)
Screenshot: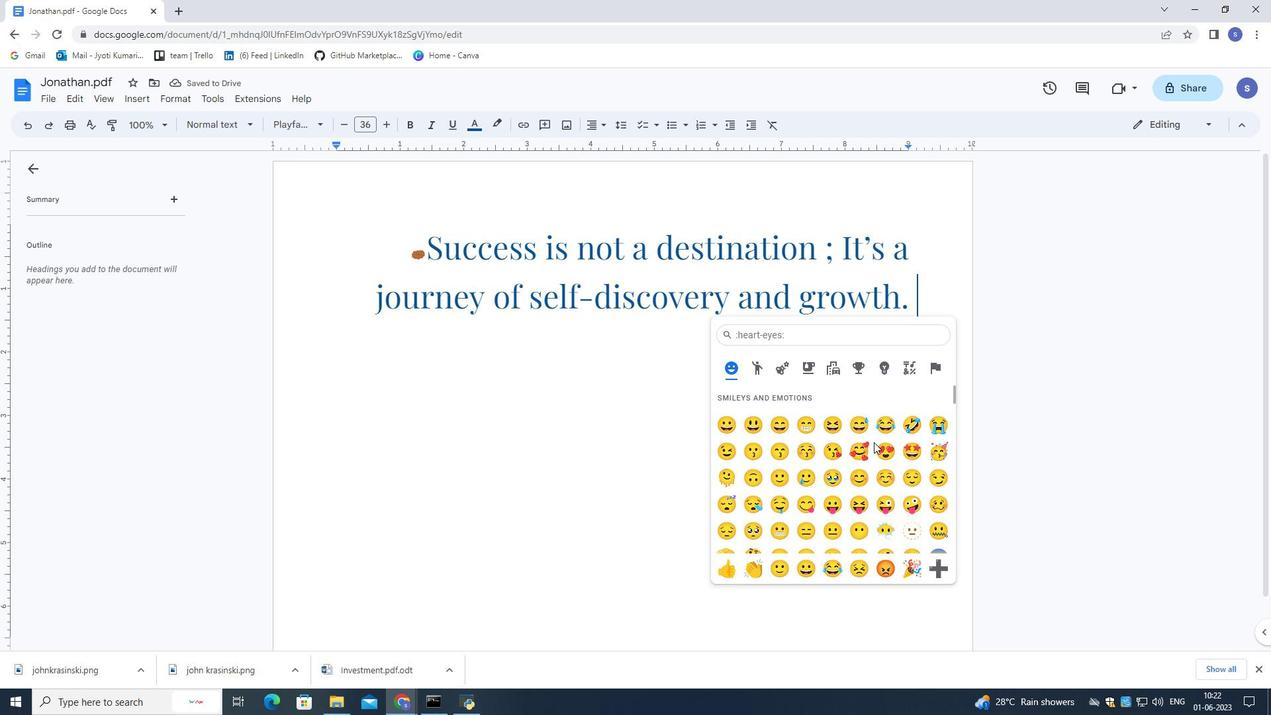 
Action: Mouse scrolled (874, 444) with delta (0, 0)
Screenshot: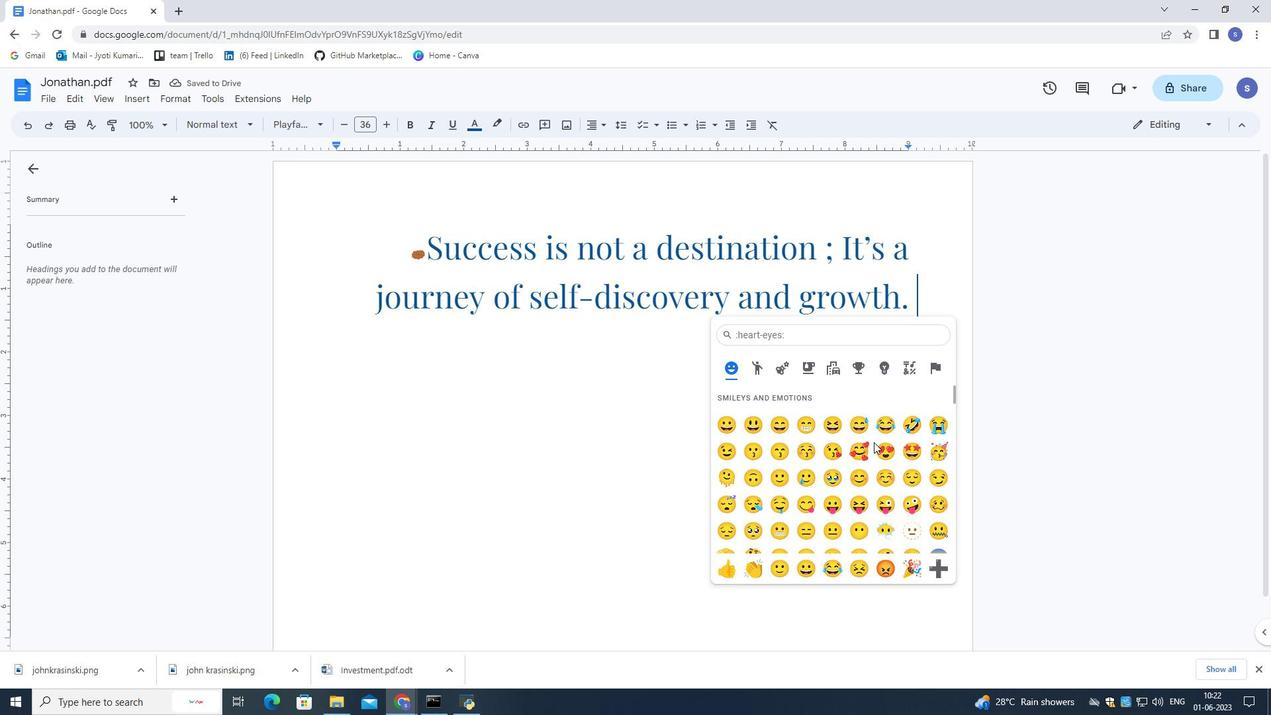 
Action: Mouse moved to (874, 445)
Screenshot: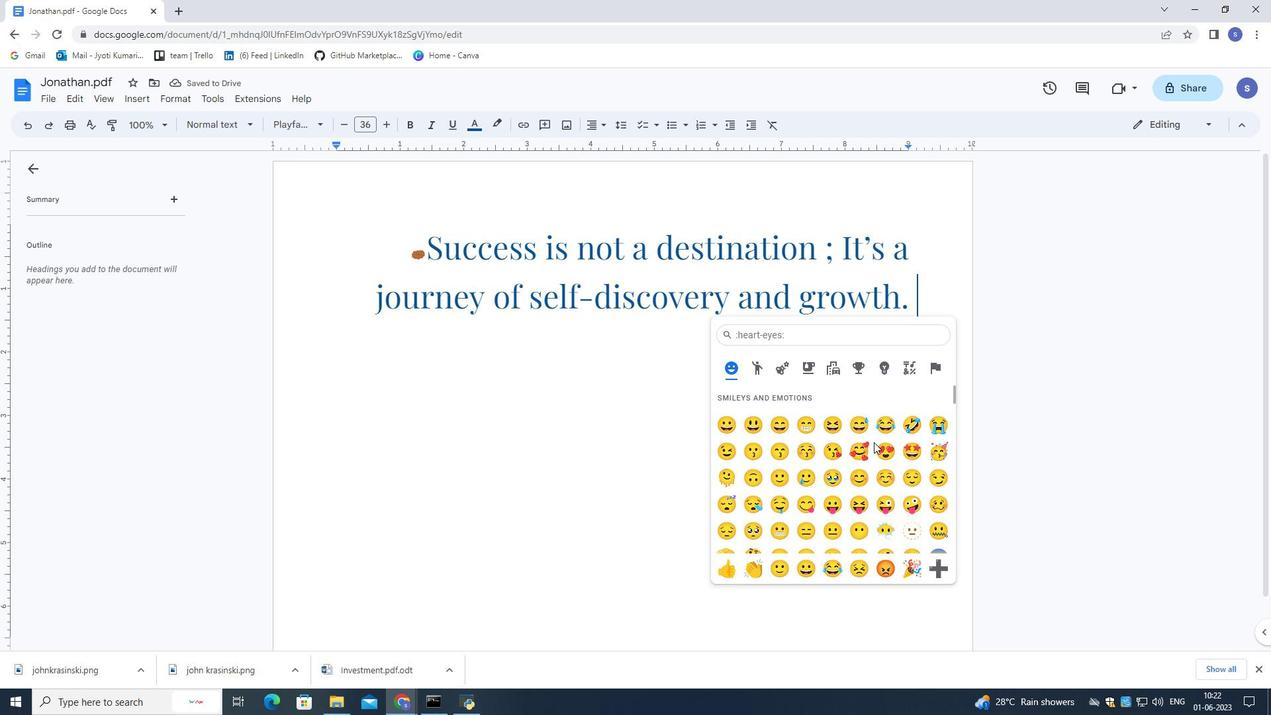 
Action: Mouse scrolled (874, 445) with delta (0, 0)
Screenshot: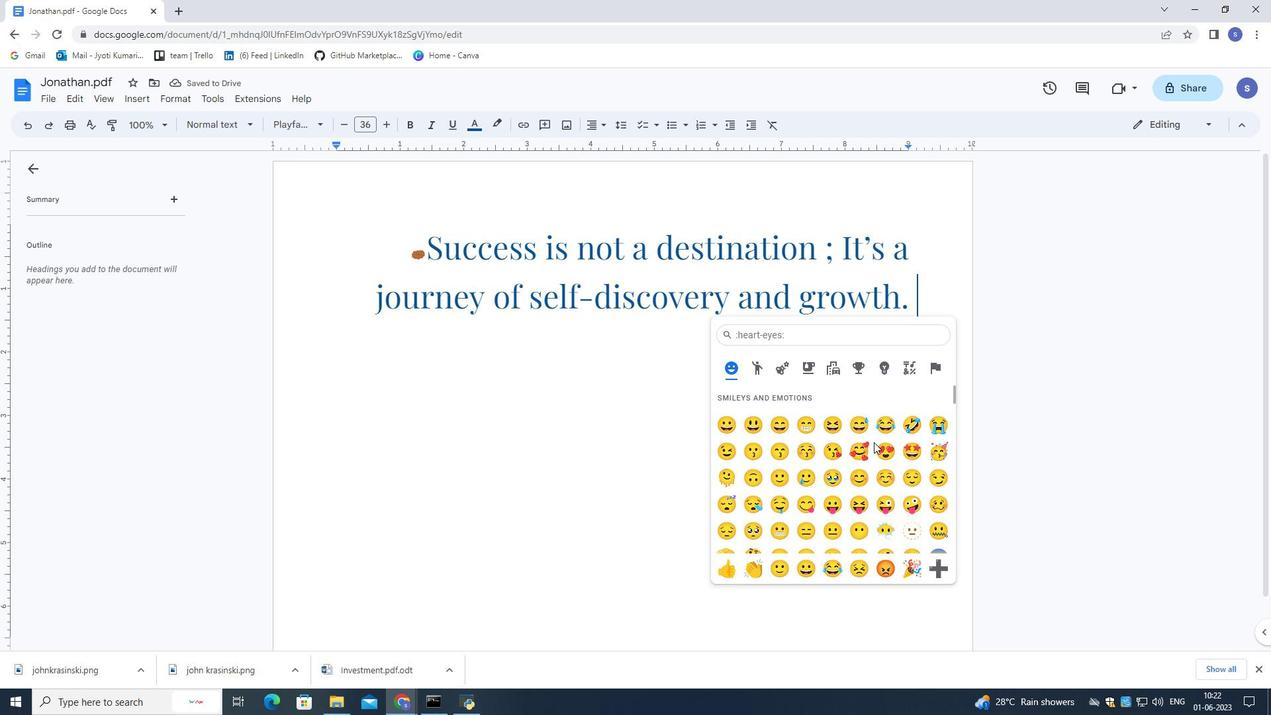 
Action: Mouse scrolled (874, 445) with delta (0, 0)
Screenshot: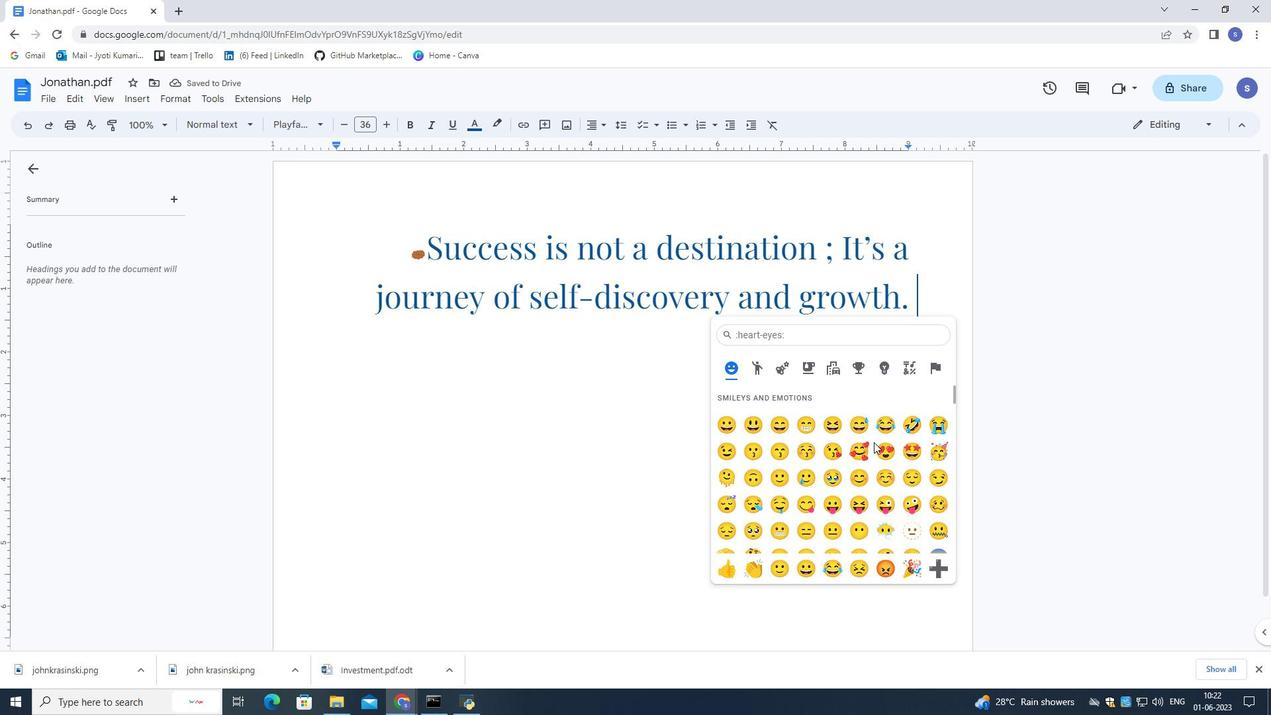 
Action: Mouse moved to (874, 446)
Screenshot: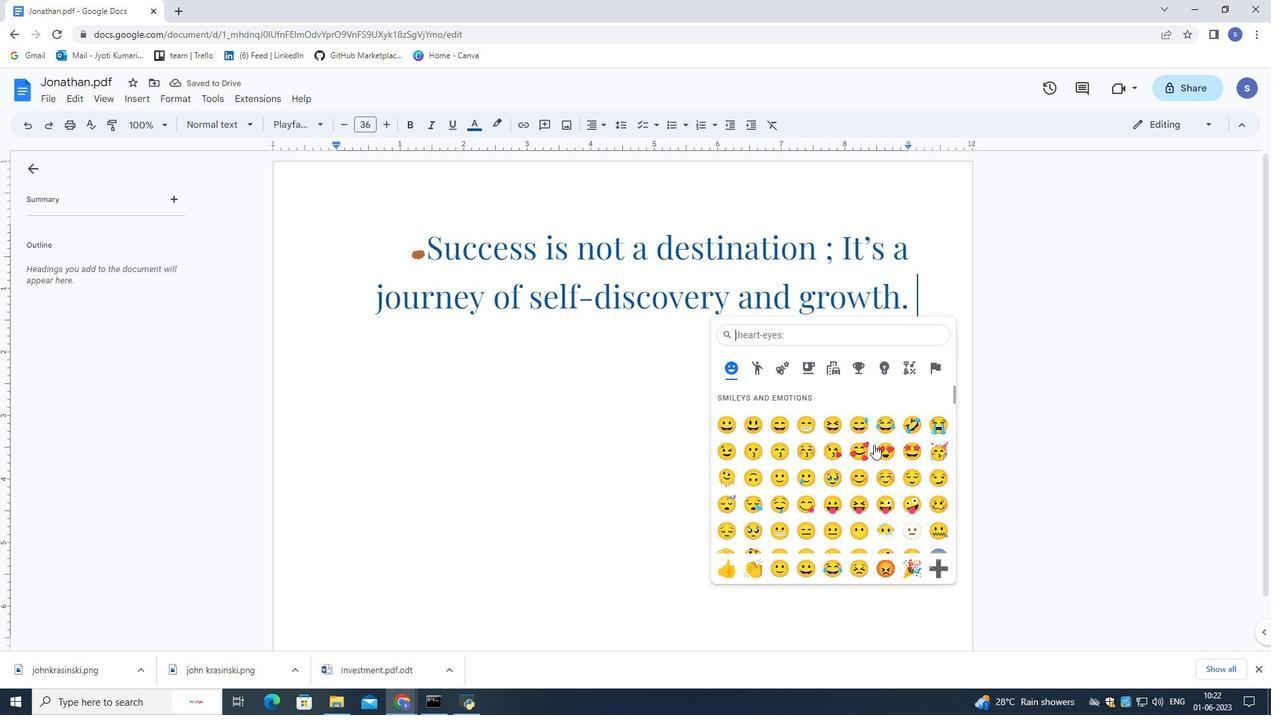 
Action: Mouse scrolled (874, 445) with delta (0, 0)
Screenshot: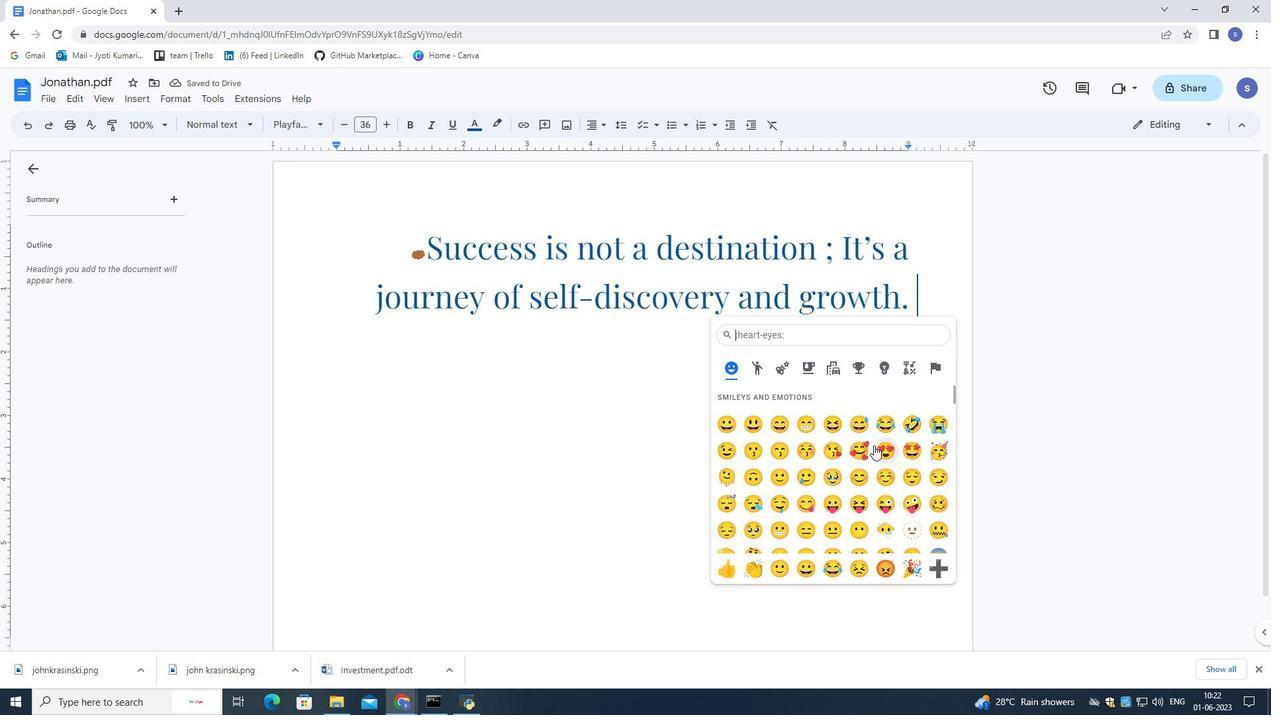 
Action: Mouse scrolled (874, 445) with delta (0, 0)
Screenshot: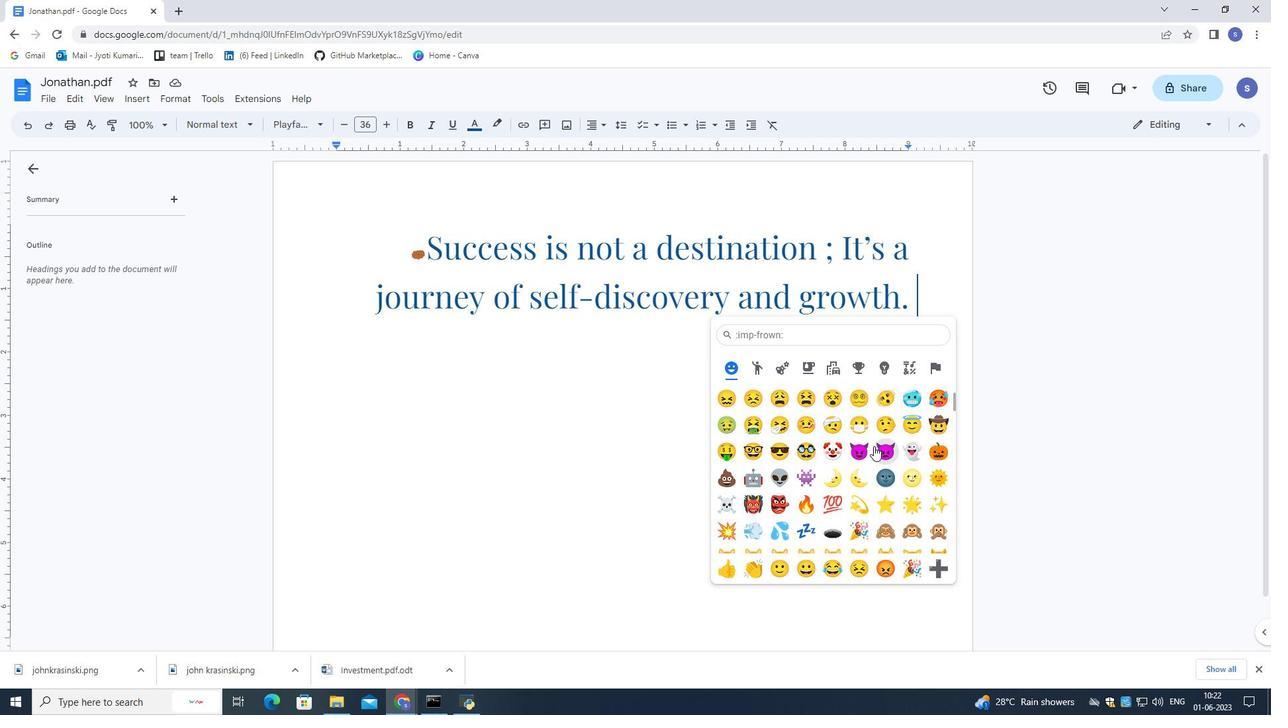 
Action: Mouse scrolled (874, 445) with delta (0, 0)
Screenshot: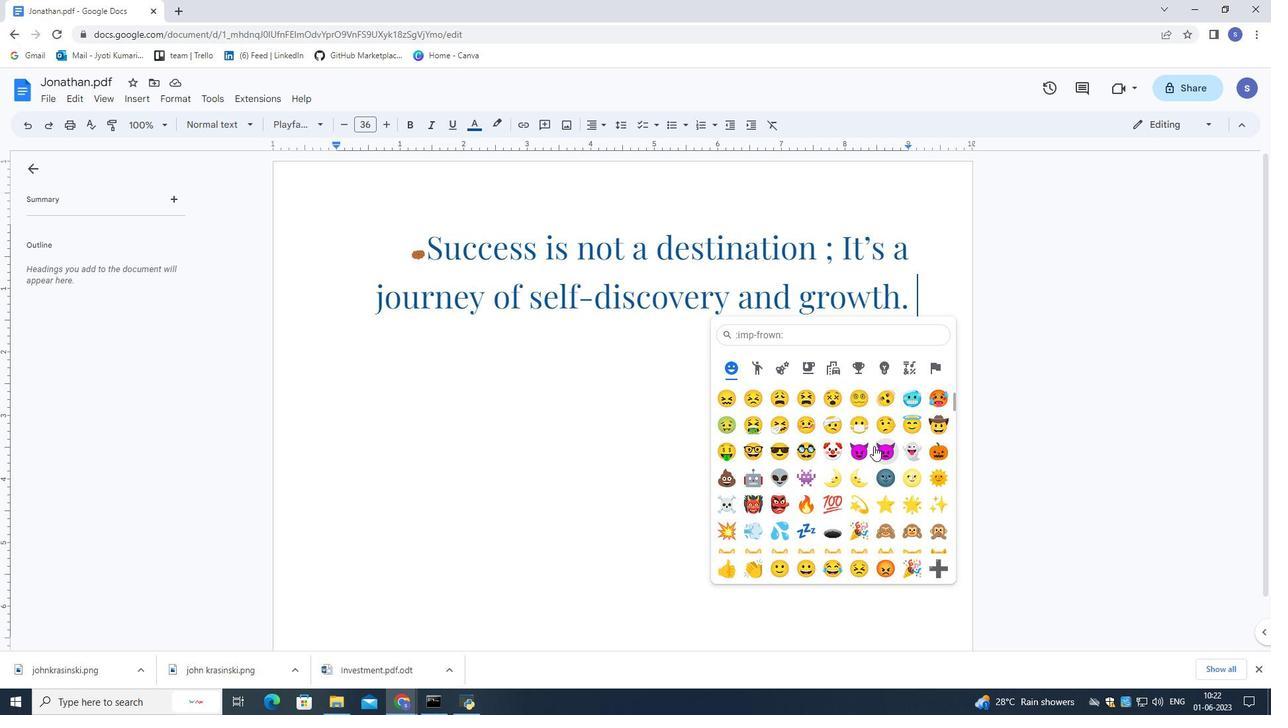 
Action: Mouse scrolled (874, 445) with delta (0, 0)
Screenshot: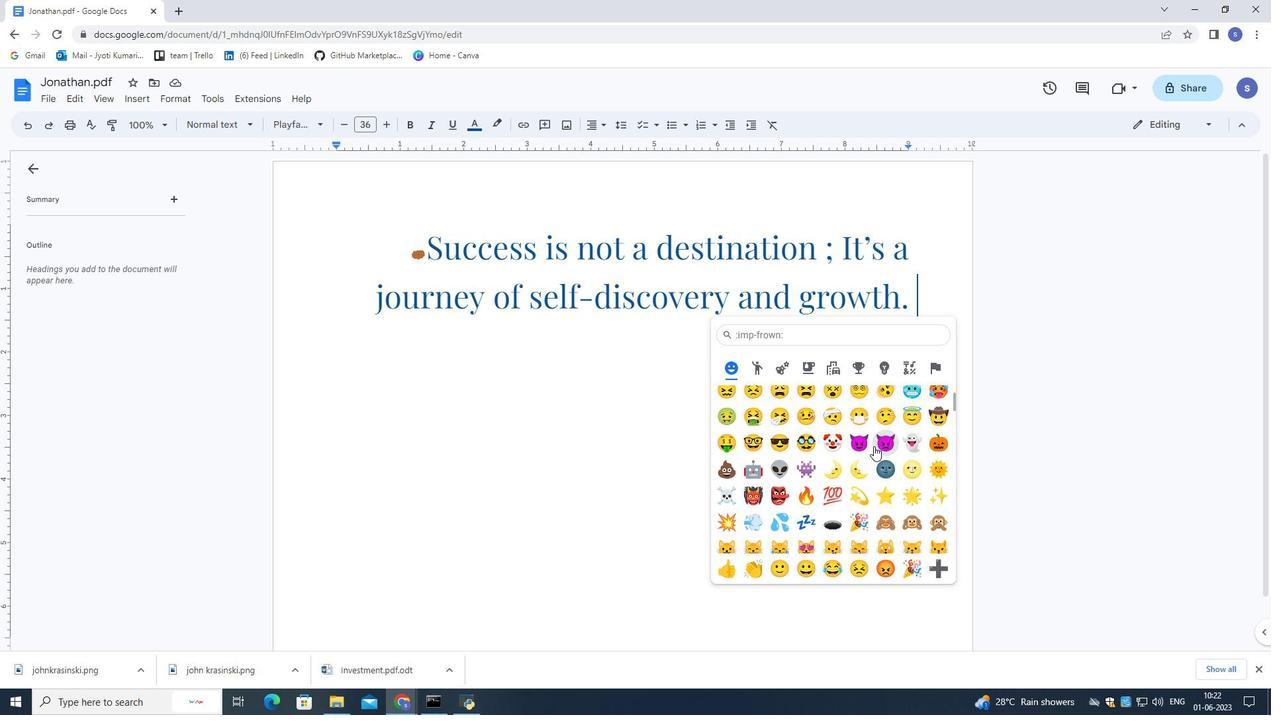 
Action: Mouse moved to (786, 414)
Screenshot: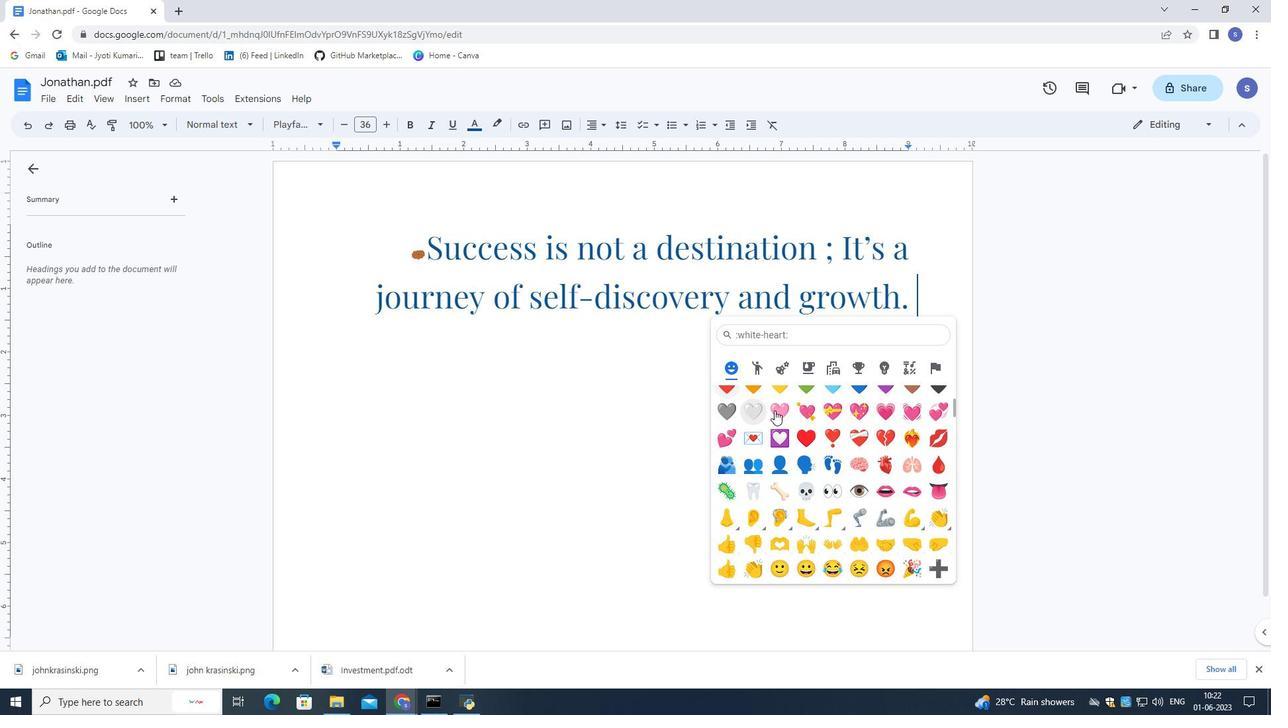 
Action: Mouse scrolled (786, 415) with delta (0, 0)
Screenshot: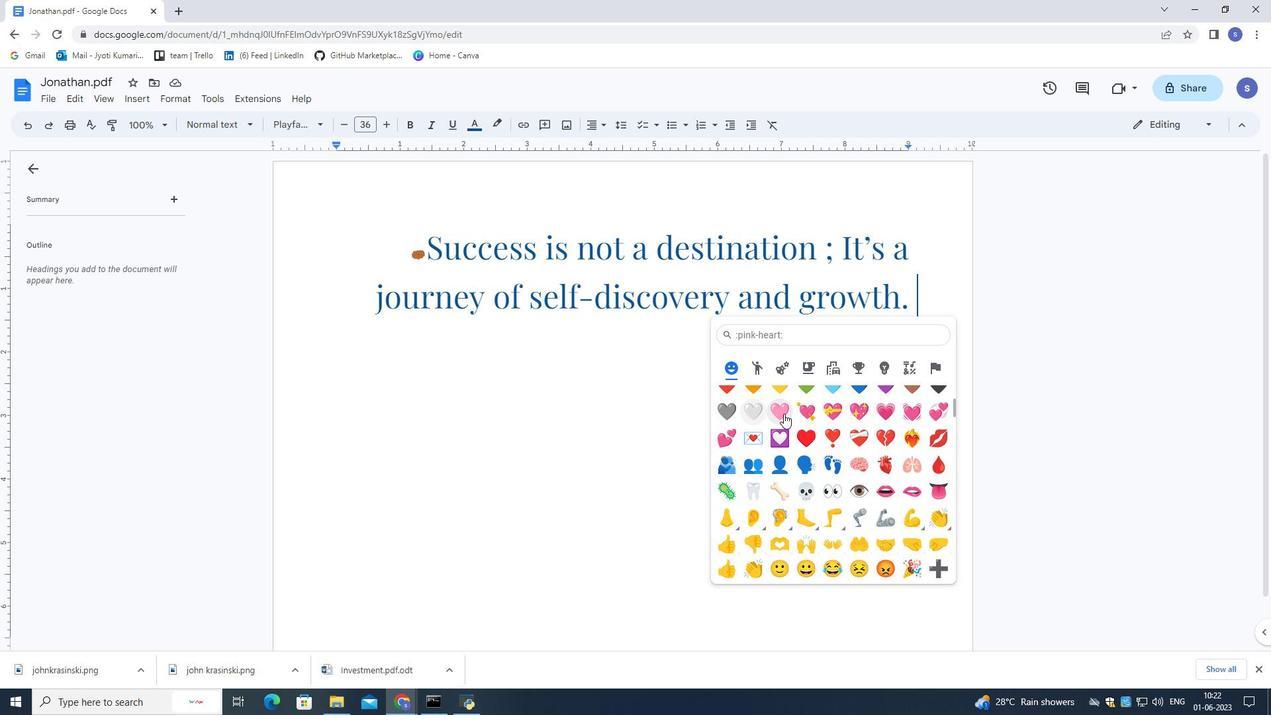 
Action: Mouse moved to (727, 450)
Screenshot: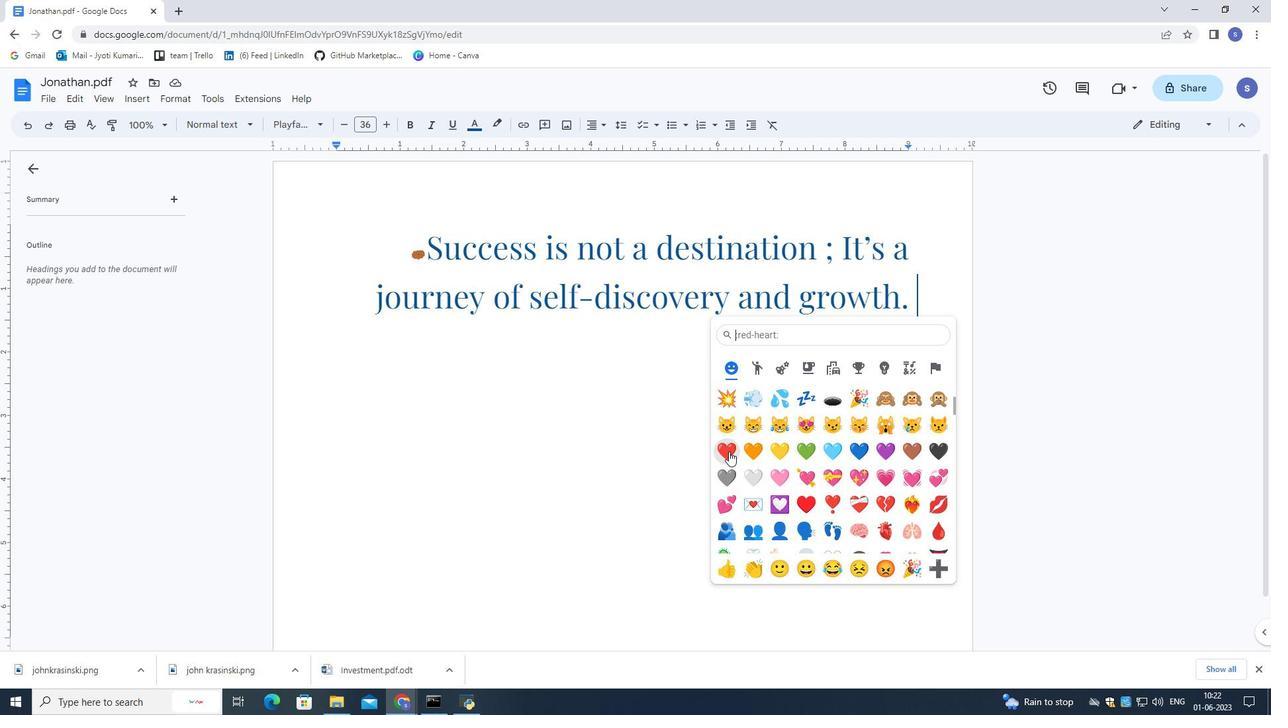 
Action: Mouse pressed left at (727, 450)
Screenshot: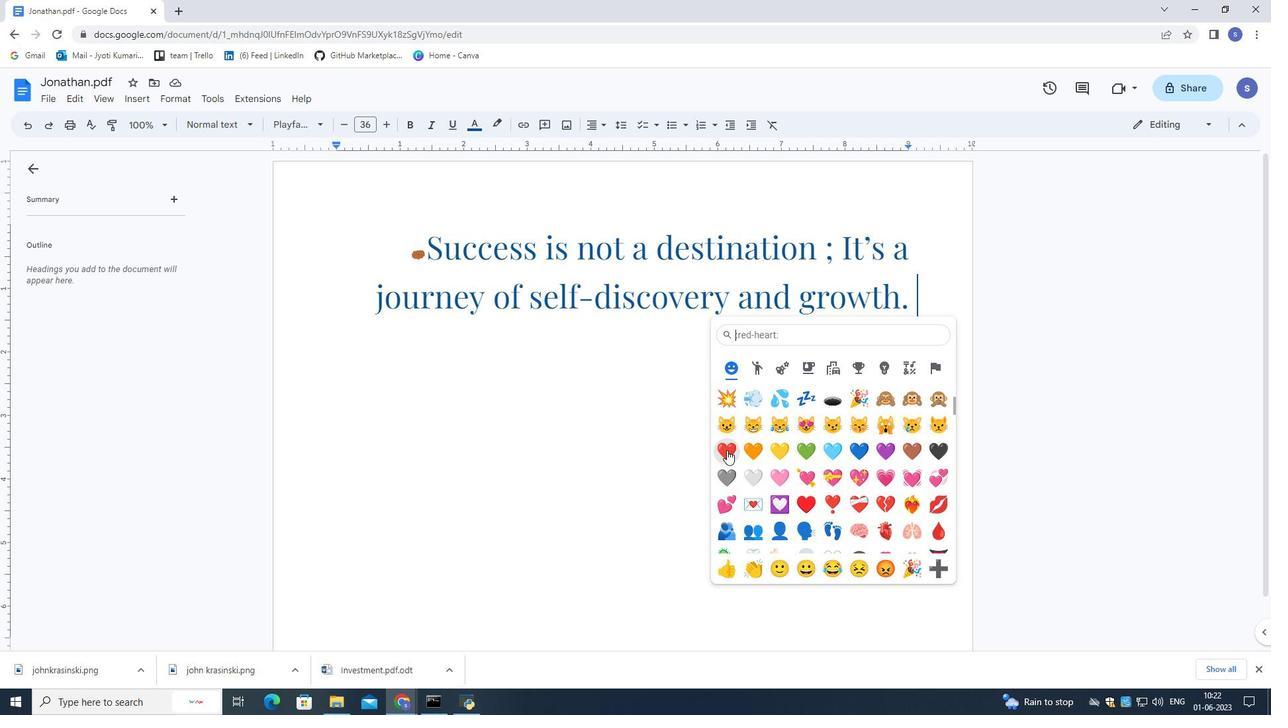
Action: Mouse moved to (767, 411)
Screenshot: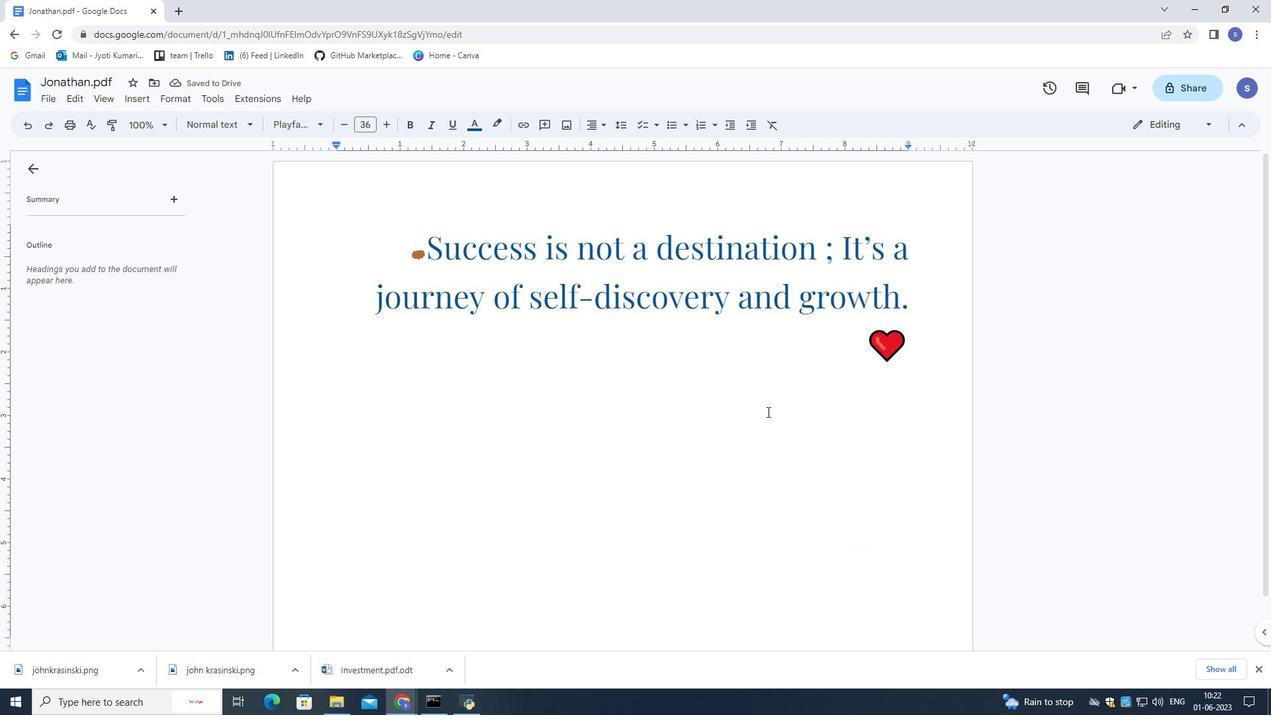 
